 Task: Look for space in Shiozawa, Japan from 5th June, 2023 to 16th June, 2023 for 2 adults in price range Rs.7000 to Rs.15000. Place can be entire place with 1  bedroom having 1 bed and 1 bathroom. Property type can be house, flat, guest house, hotel. Booking option can be shelf check-in. Required host language is English.
Action: Mouse moved to (616, 109)
Screenshot: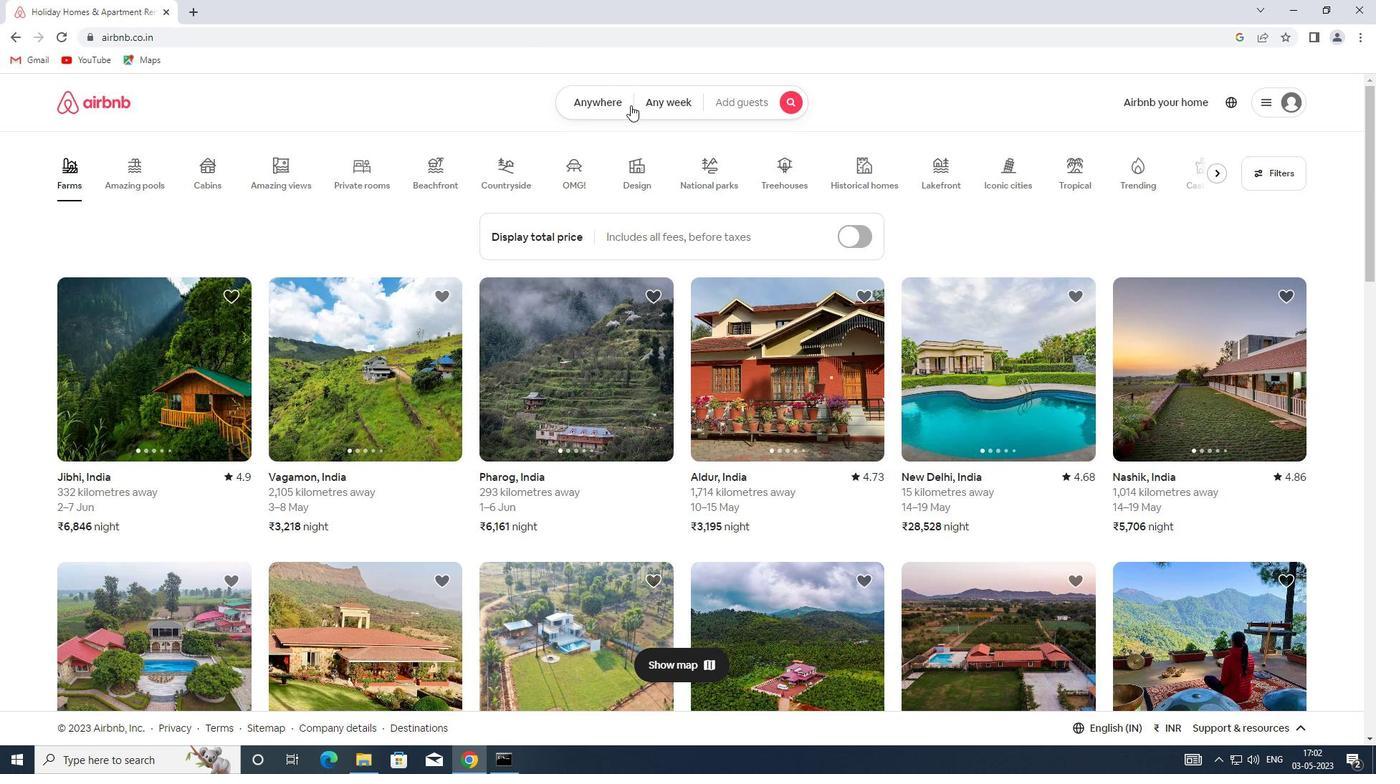 
Action: Mouse pressed left at (616, 109)
Screenshot: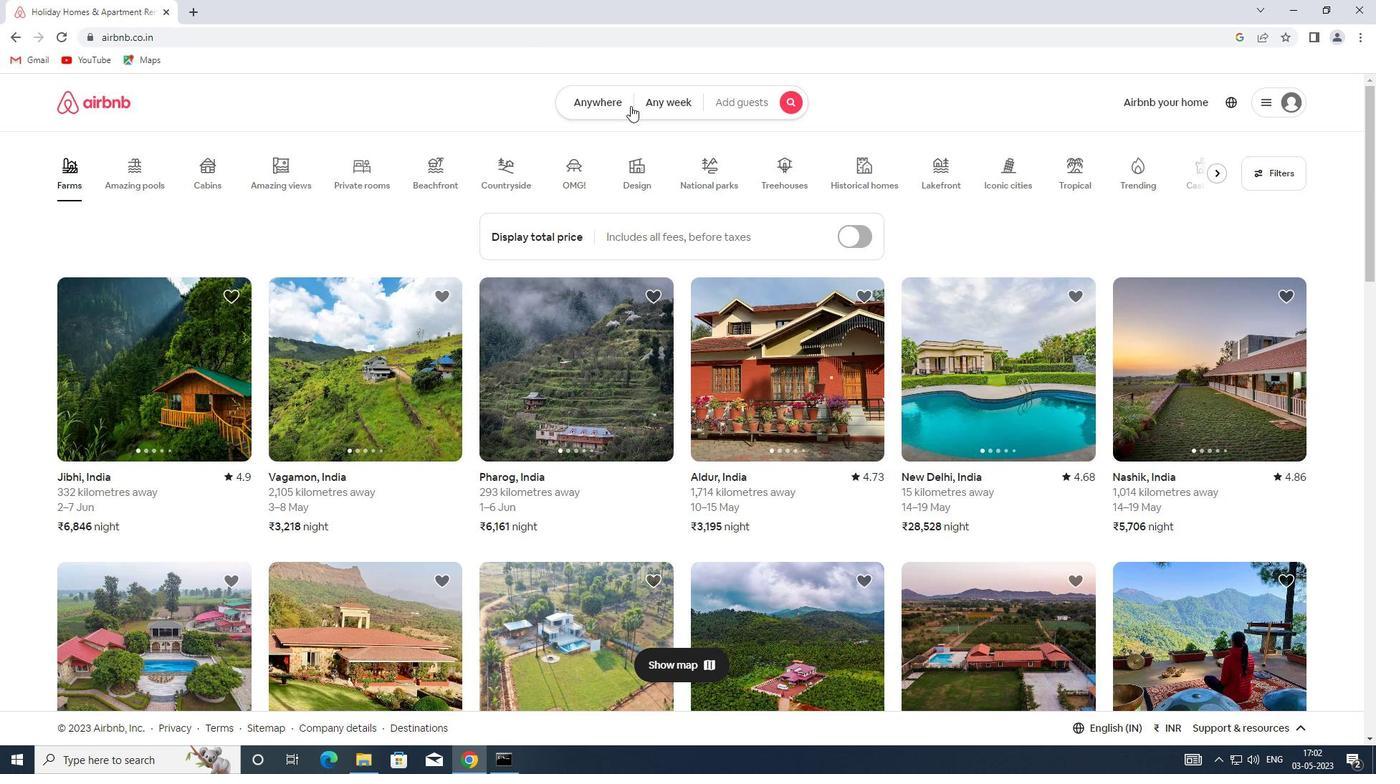 
Action: Mouse moved to (516, 161)
Screenshot: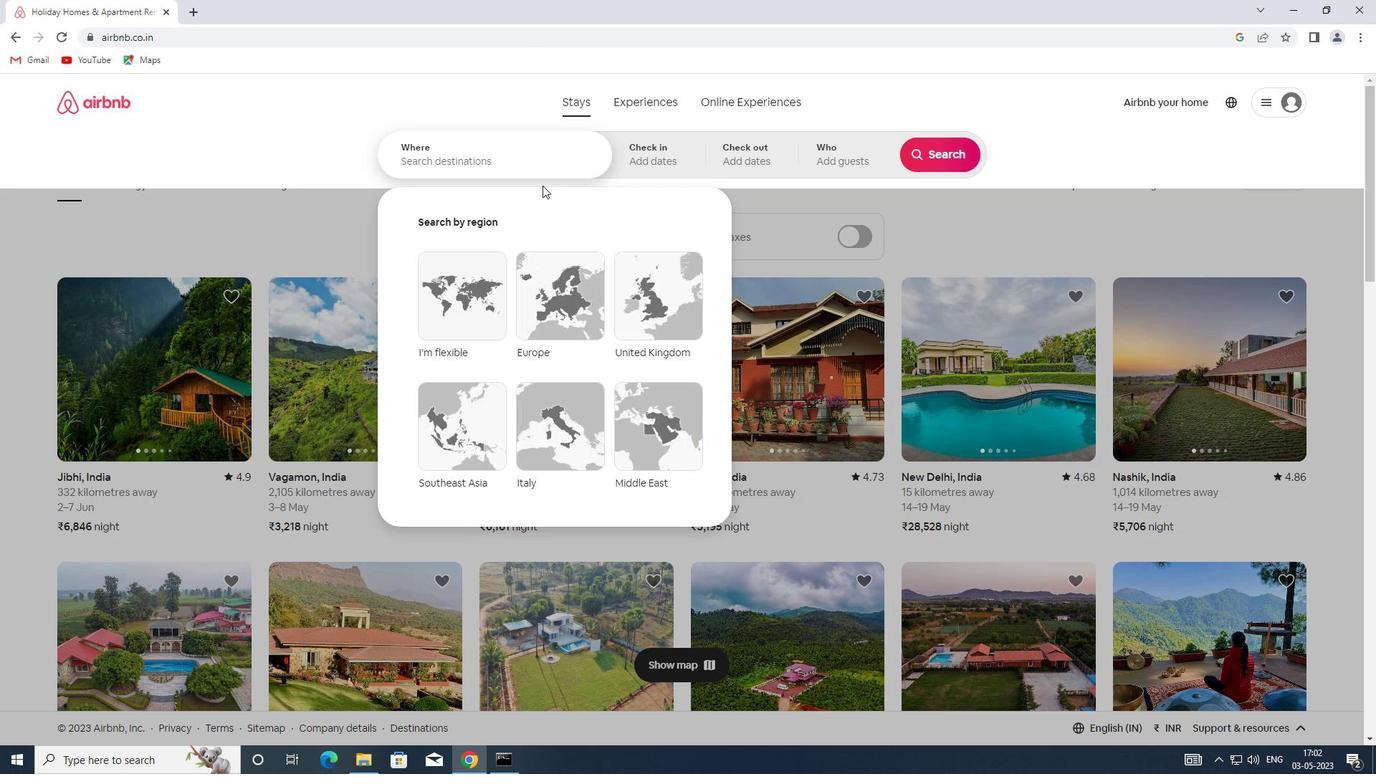
Action: Mouse pressed left at (516, 161)
Screenshot: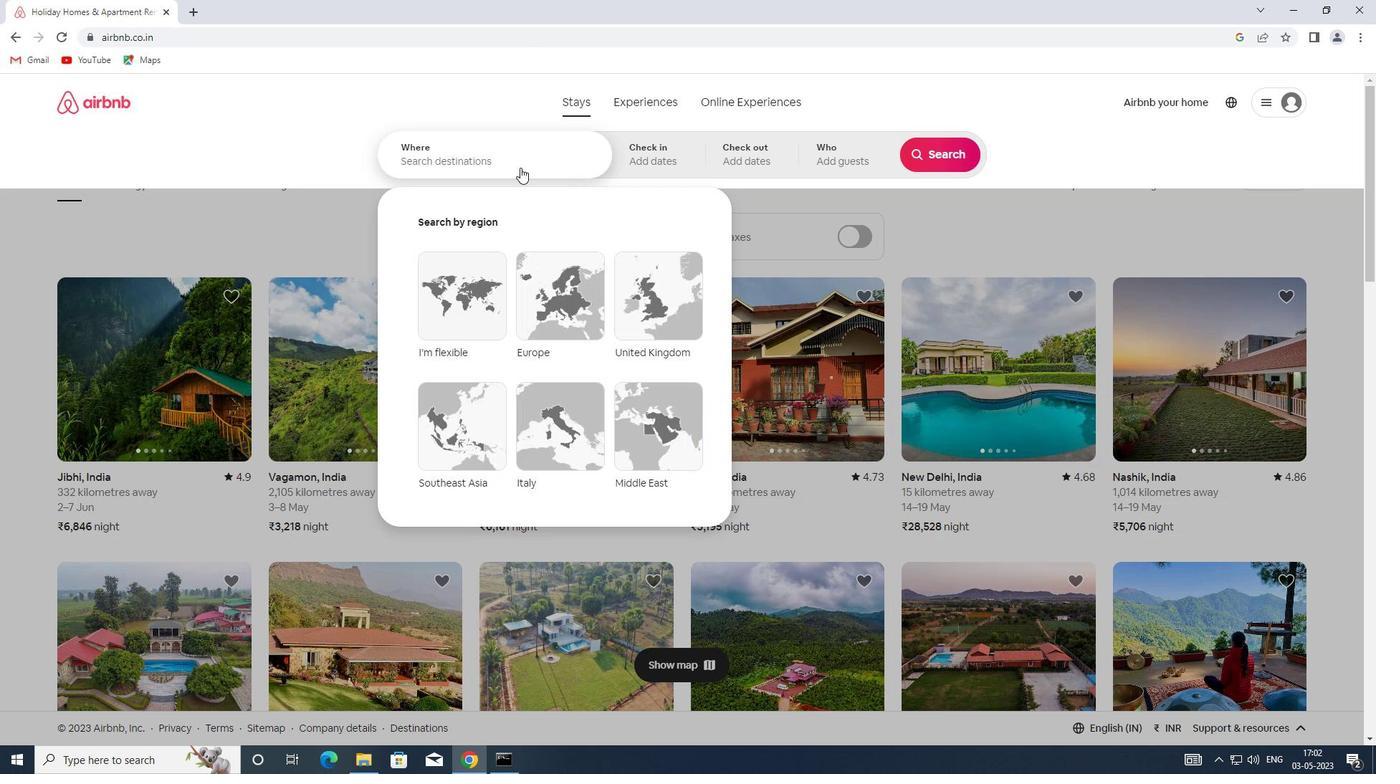 
Action: Key pressed <Key.shift>SHIOZAWA,<Key.shift>JAPAN
Screenshot: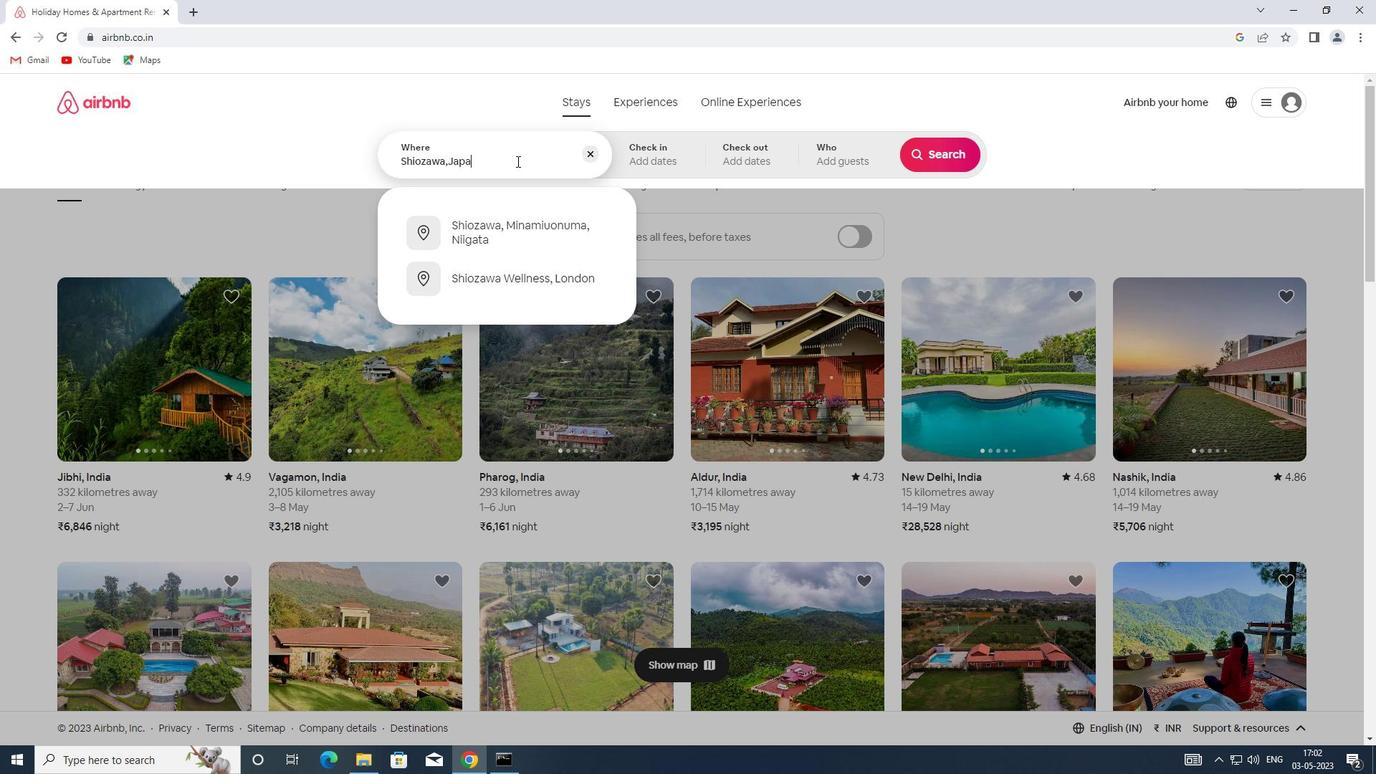 
Action: Mouse moved to (668, 160)
Screenshot: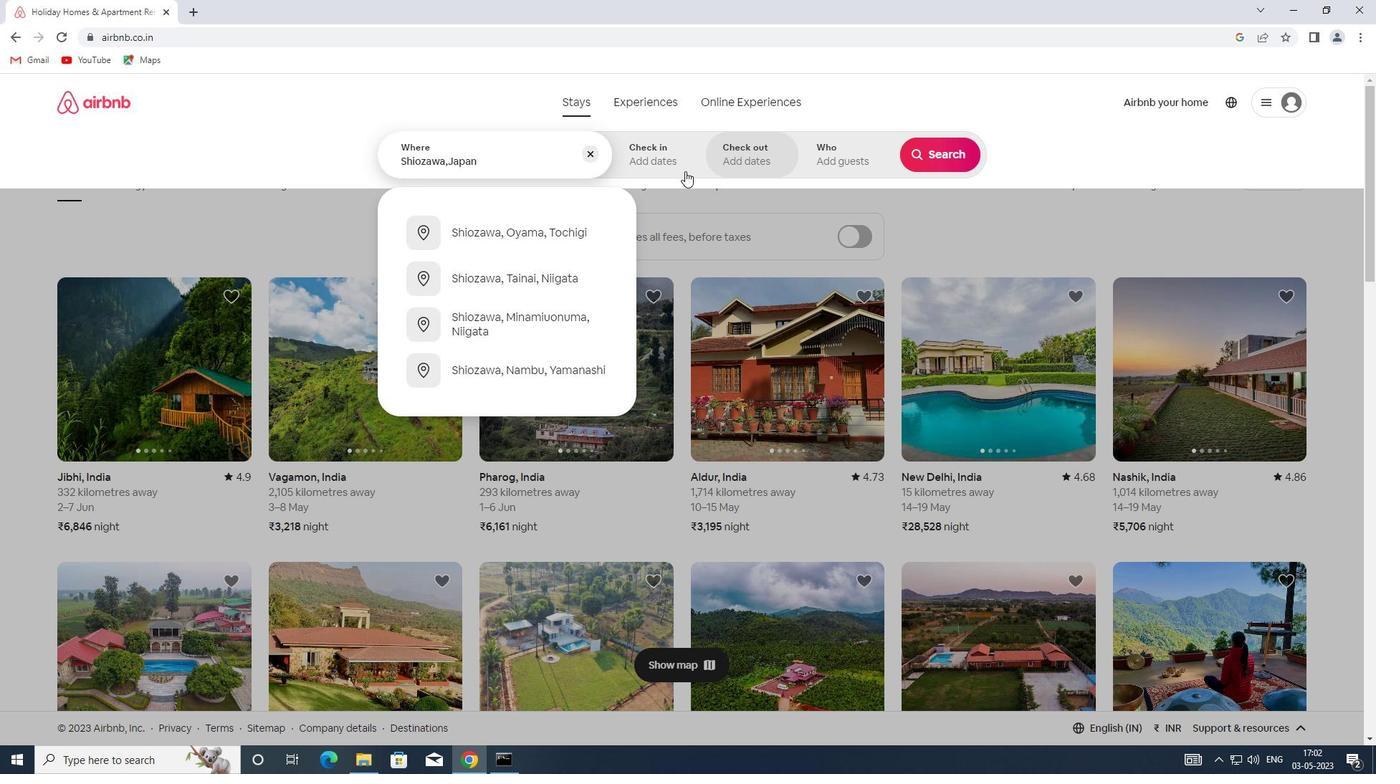 
Action: Mouse pressed left at (668, 160)
Screenshot: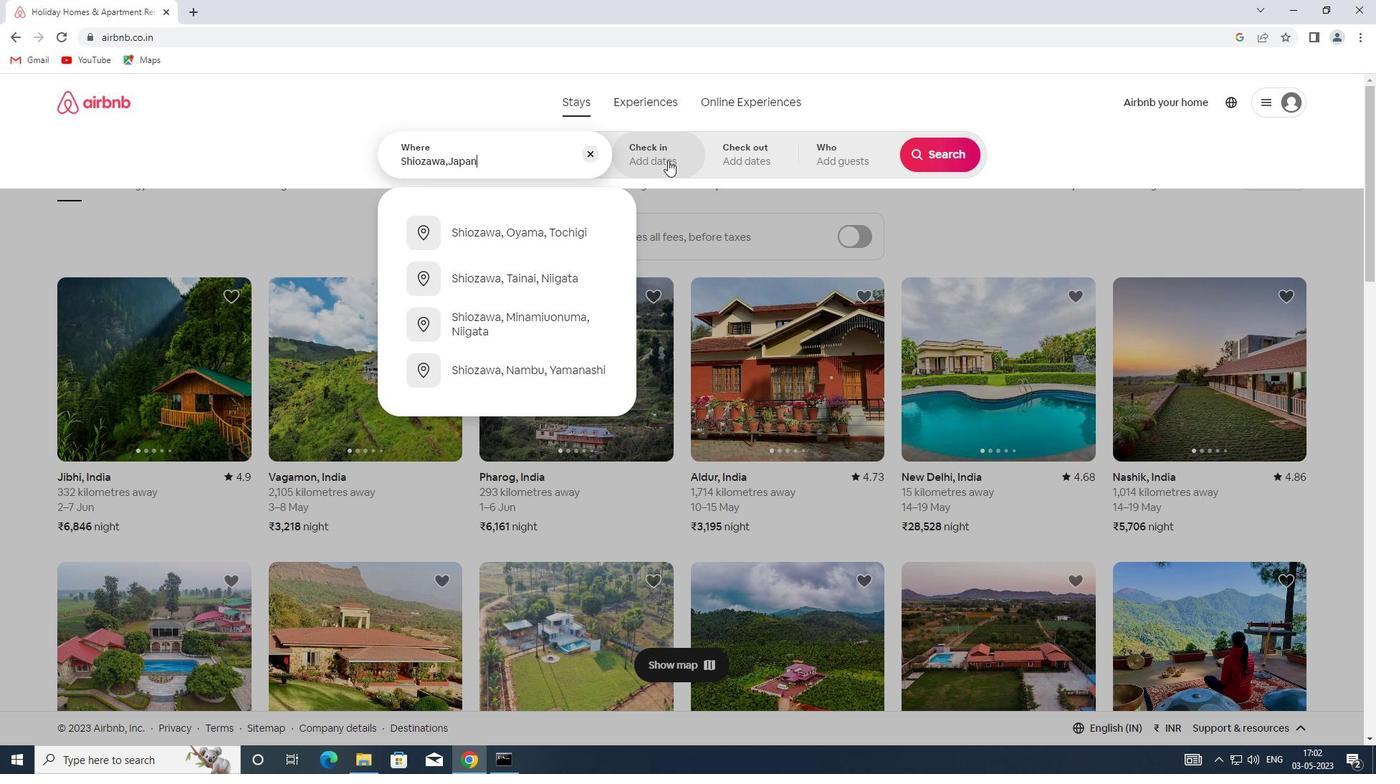 
Action: Mouse moved to (757, 357)
Screenshot: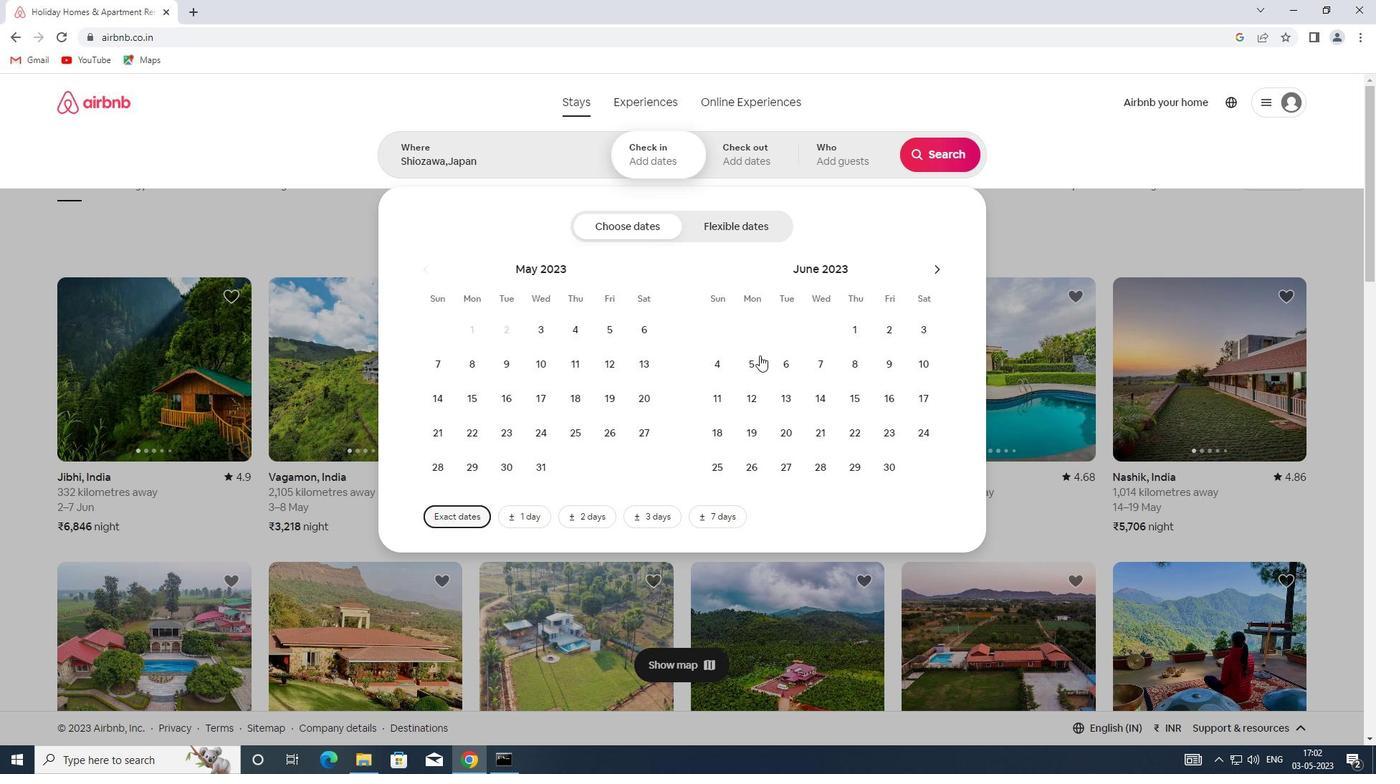 
Action: Mouse pressed left at (757, 357)
Screenshot: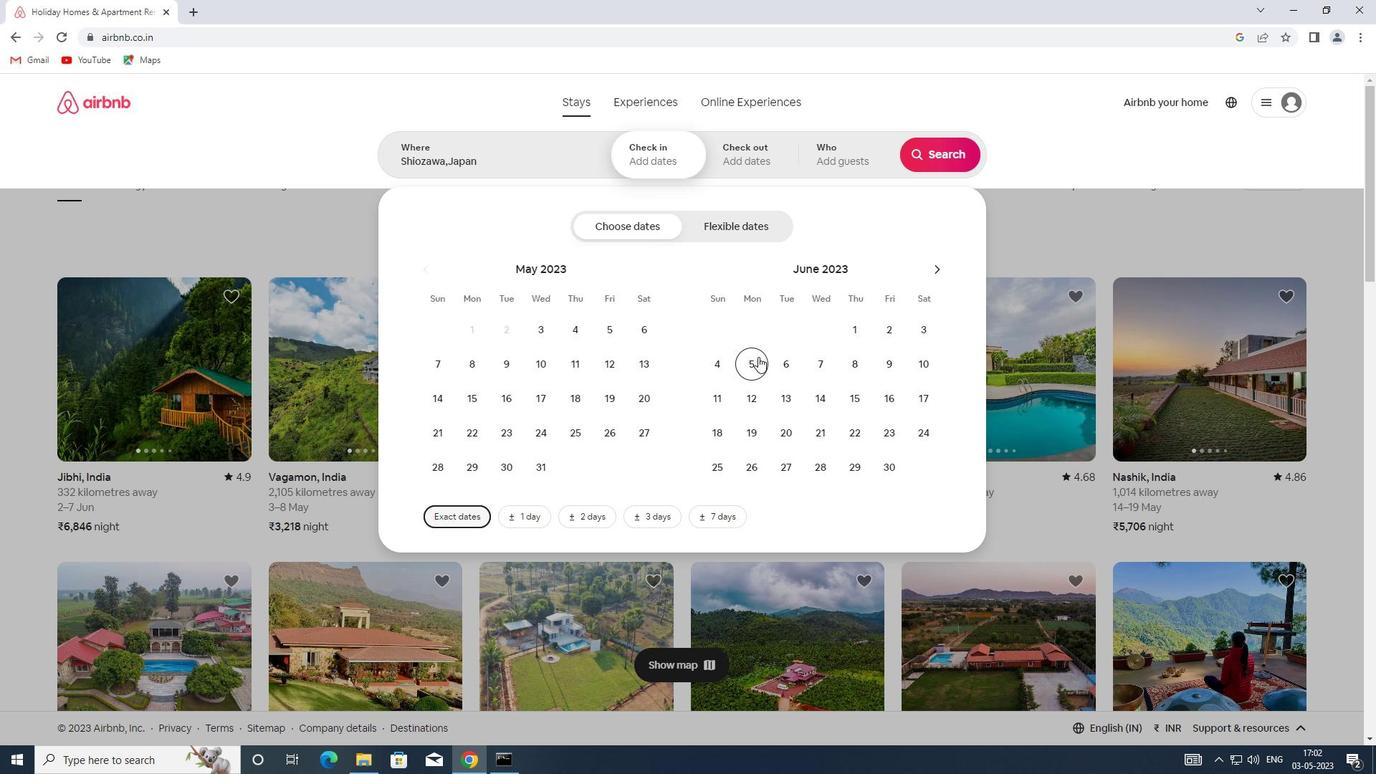 
Action: Mouse moved to (888, 402)
Screenshot: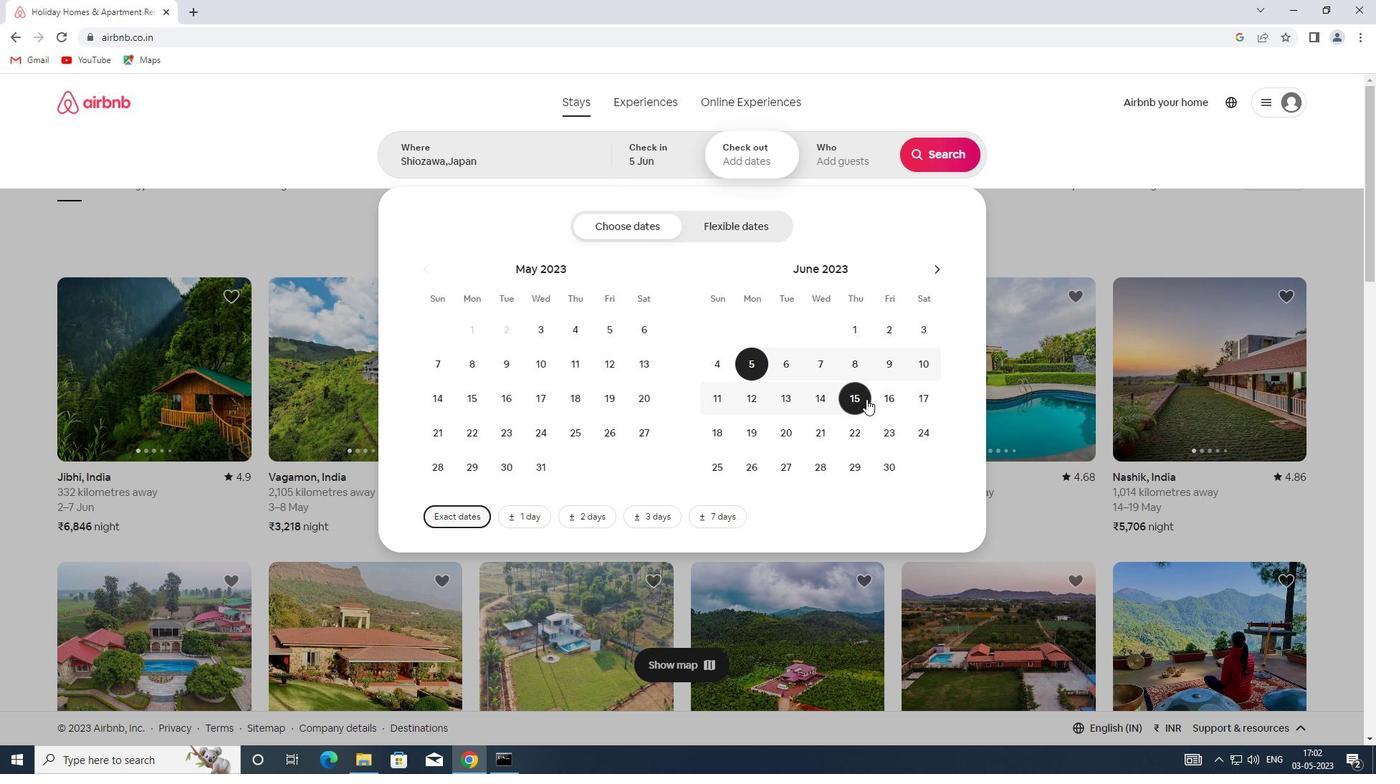 
Action: Mouse pressed left at (888, 402)
Screenshot: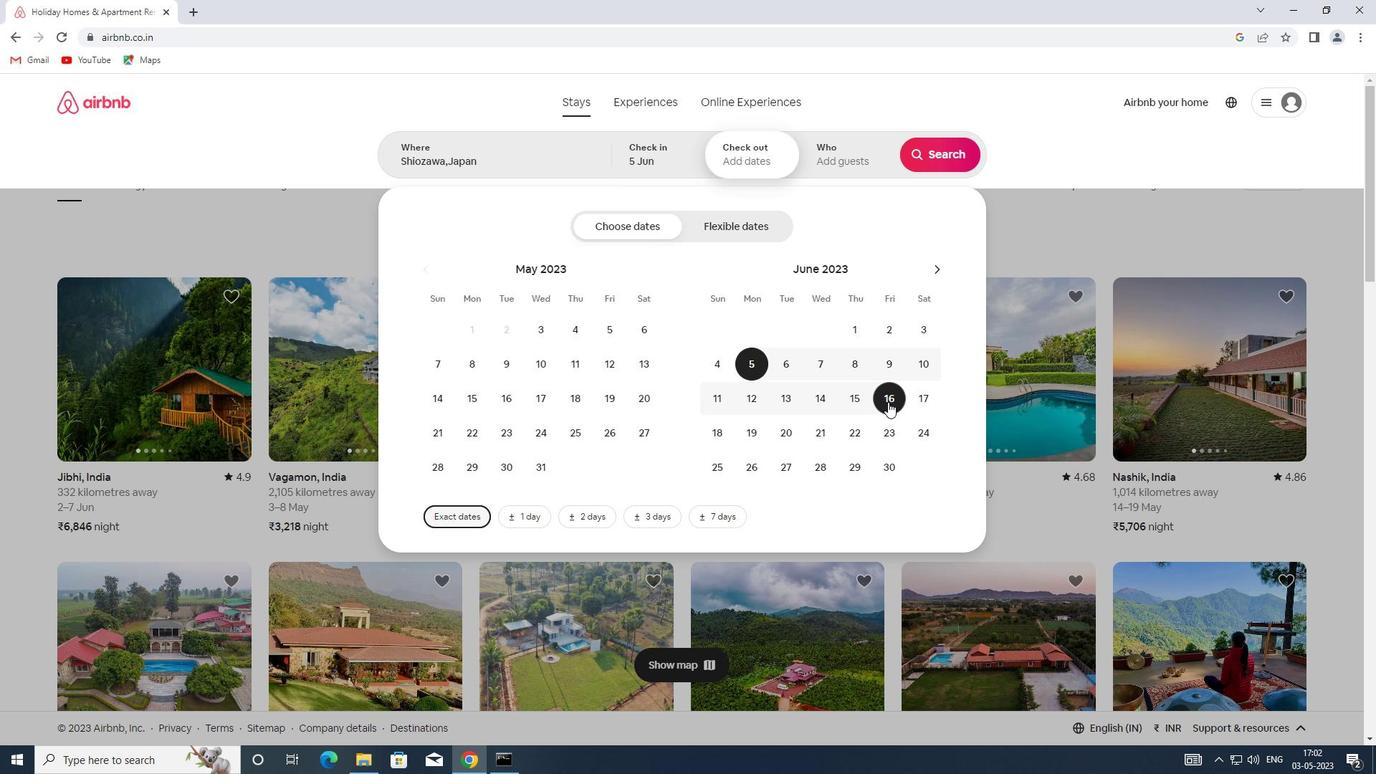 
Action: Mouse moved to (841, 157)
Screenshot: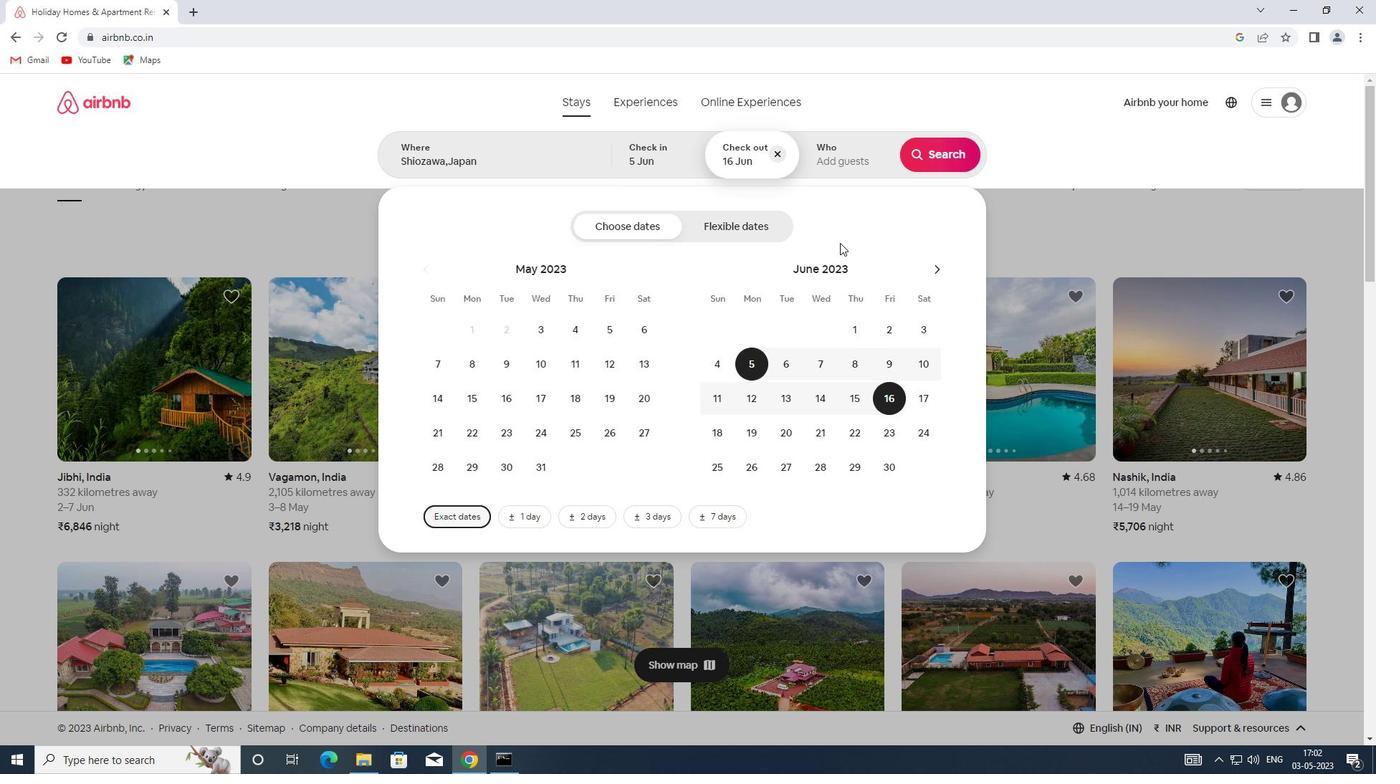 
Action: Mouse pressed left at (841, 157)
Screenshot: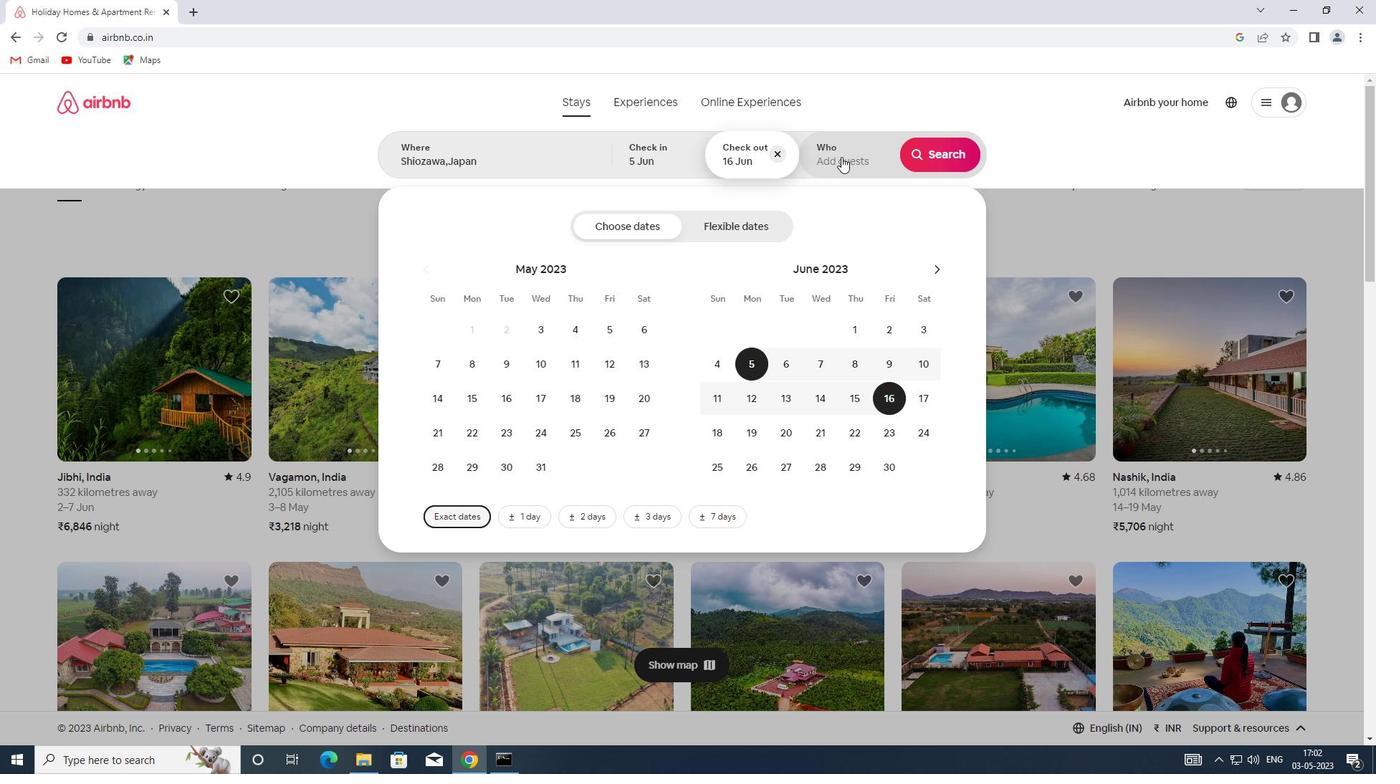 
Action: Mouse moved to (949, 228)
Screenshot: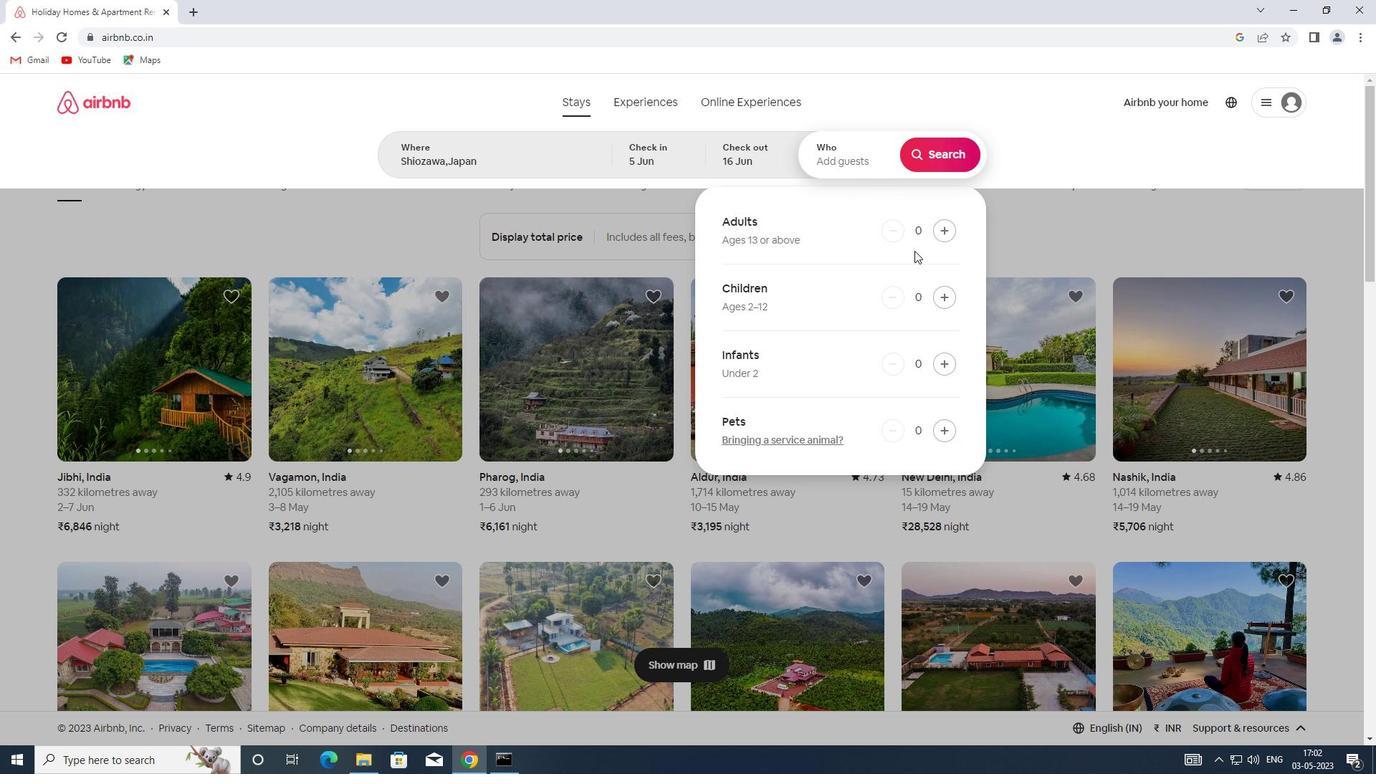 
Action: Mouse pressed left at (949, 228)
Screenshot: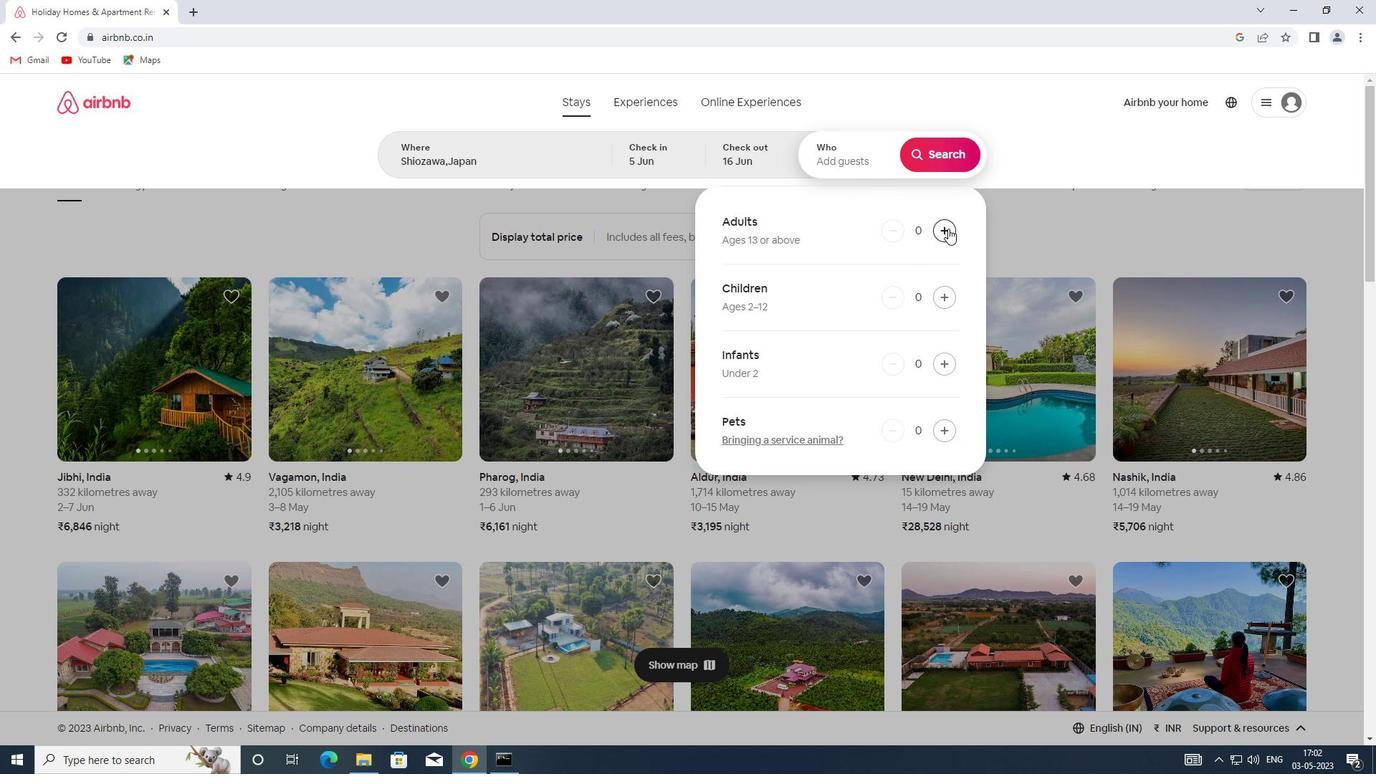 
Action: Mouse pressed left at (949, 228)
Screenshot: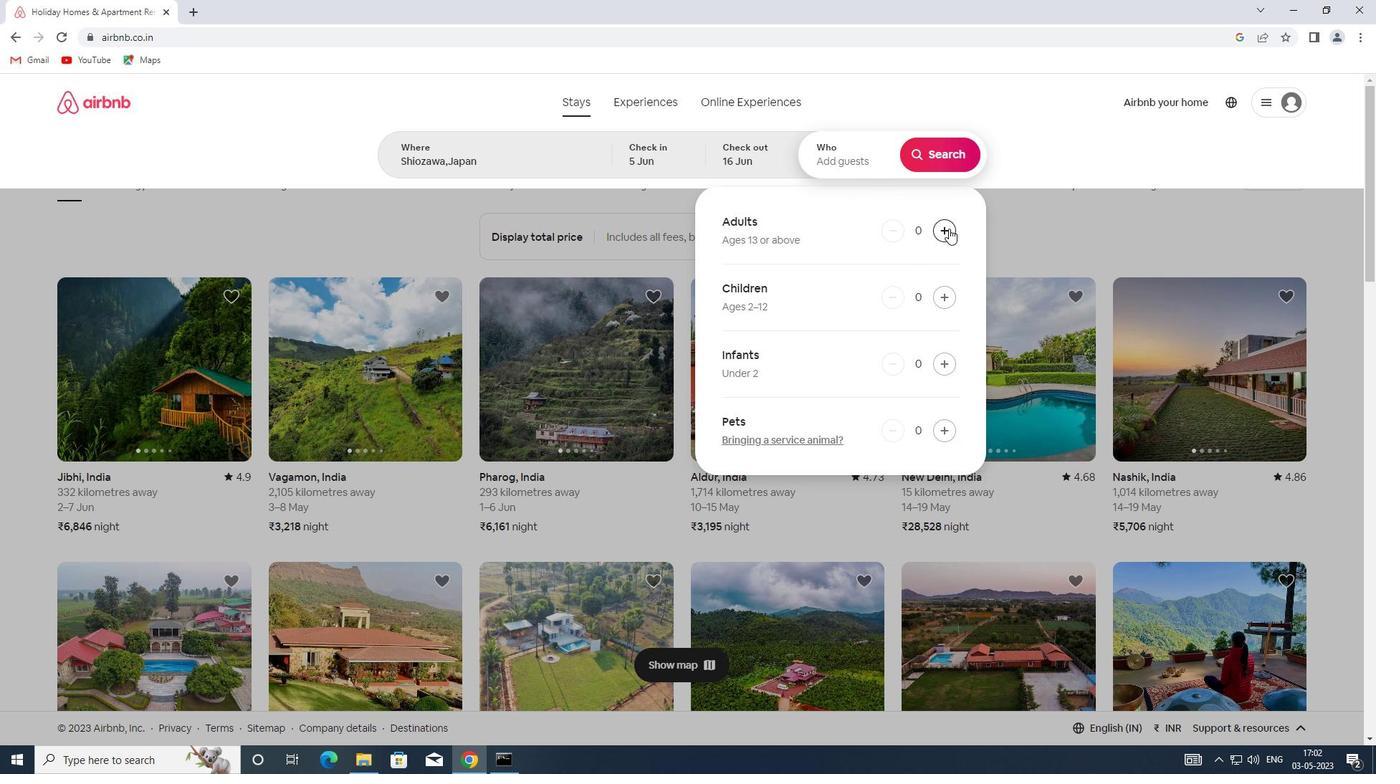 
Action: Mouse moved to (943, 149)
Screenshot: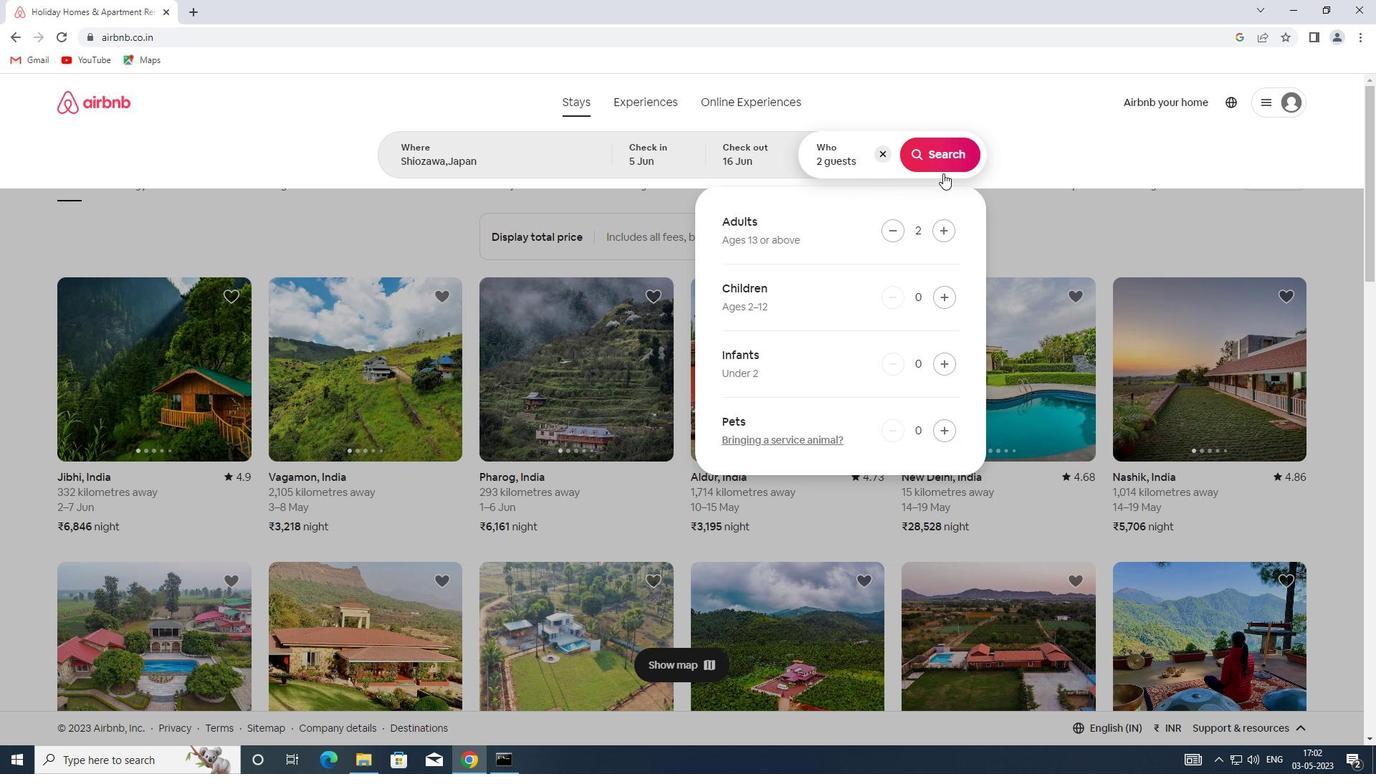 
Action: Mouse pressed left at (943, 149)
Screenshot: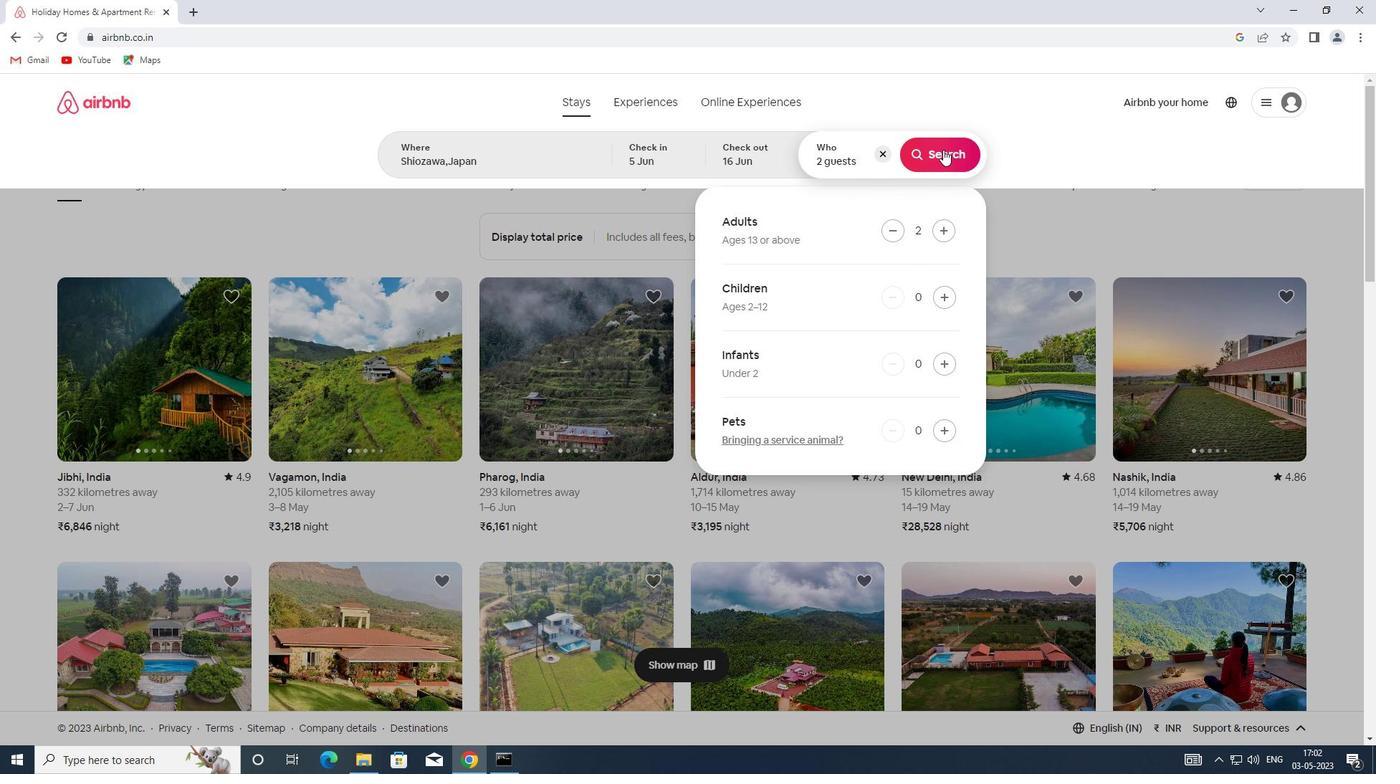 
Action: Mouse moved to (1327, 149)
Screenshot: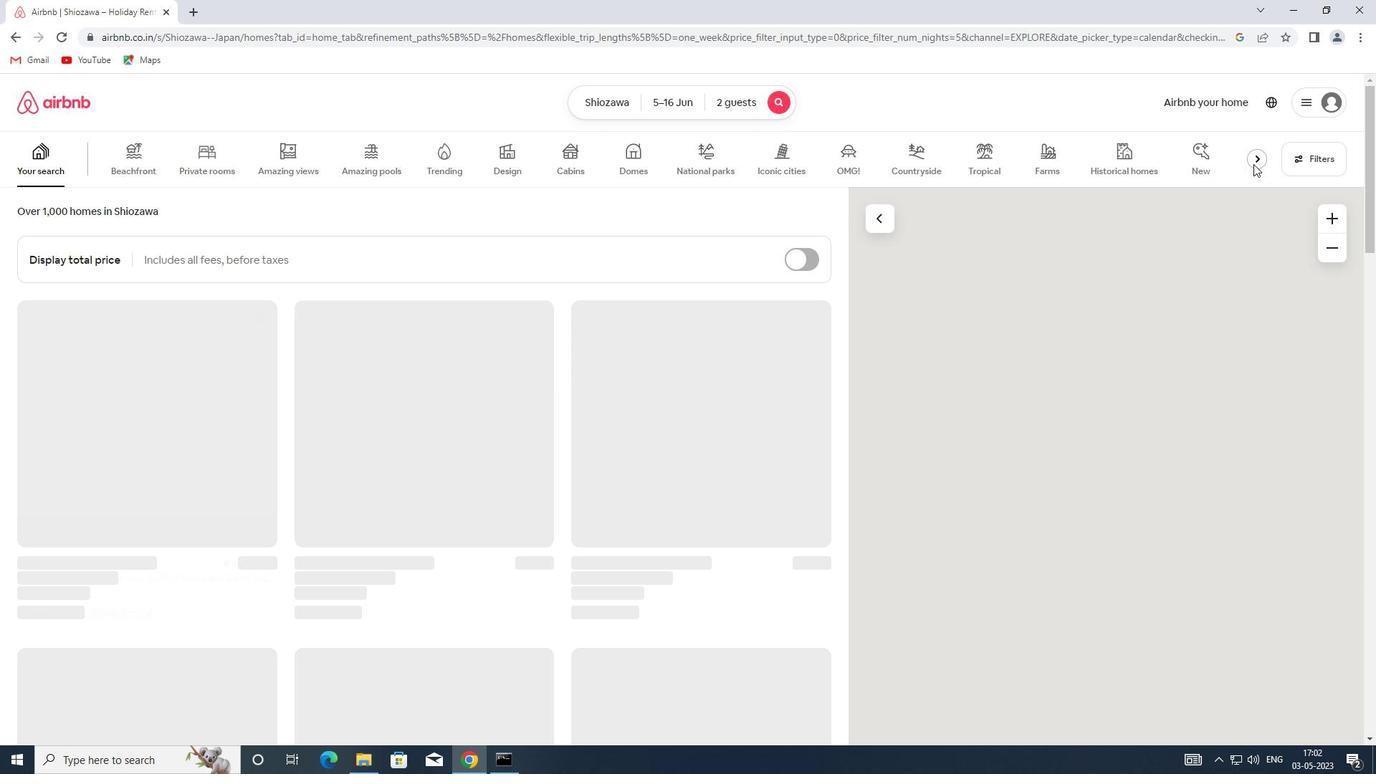 
Action: Mouse pressed left at (1327, 149)
Screenshot: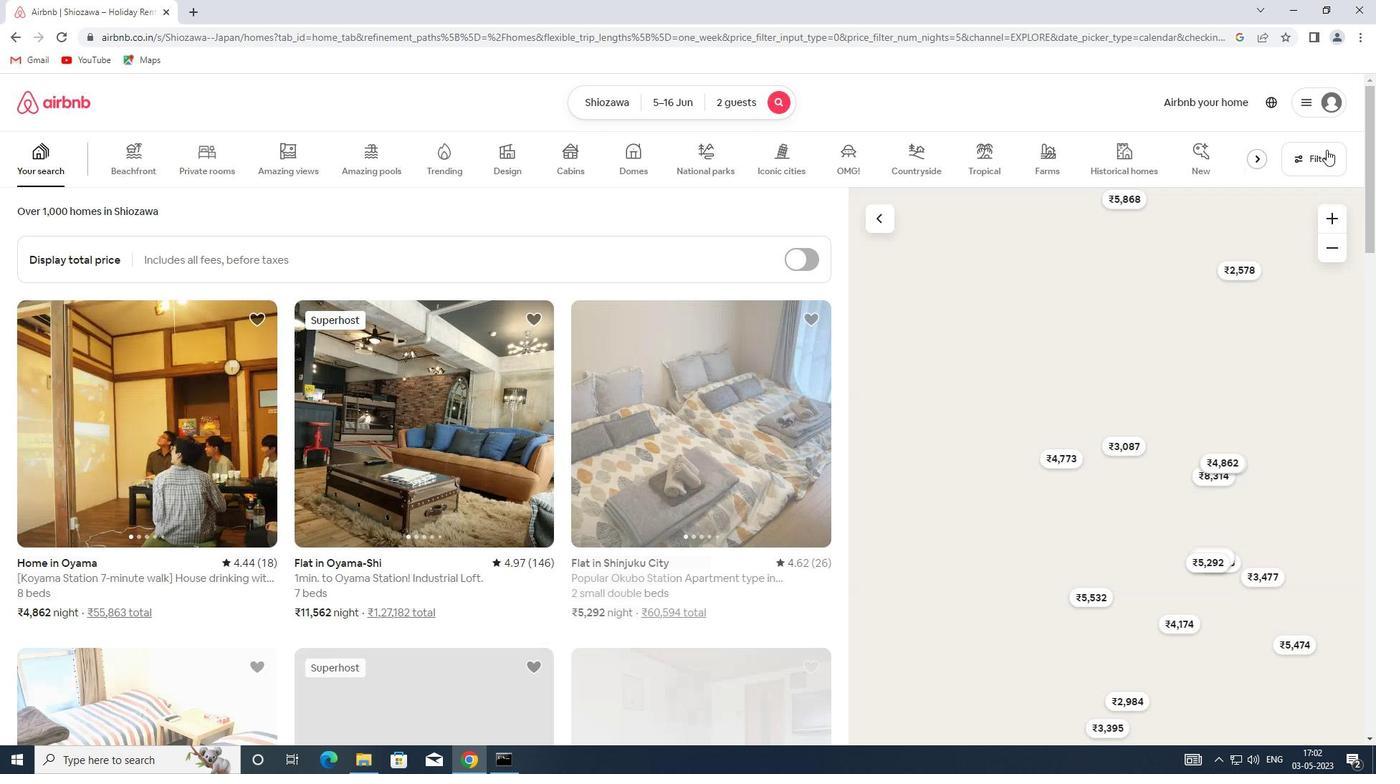 
Action: Mouse moved to (500, 347)
Screenshot: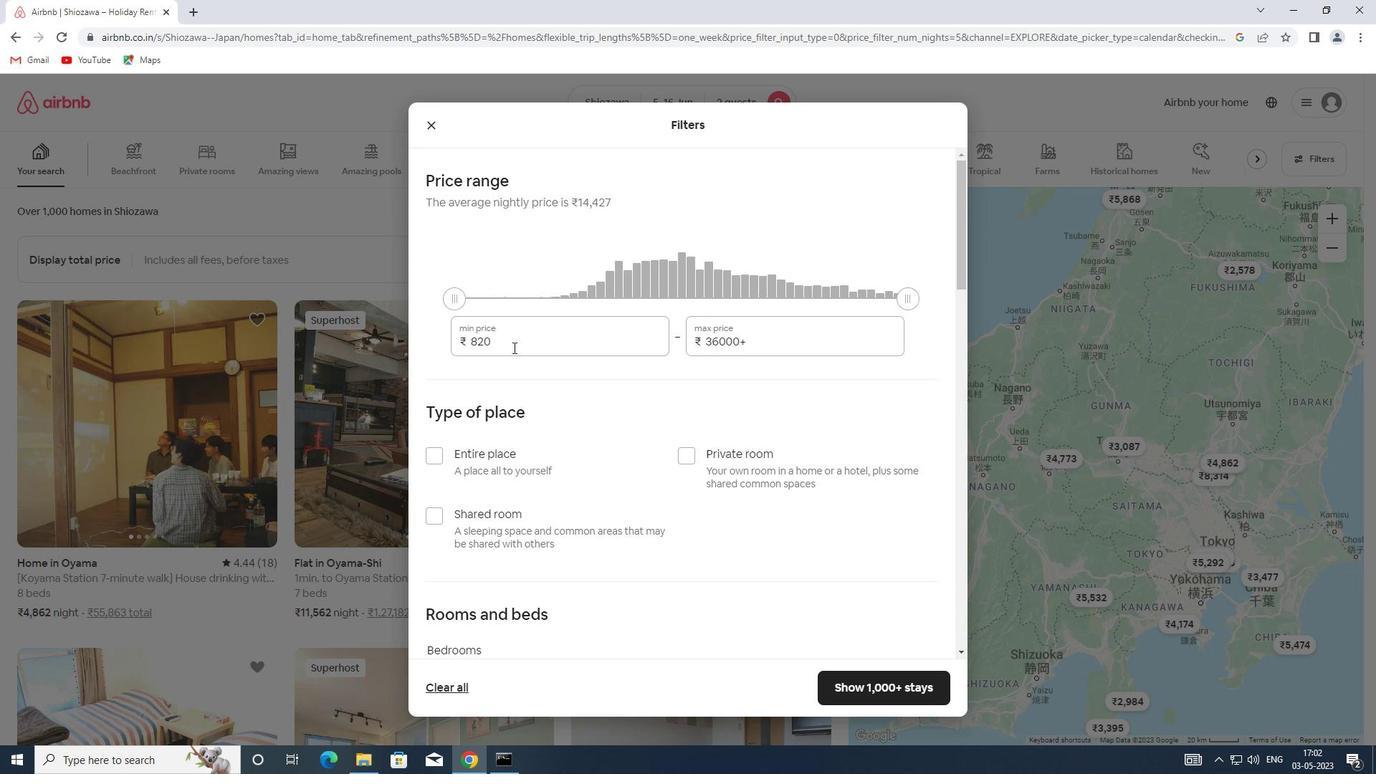 
Action: Mouse pressed left at (500, 347)
Screenshot: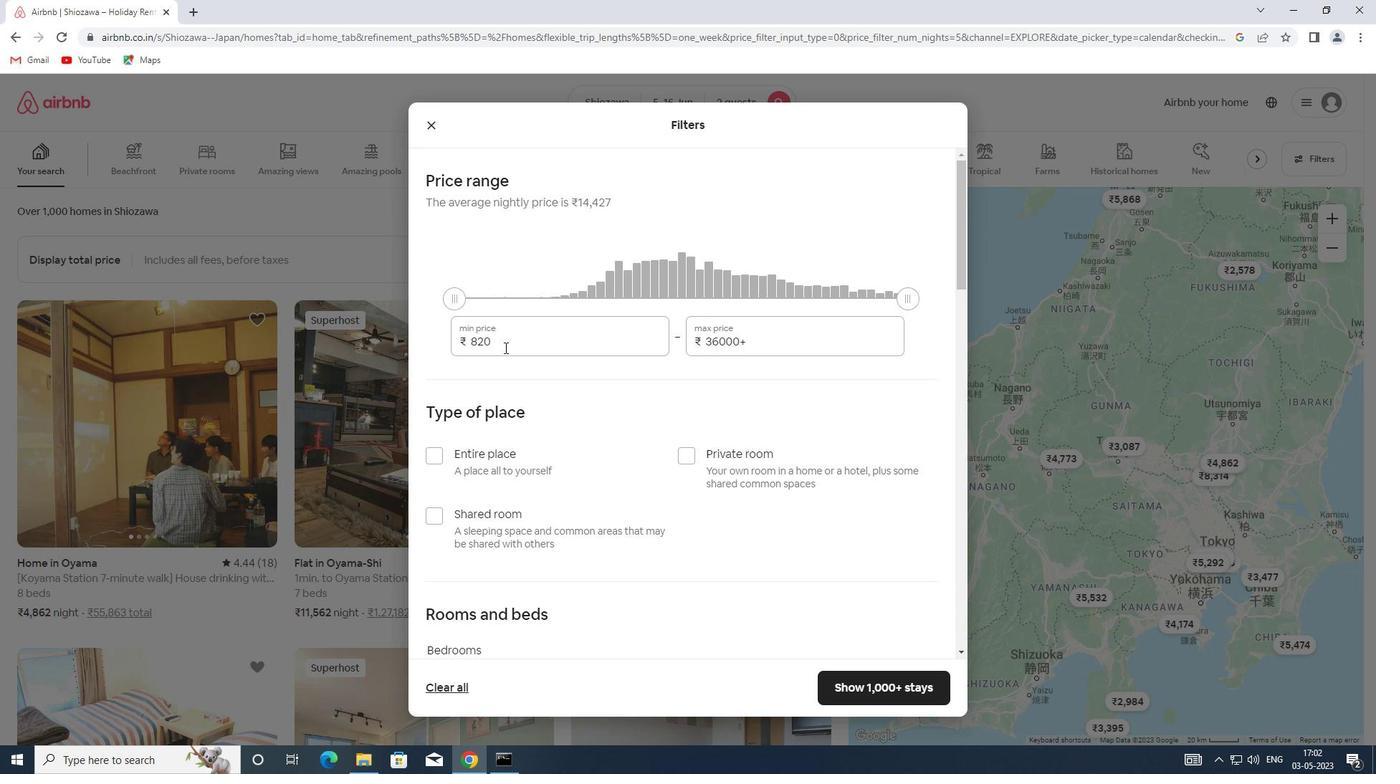 
Action: Mouse moved to (443, 346)
Screenshot: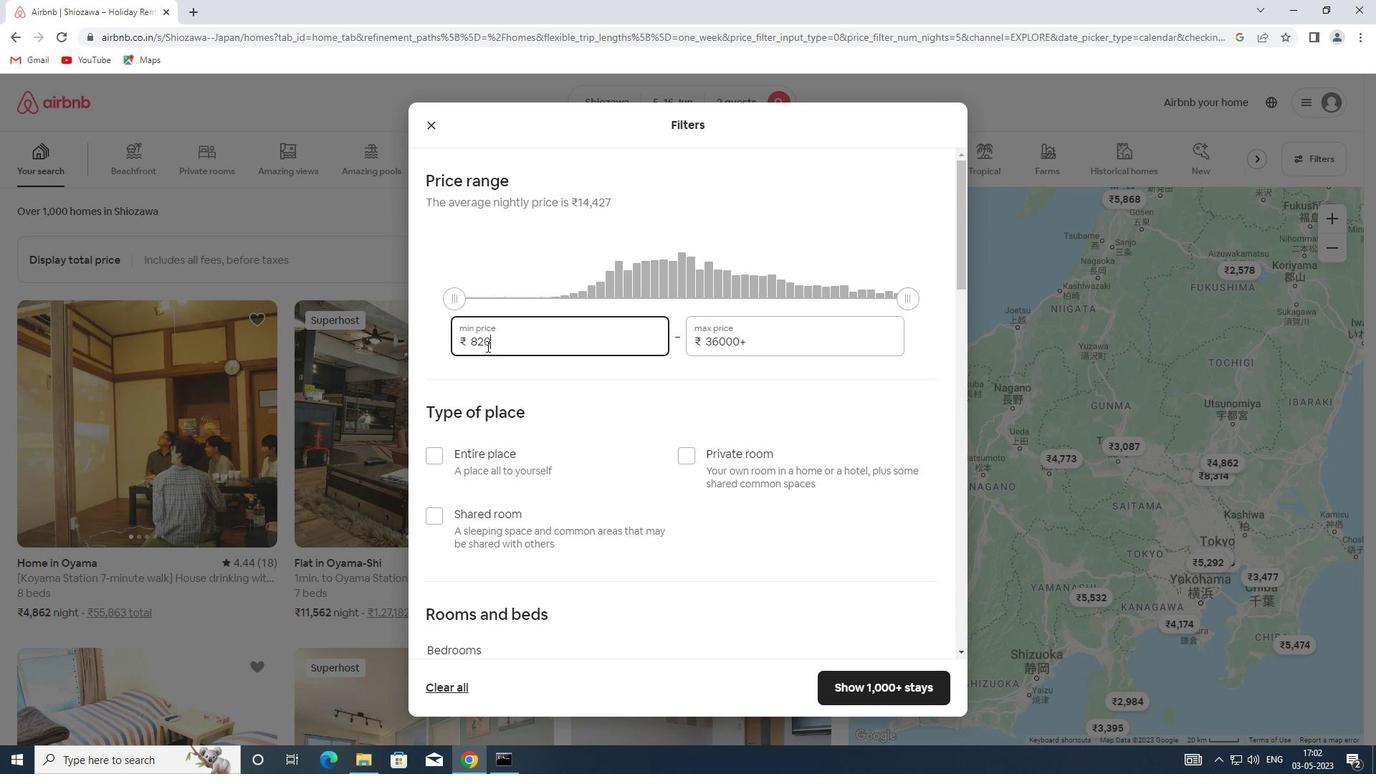 
Action: Key pressed 7000
Screenshot: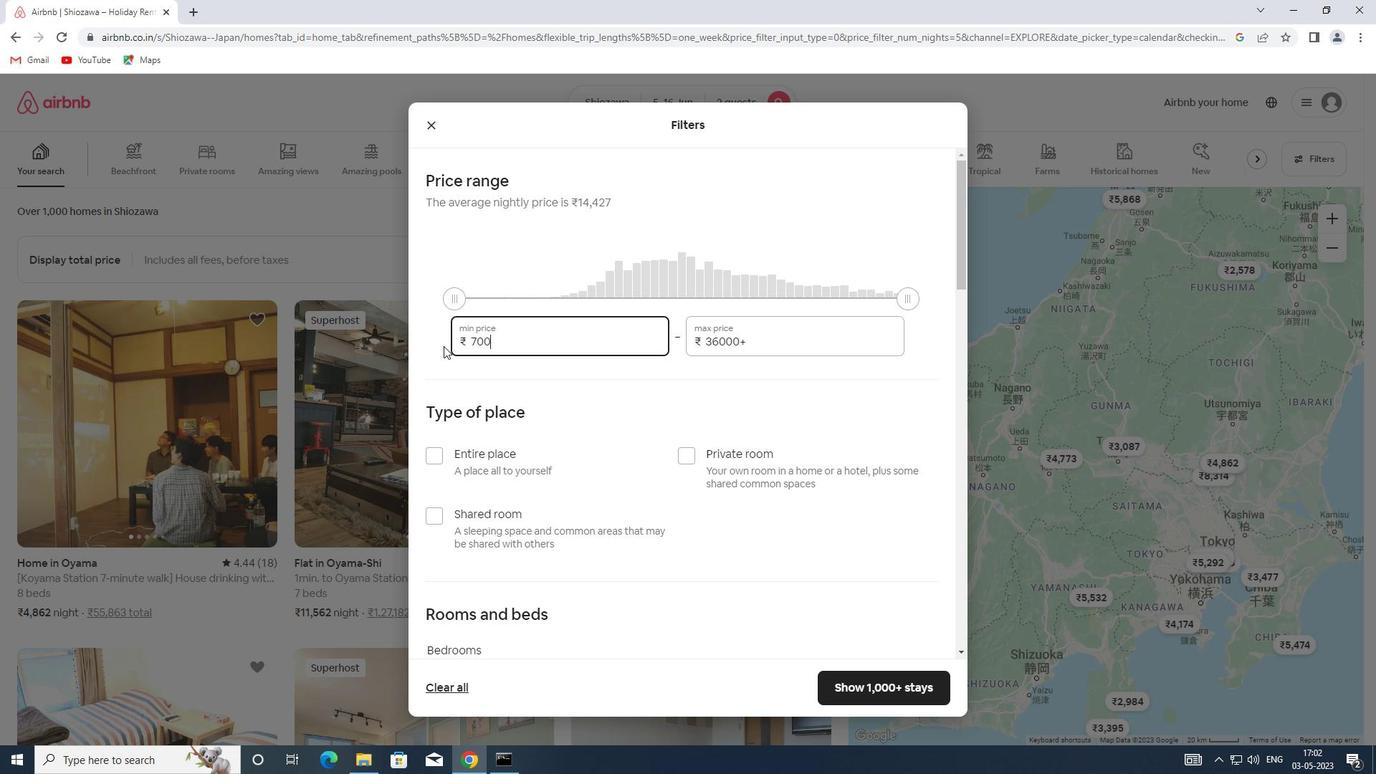 
Action: Mouse moved to (754, 346)
Screenshot: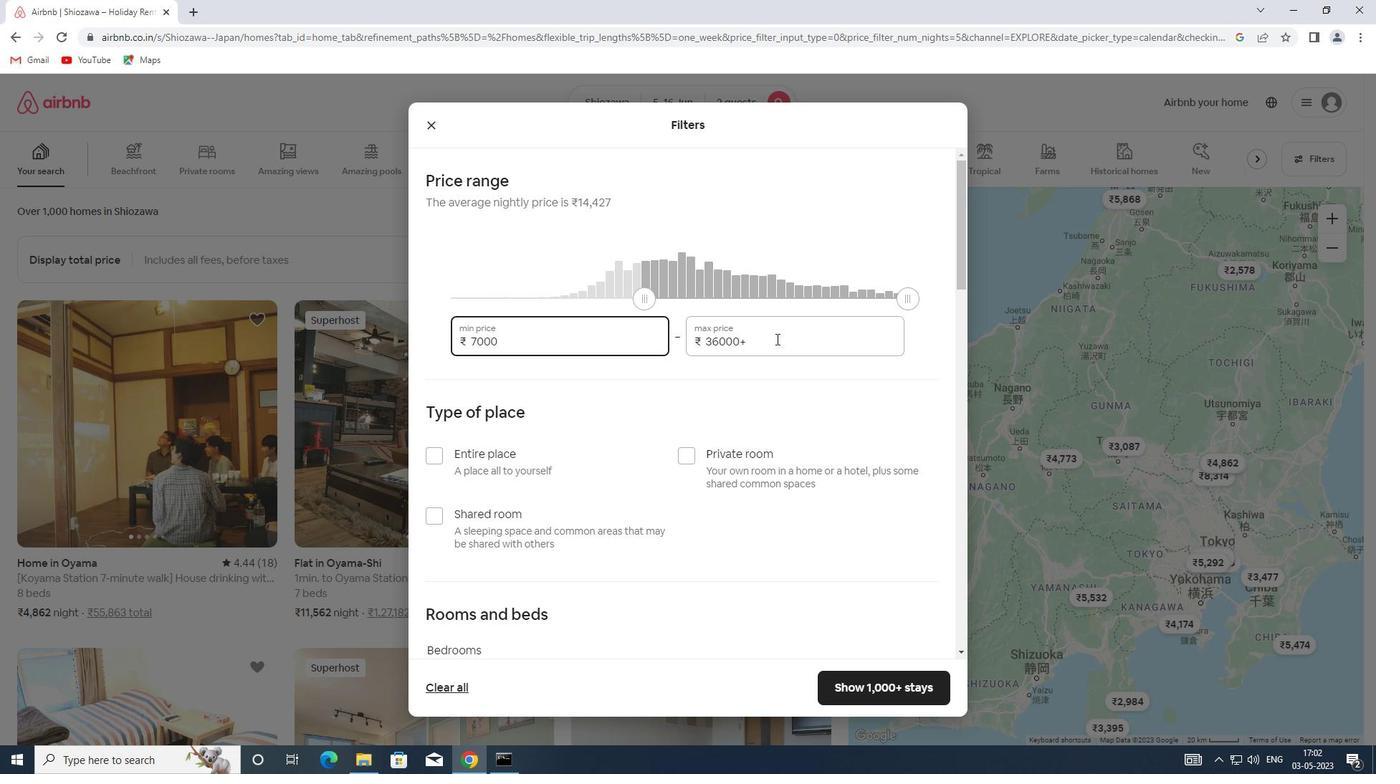 
Action: Mouse pressed left at (754, 346)
Screenshot: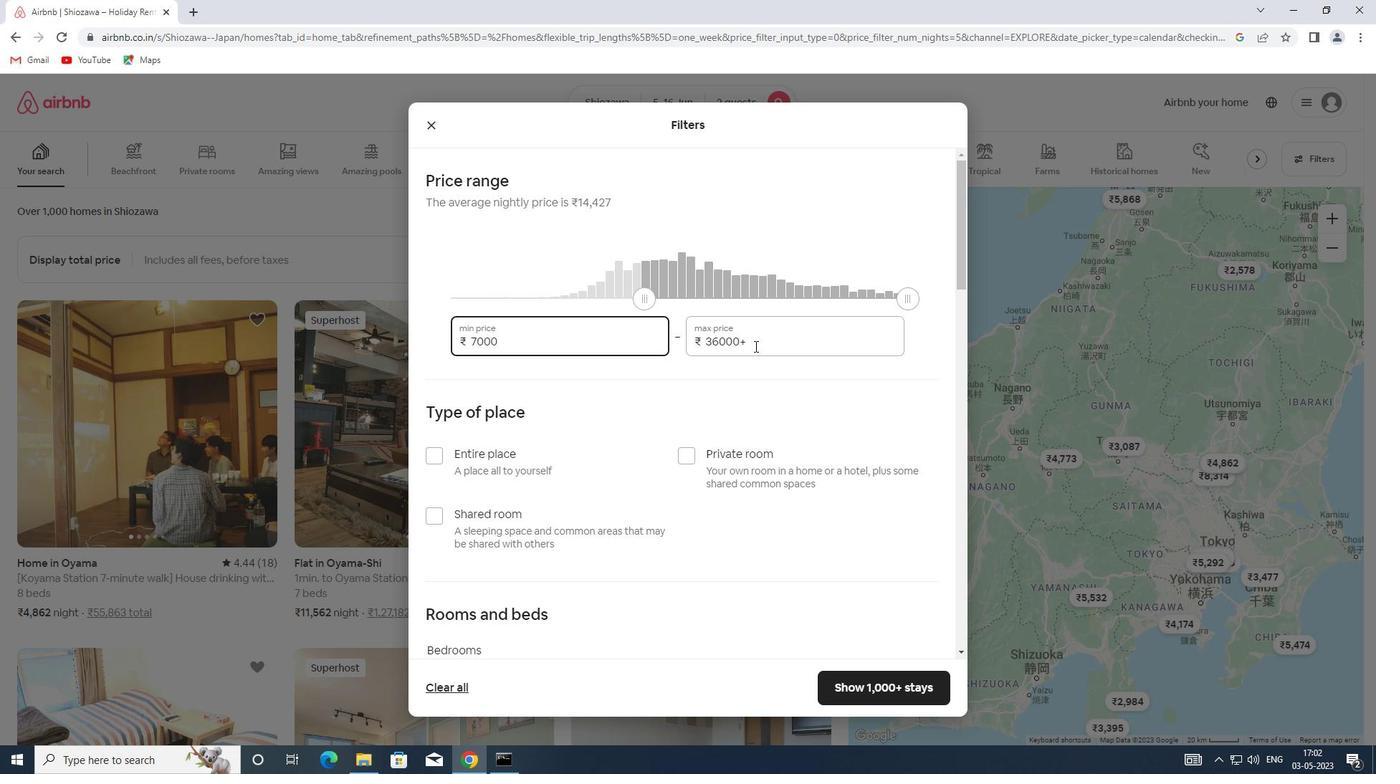 
Action: Mouse moved to (652, 344)
Screenshot: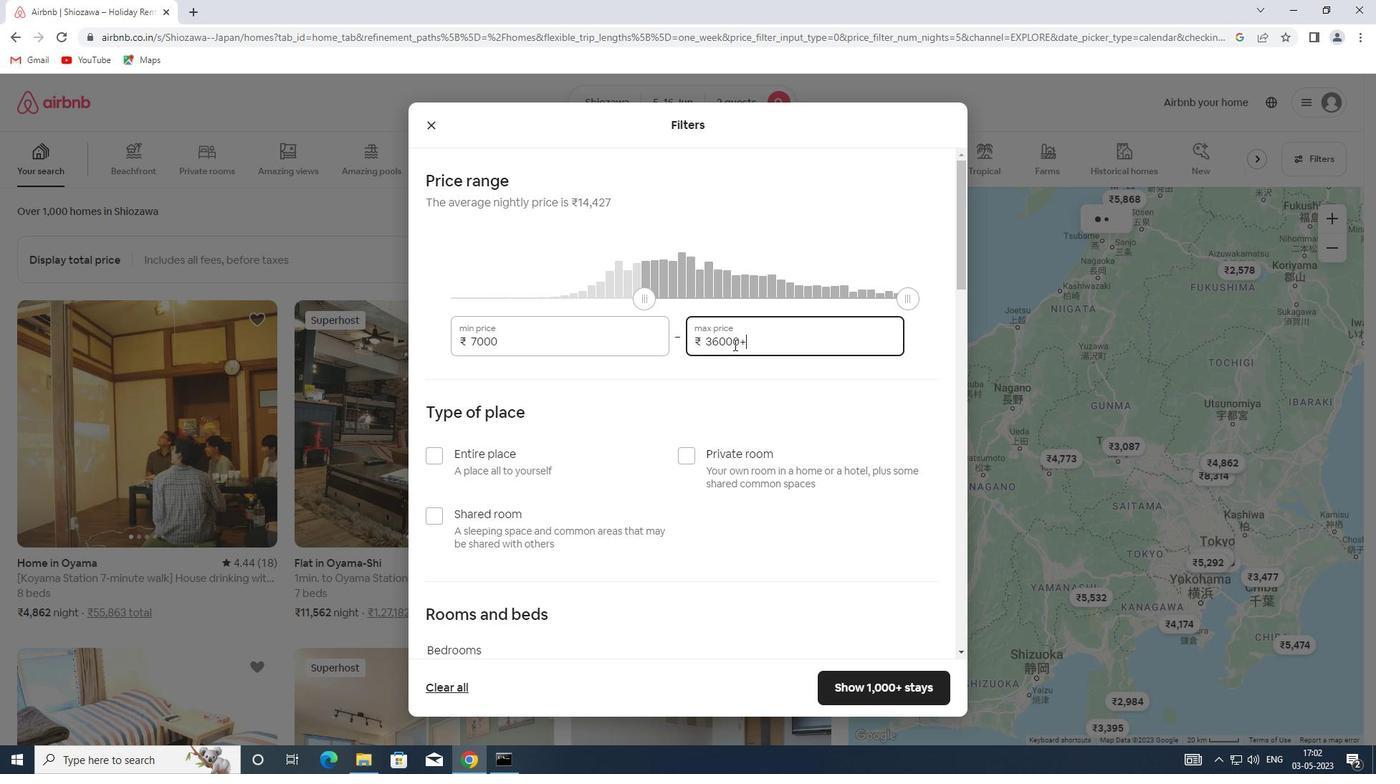 
Action: Key pressed 15000
Screenshot: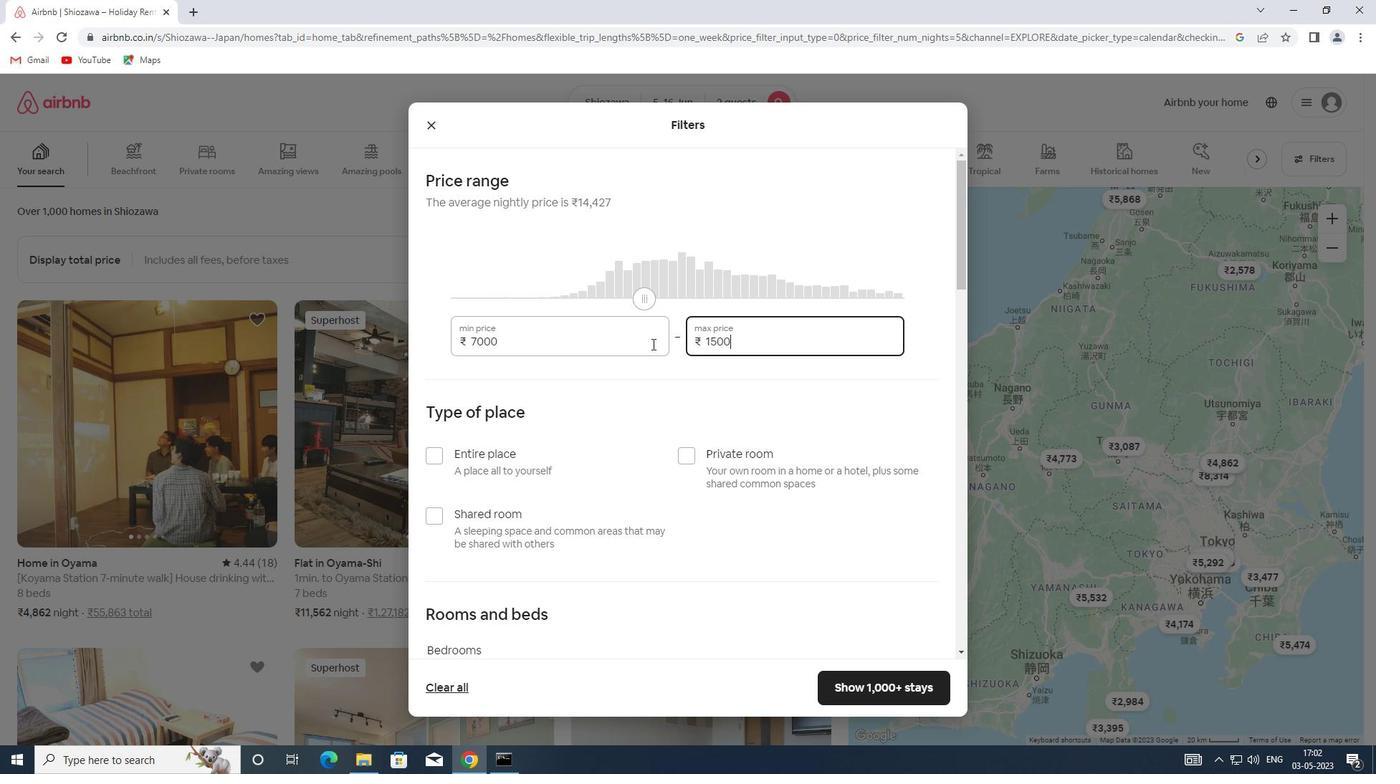 
Action: Mouse moved to (481, 455)
Screenshot: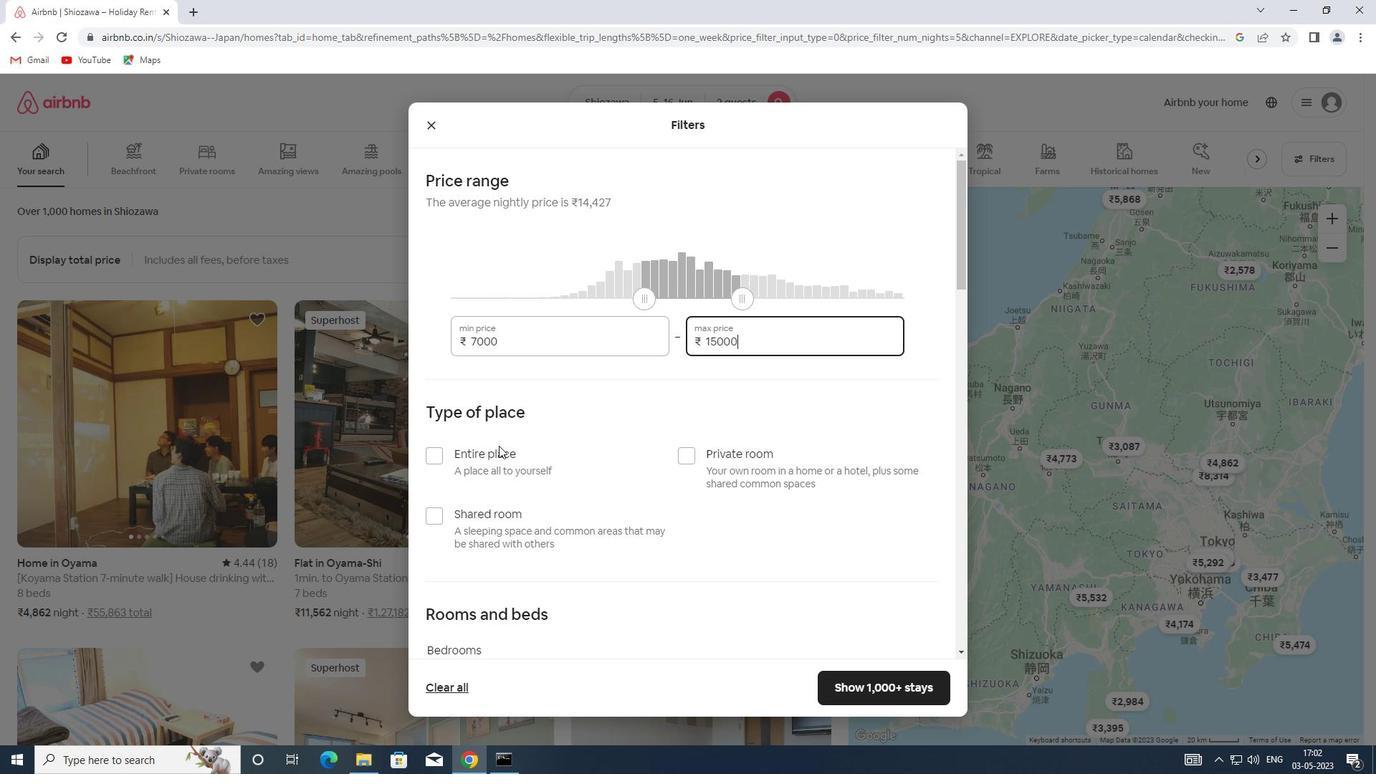 
Action: Mouse pressed left at (481, 455)
Screenshot: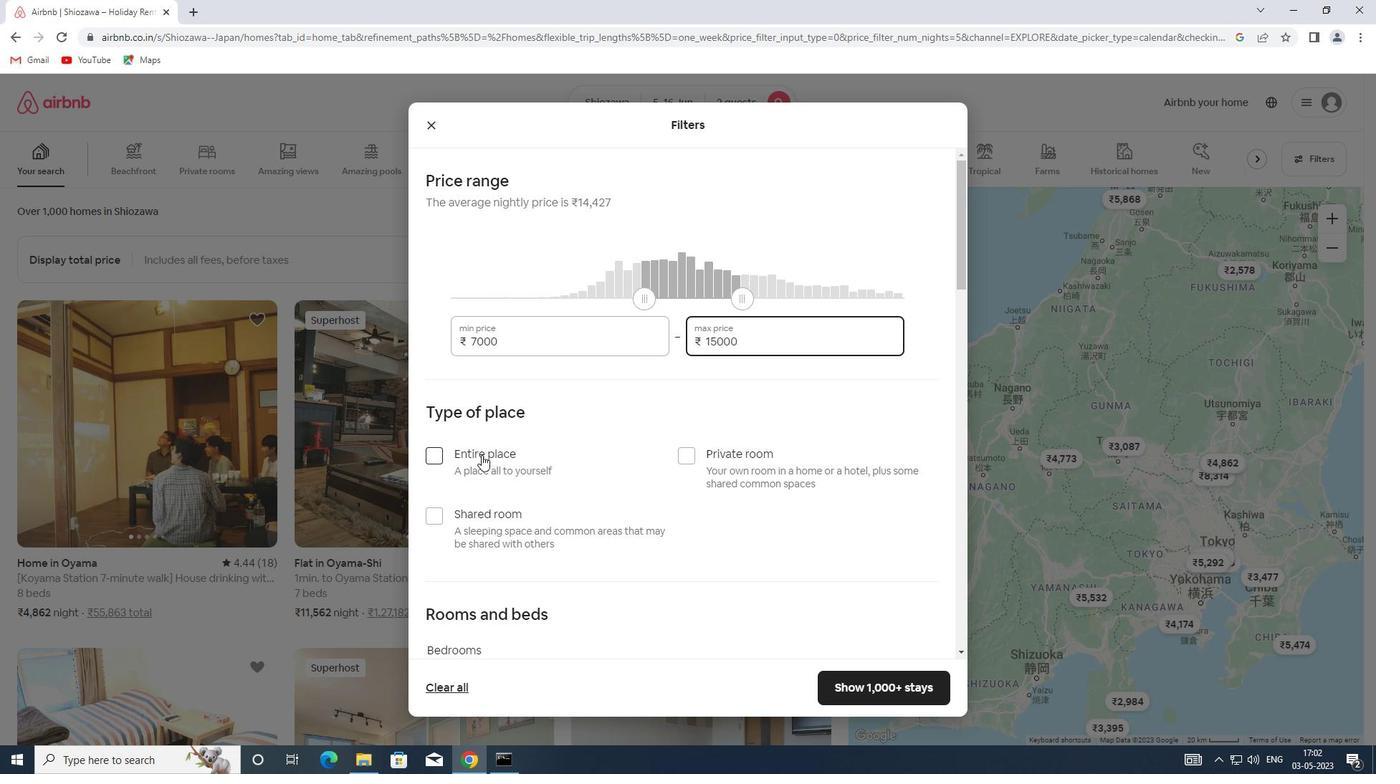 
Action: Mouse scrolled (481, 454) with delta (0, 0)
Screenshot: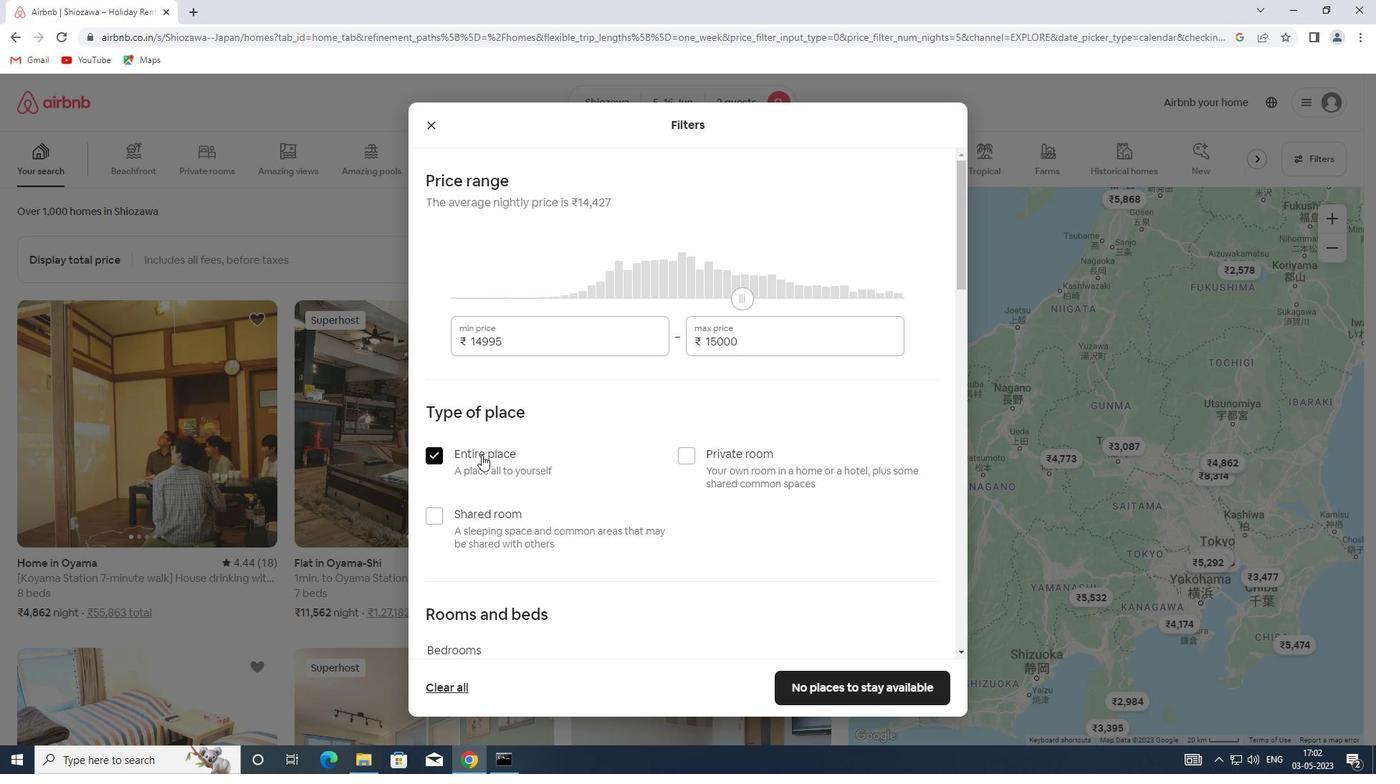 
Action: Mouse scrolled (481, 454) with delta (0, 0)
Screenshot: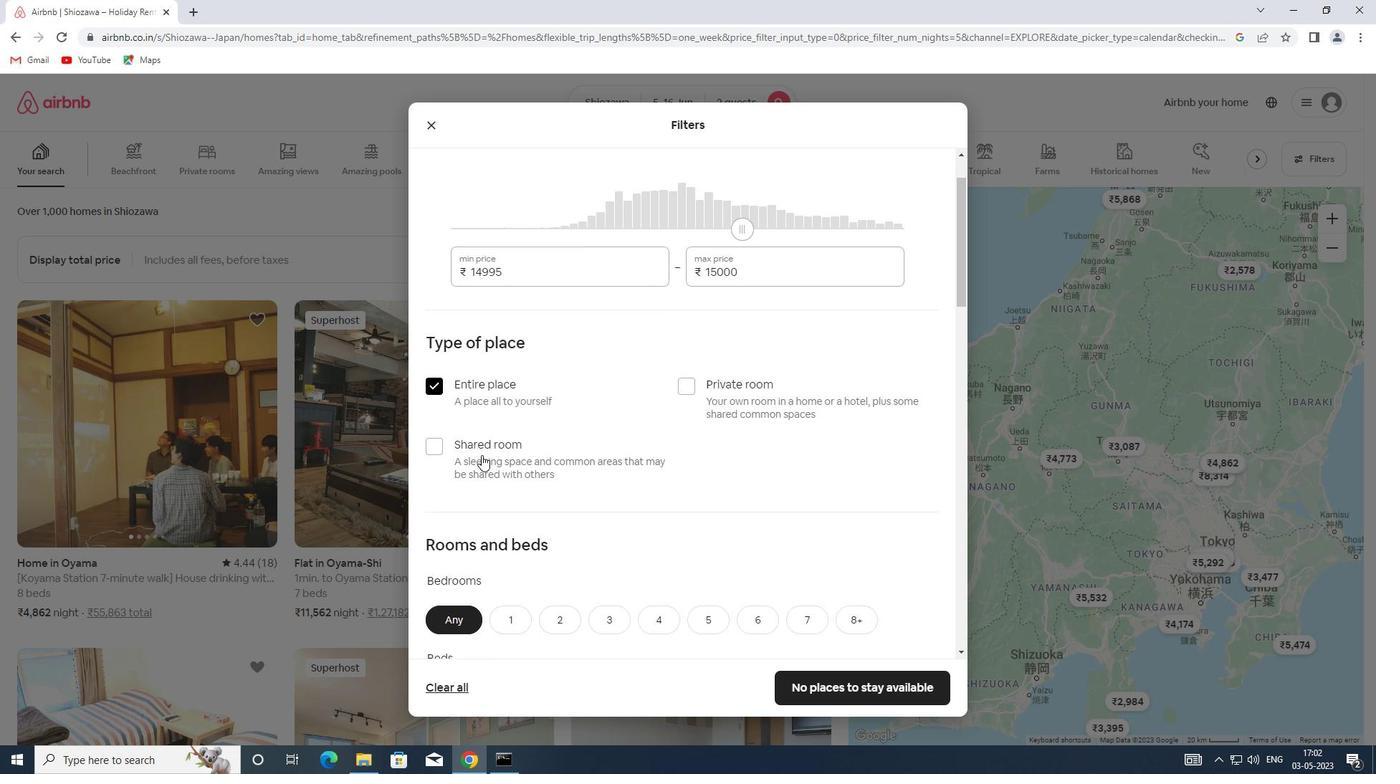 
Action: Mouse scrolled (481, 454) with delta (0, 0)
Screenshot: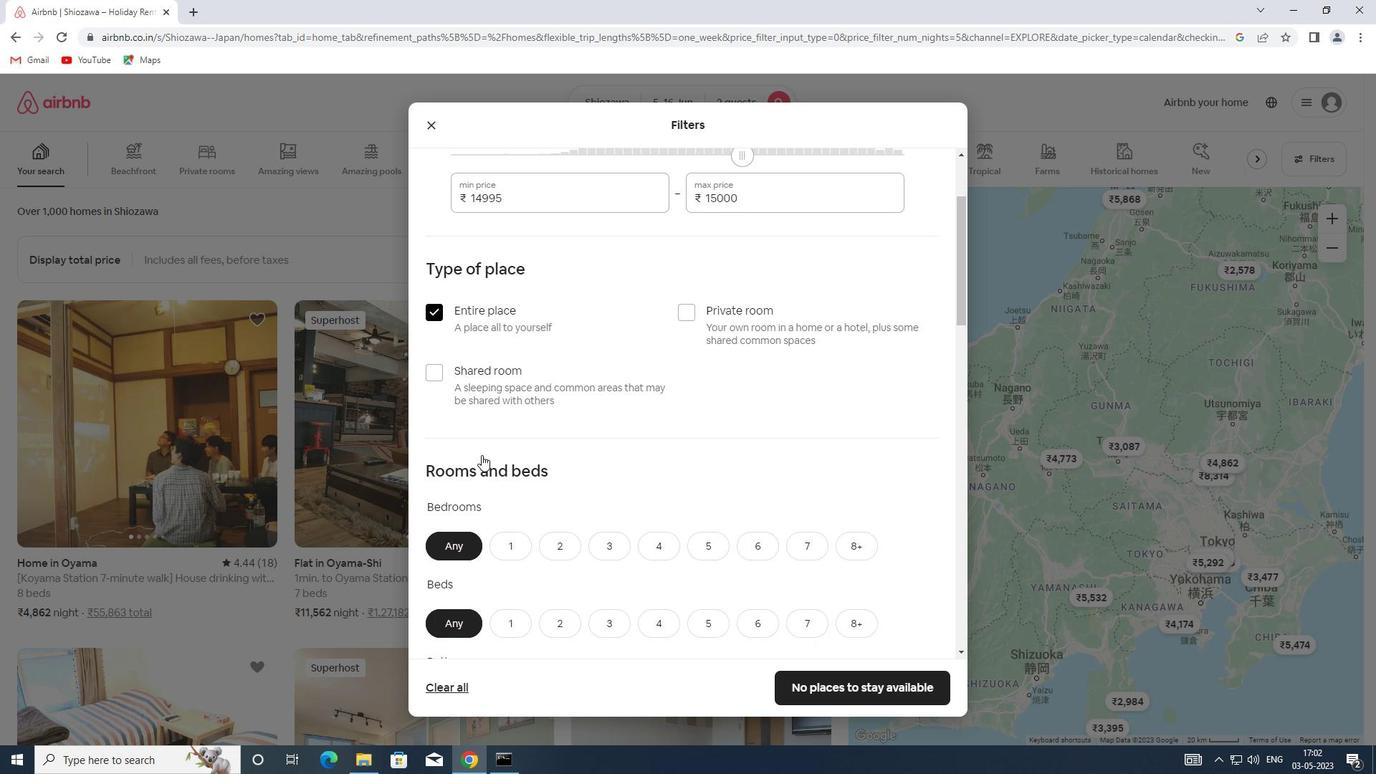
Action: Mouse moved to (476, 468)
Screenshot: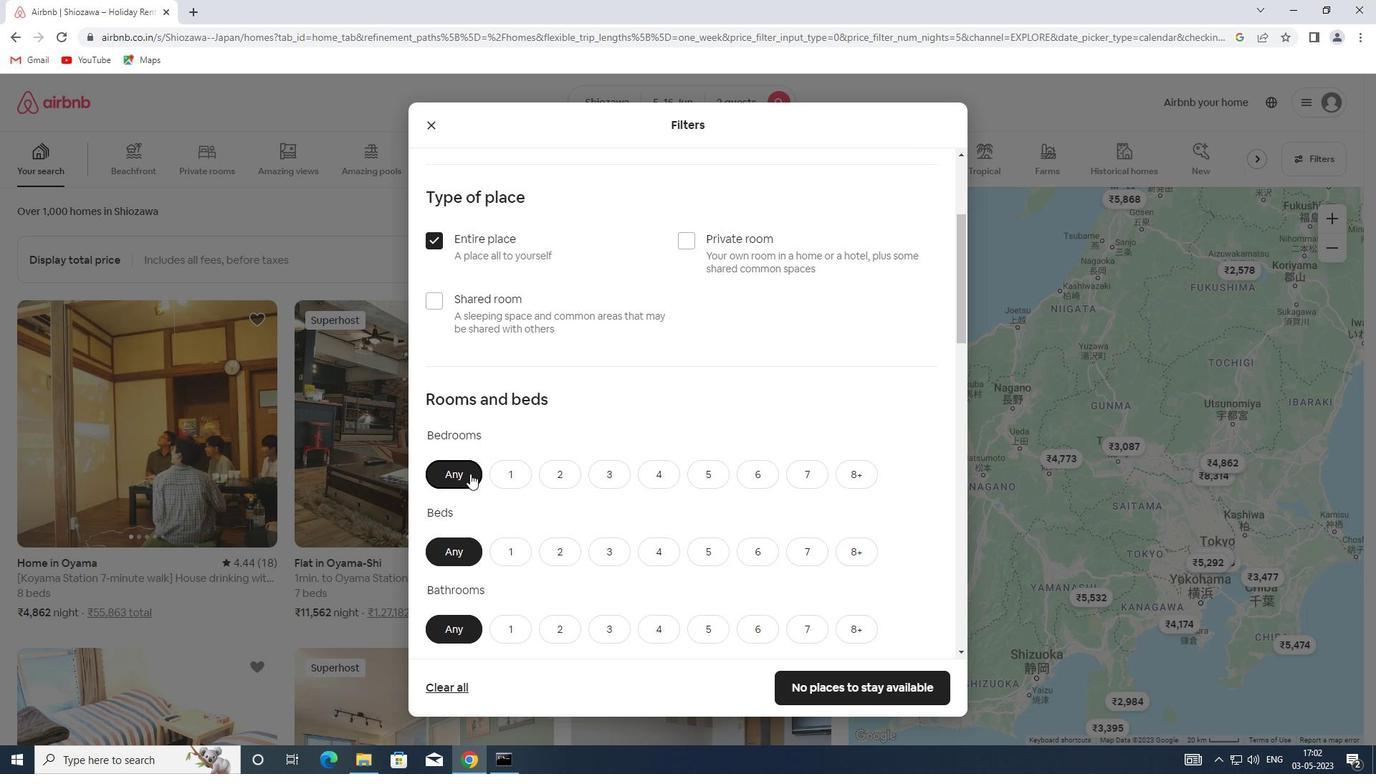 
Action: Mouse scrolled (476, 468) with delta (0, 0)
Screenshot: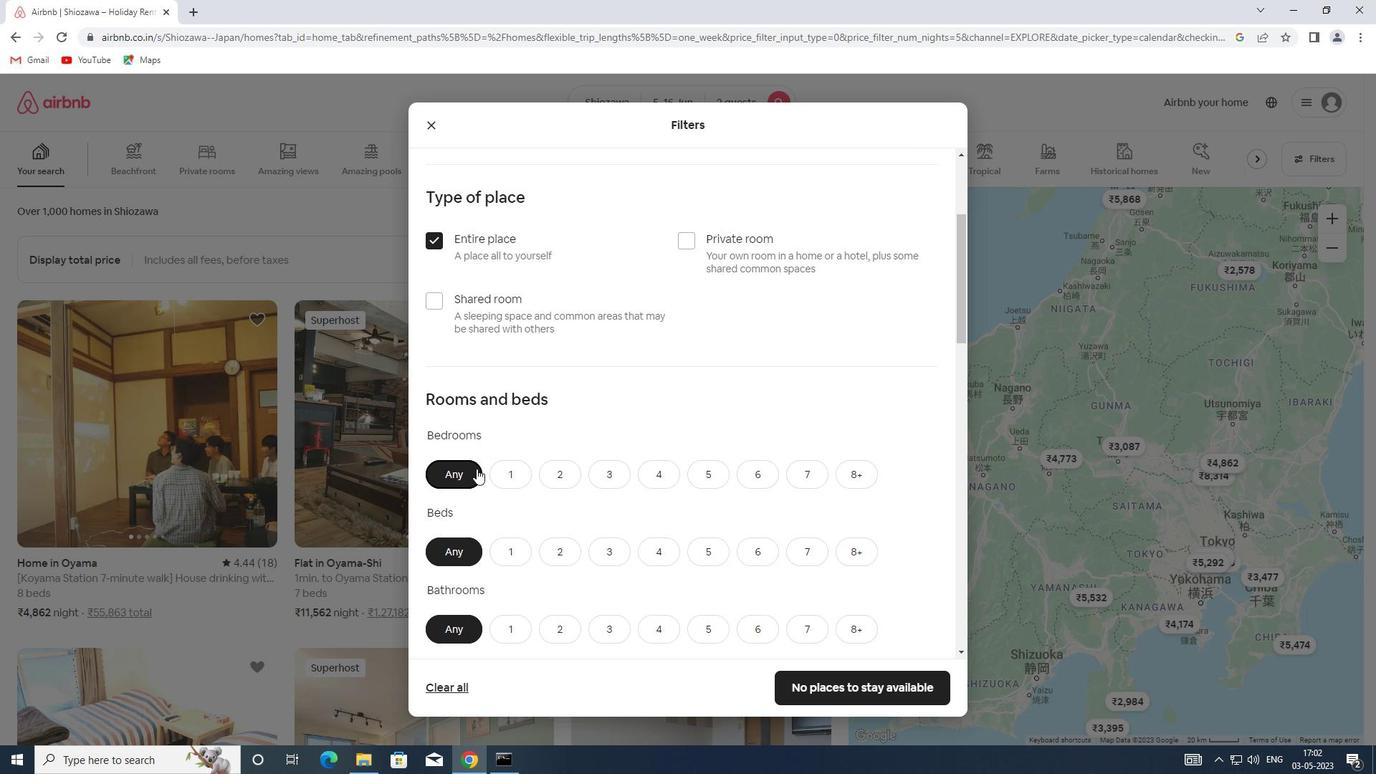 
Action: Mouse scrolled (476, 468) with delta (0, 0)
Screenshot: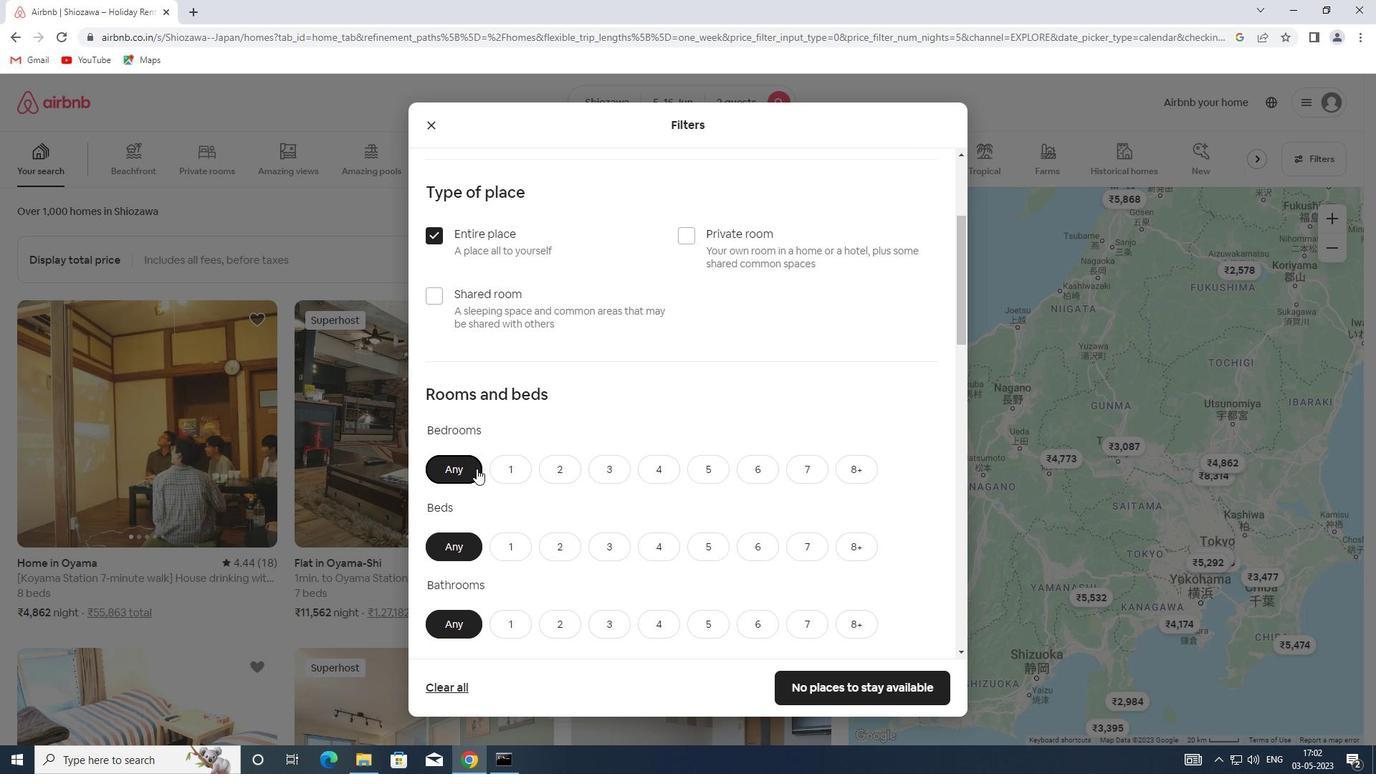 
Action: Mouse moved to (506, 343)
Screenshot: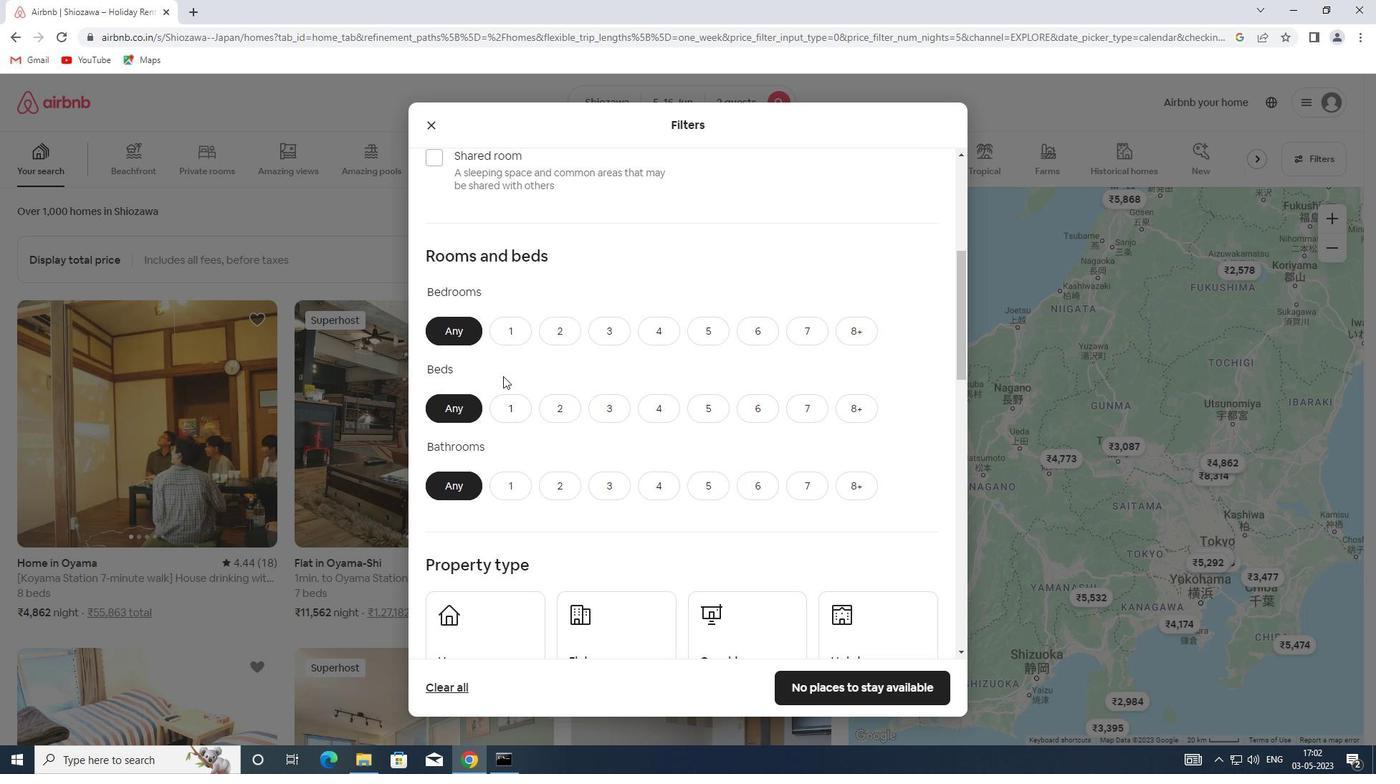 
Action: Mouse pressed left at (506, 343)
Screenshot: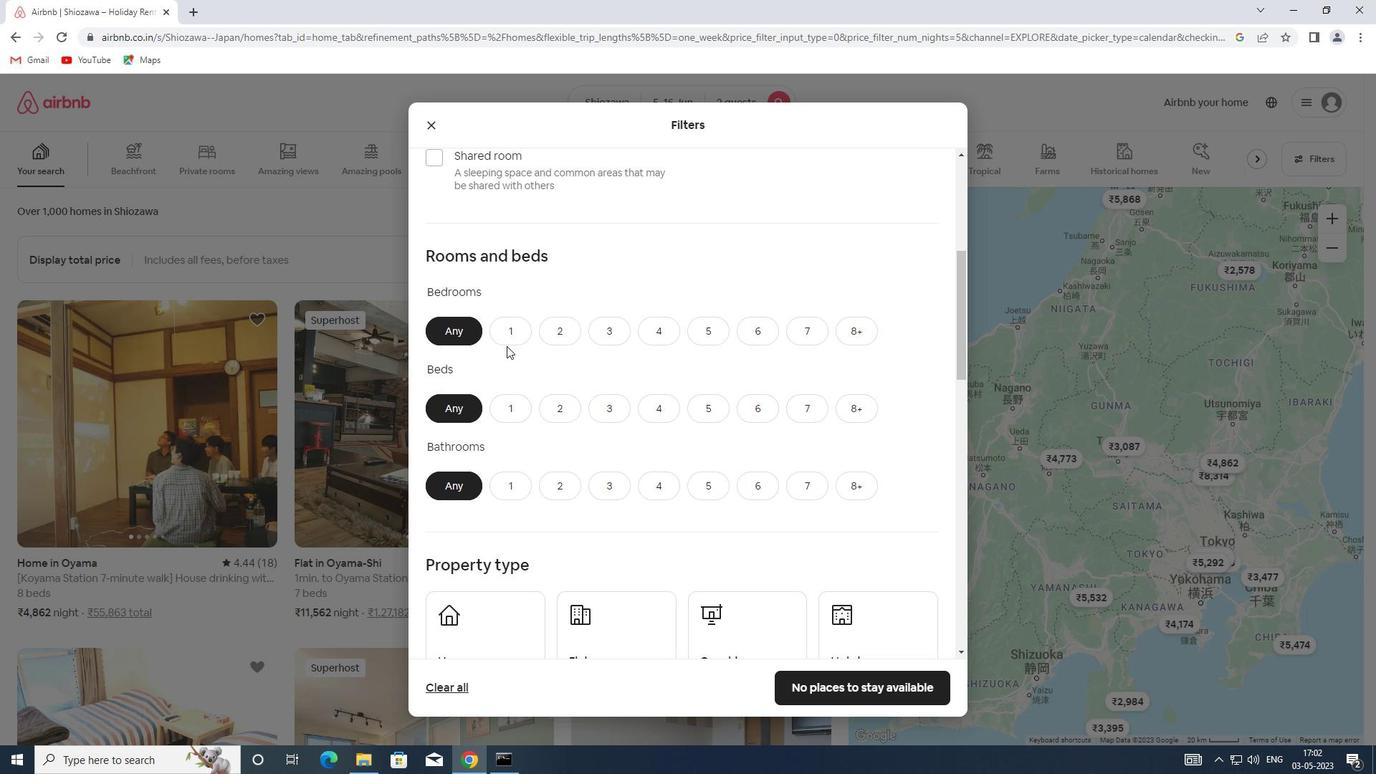
Action: Mouse moved to (500, 412)
Screenshot: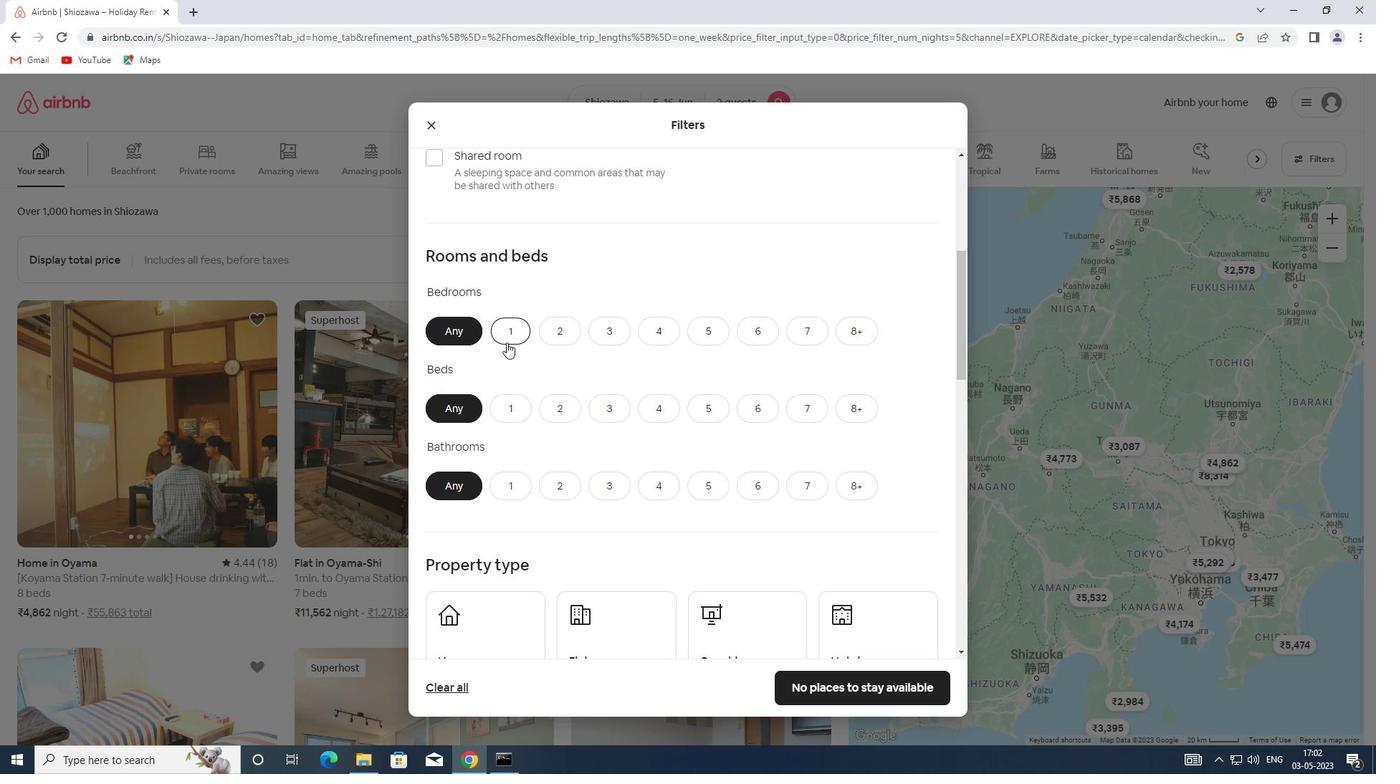
Action: Mouse pressed left at (500, 412)
Screenshot: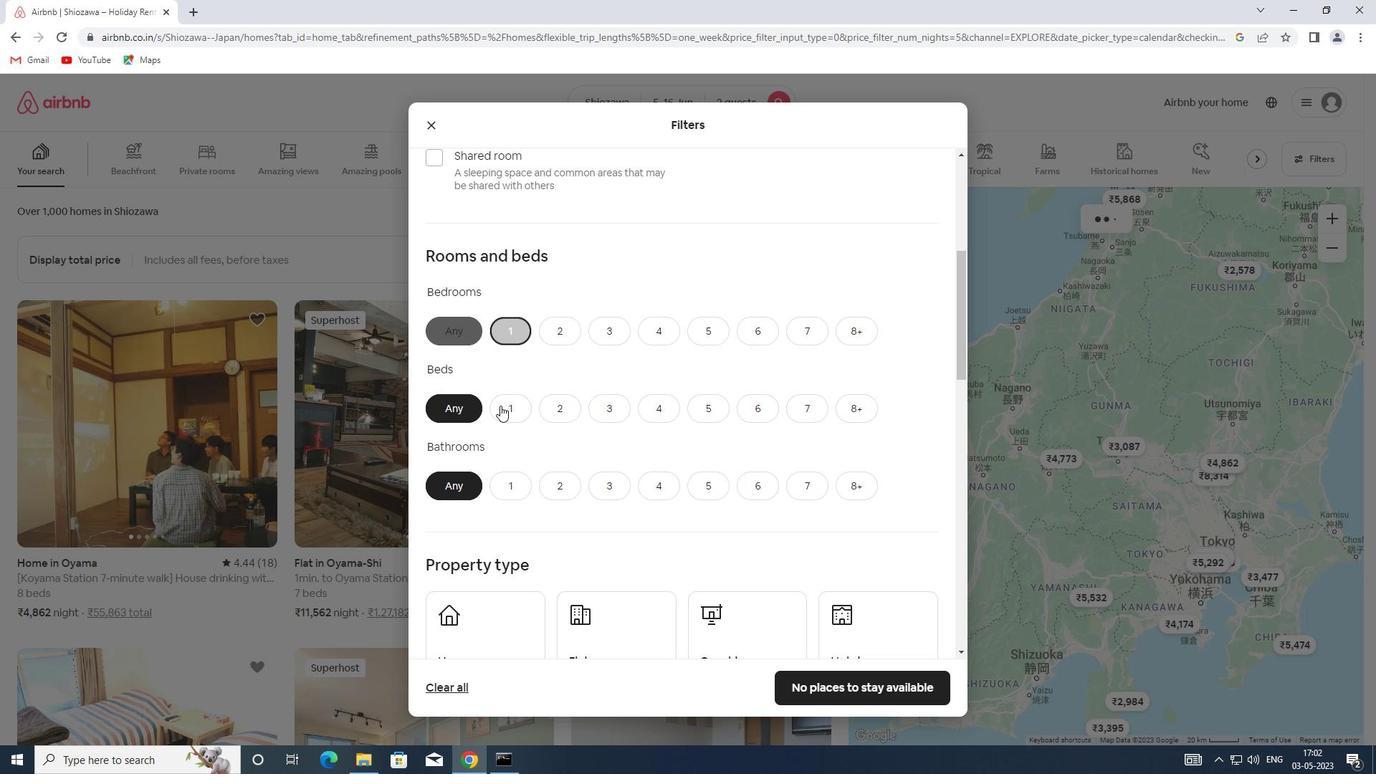 
Action: Mouse moved to (504, 489)
Screenshot: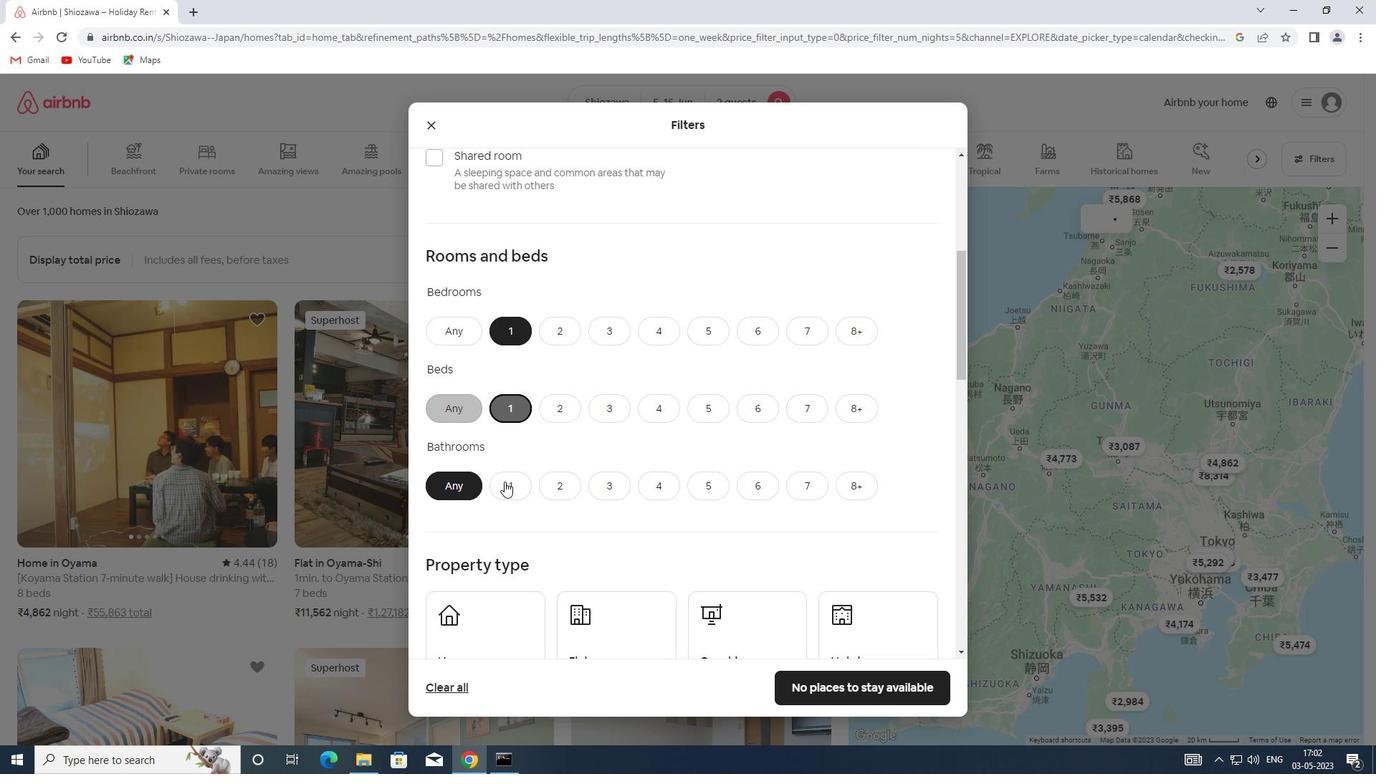 
Action: Mouse pressed left at (504, 489)
Screenshot: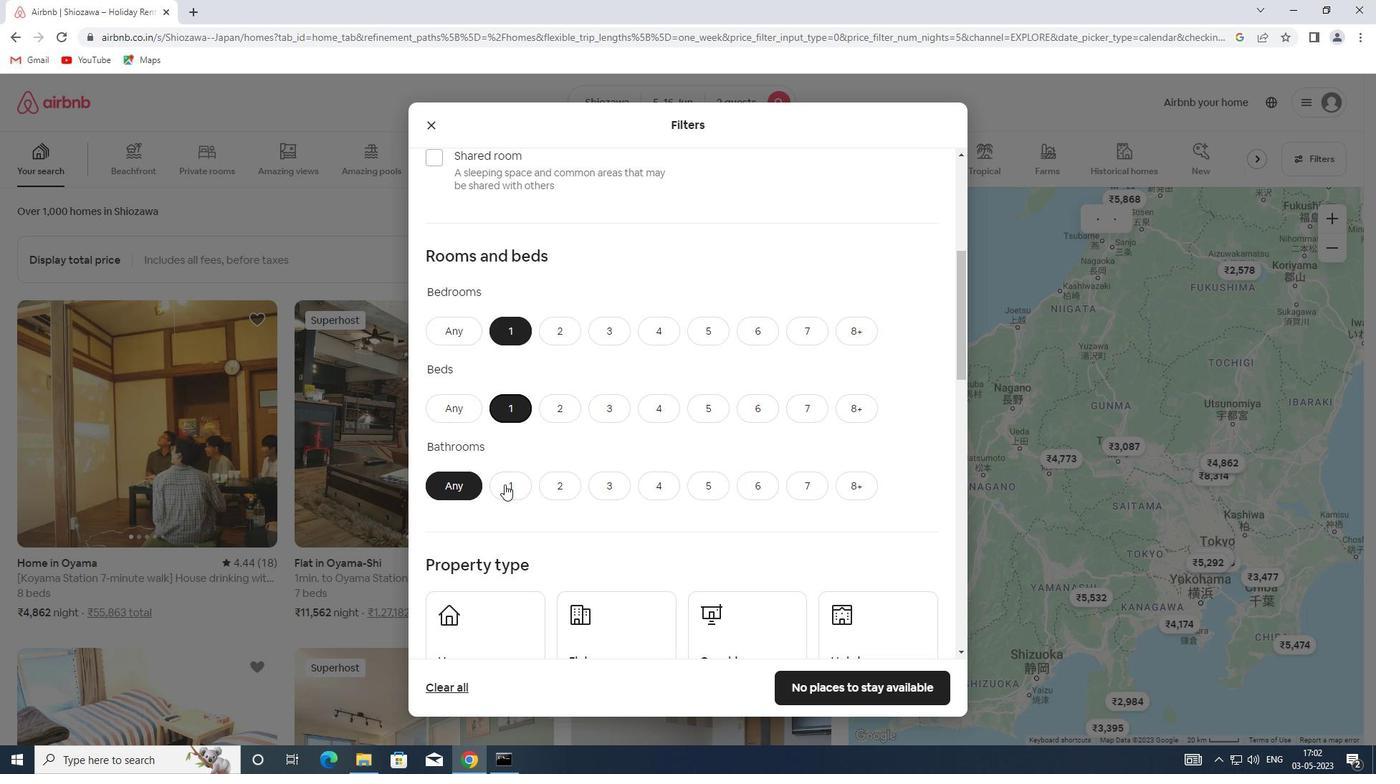 
Action: Mouse moved to (509, 471)
Screenshot: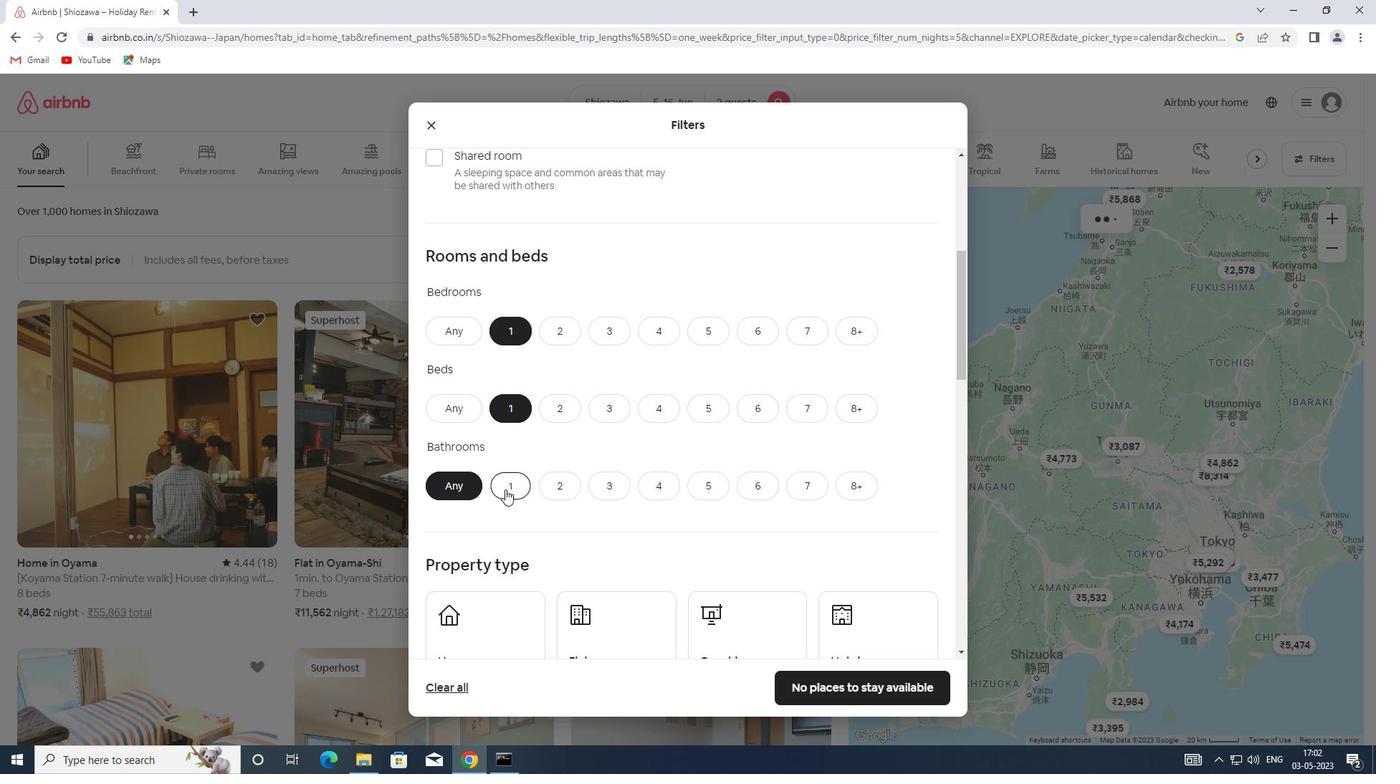 
Action: Mouse scrolled (509, 470) with delta (0, 0)
Screenshot: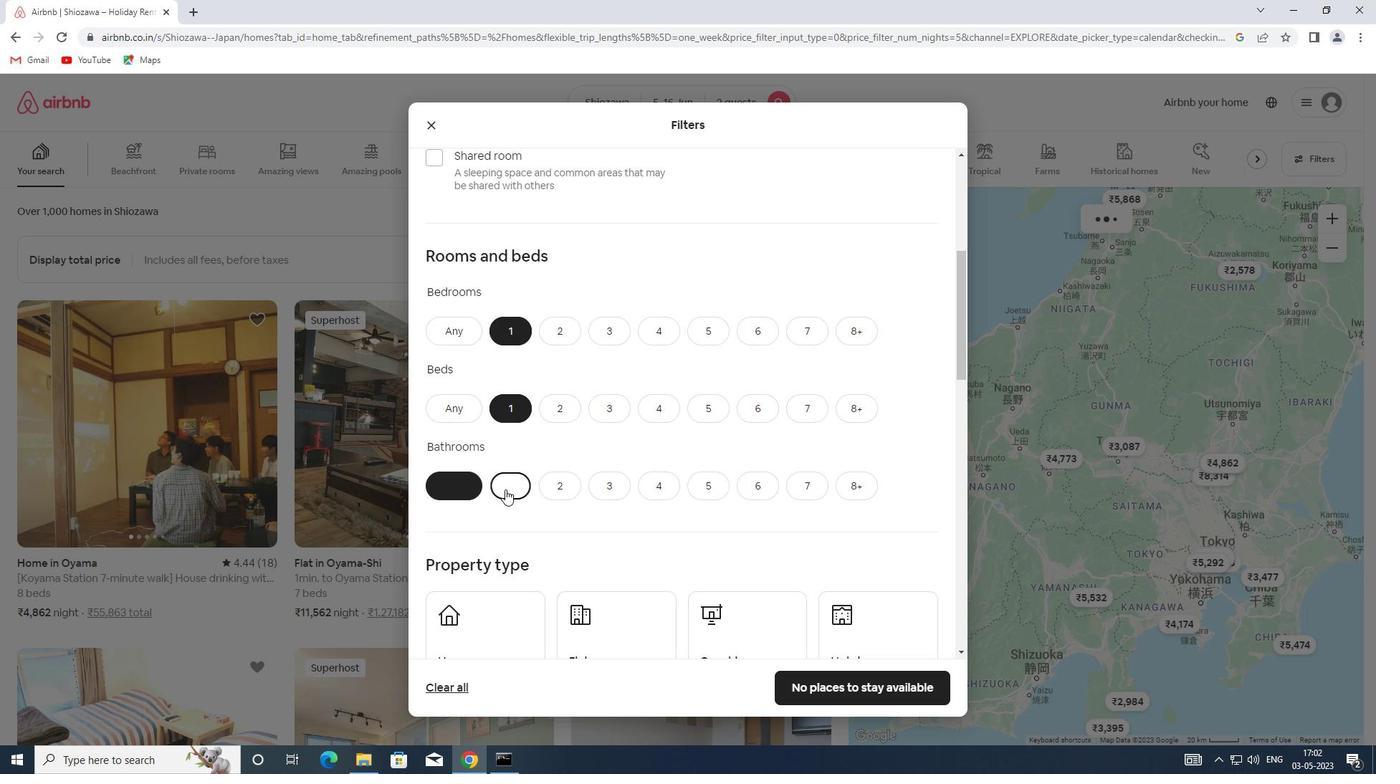 
Action: Mouse scrolled (509, 470) with delta (0, 0)
Screenshot: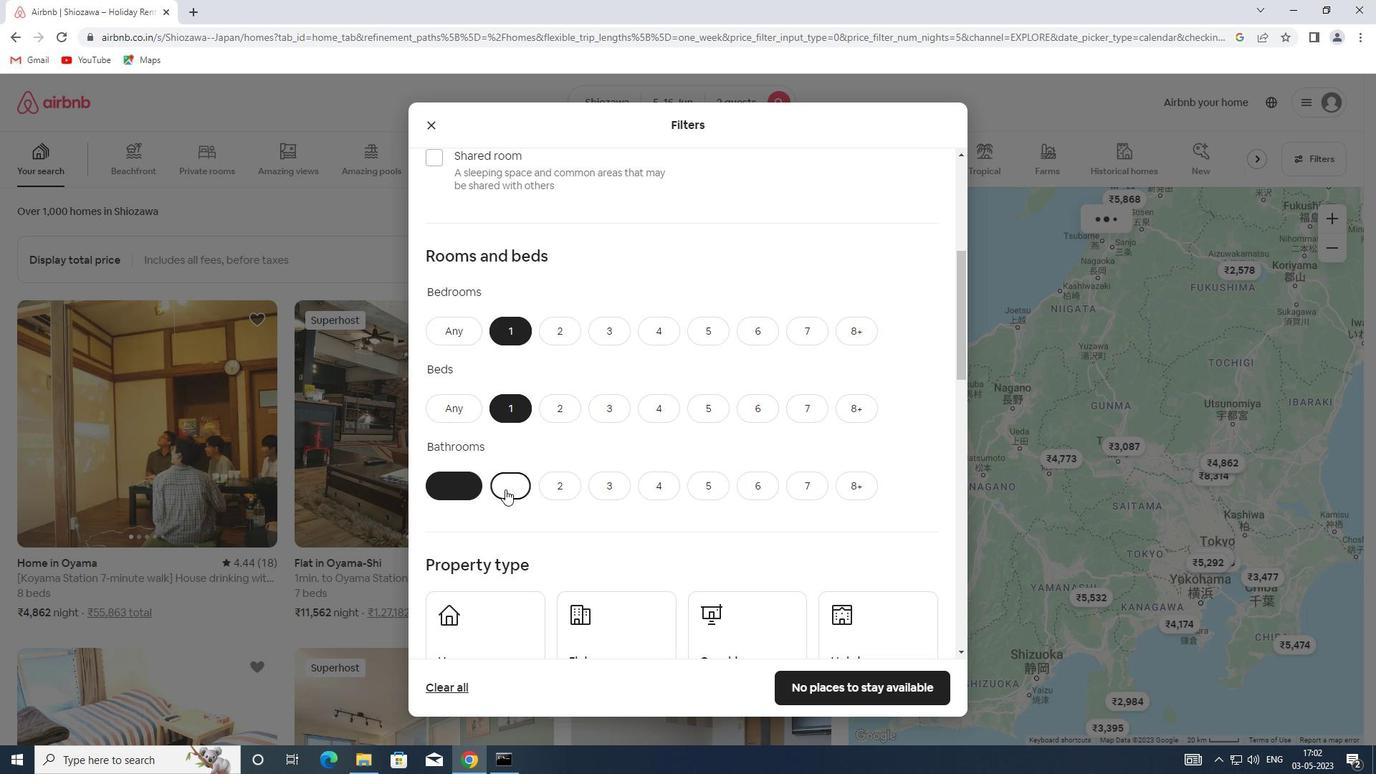
Action: Mouse scrolled (509, 470) with delta (0, 0)
Screenshot: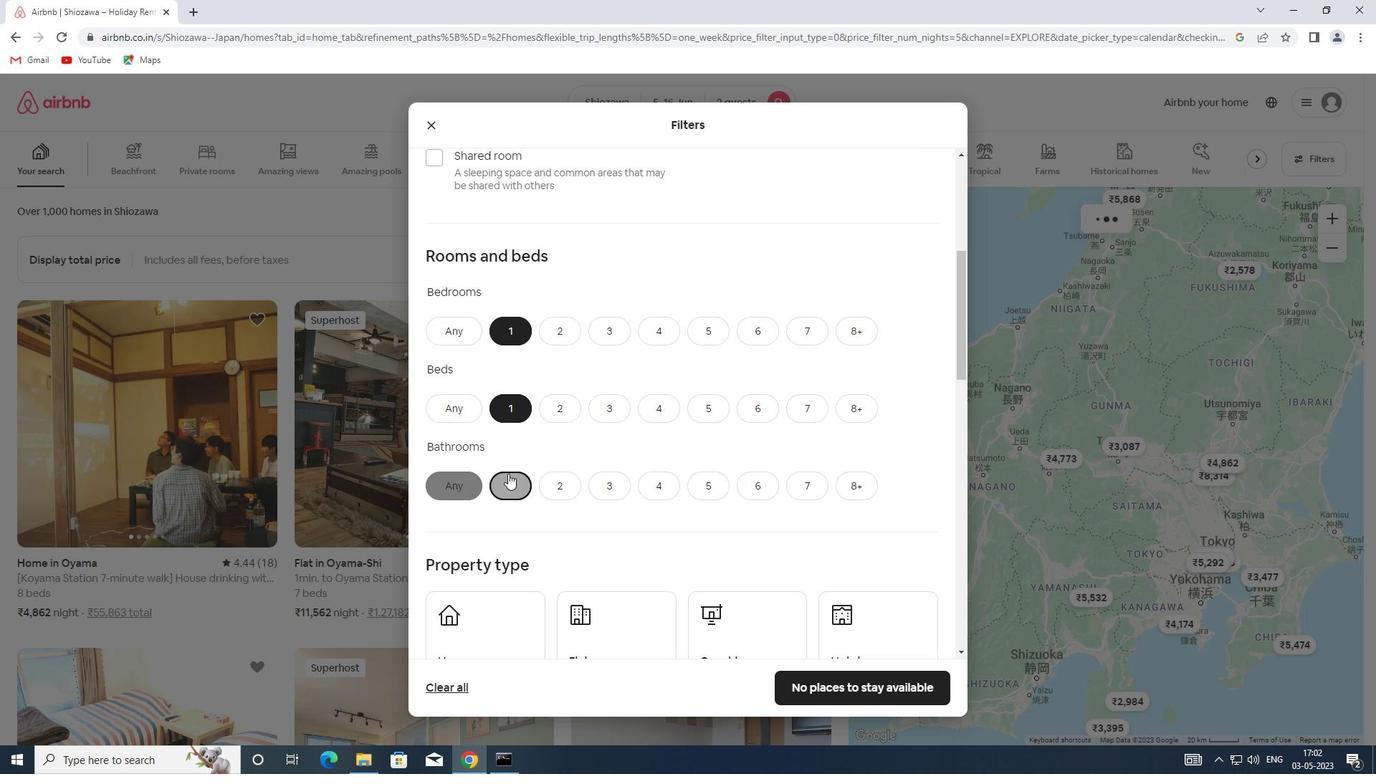 
Action: Mouse moved to (487, 427)
Screenshot: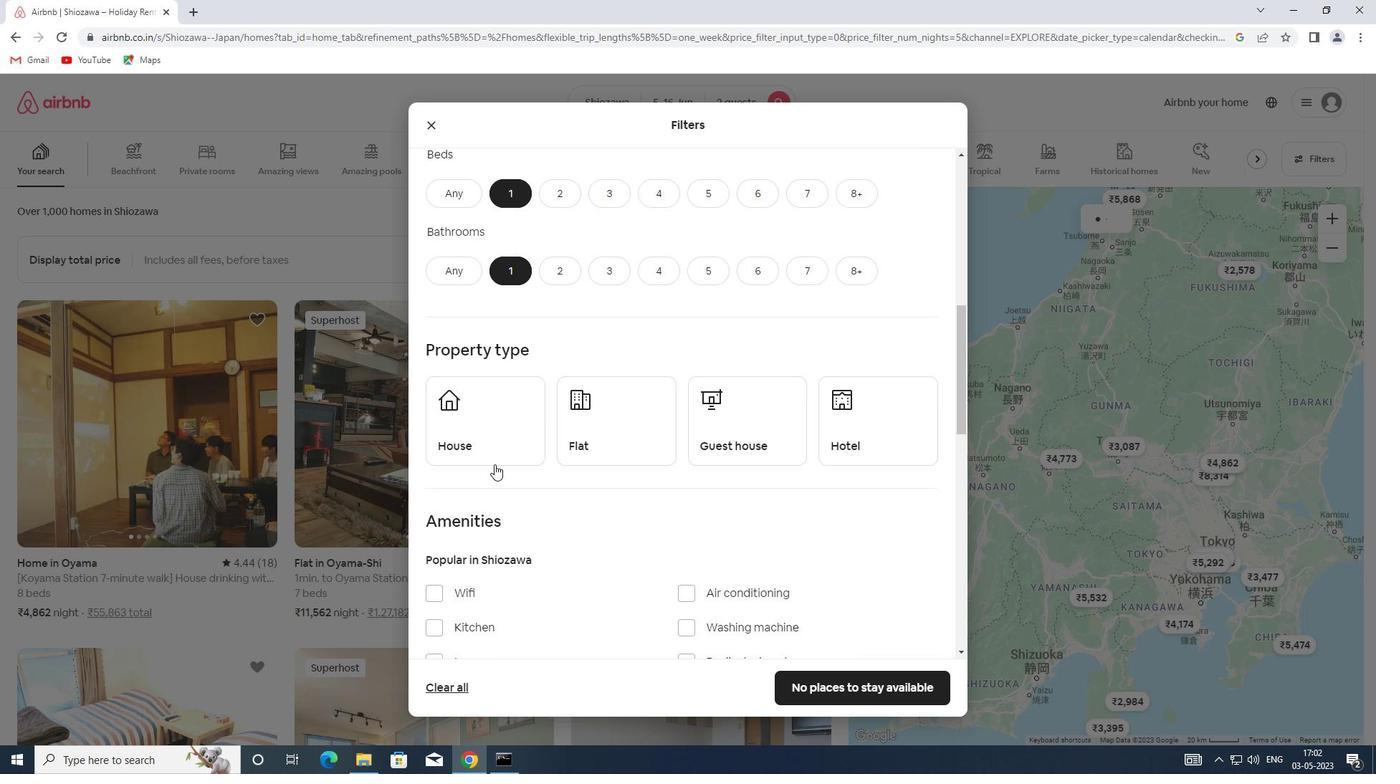 
Action: Mouse pressed left at (487, 427)
Screenshot: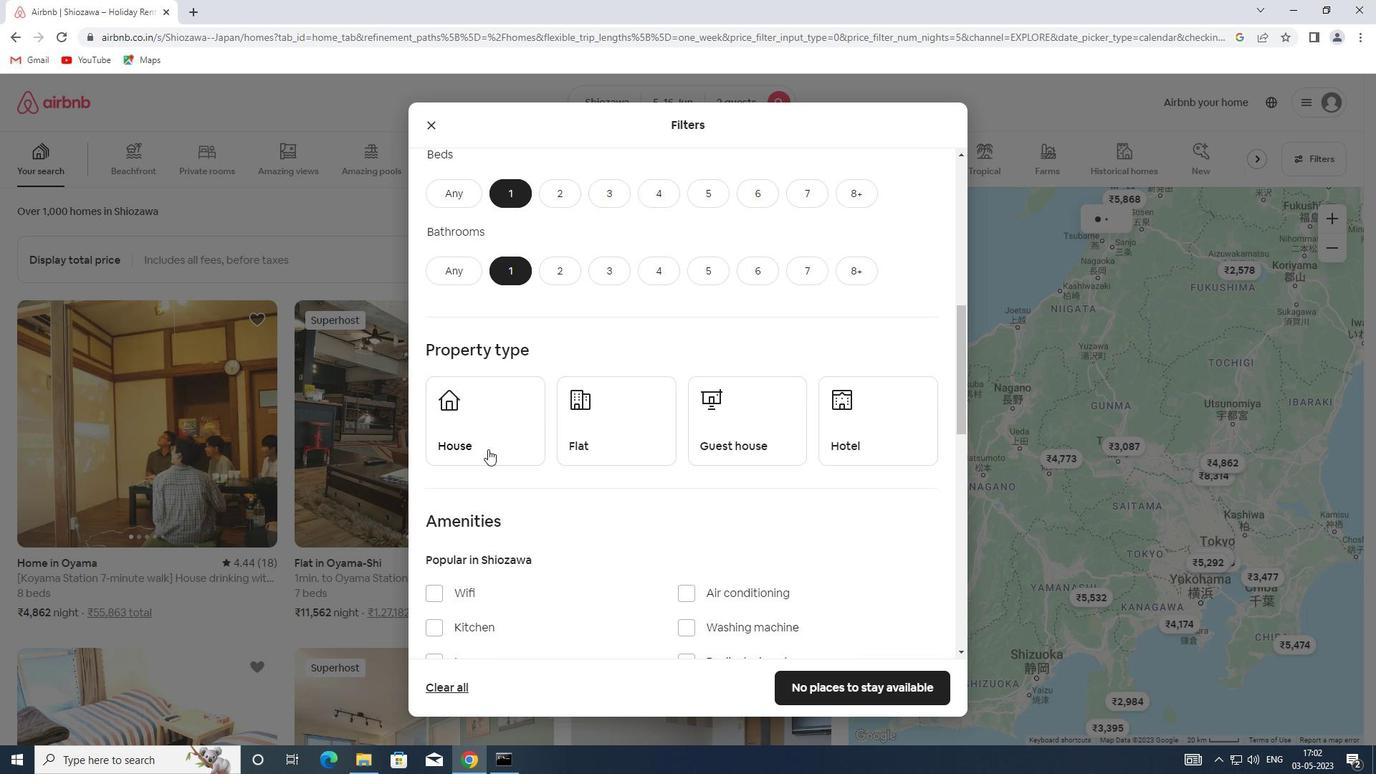 
Action: Mouse moved to (592, 430)
Screenshot: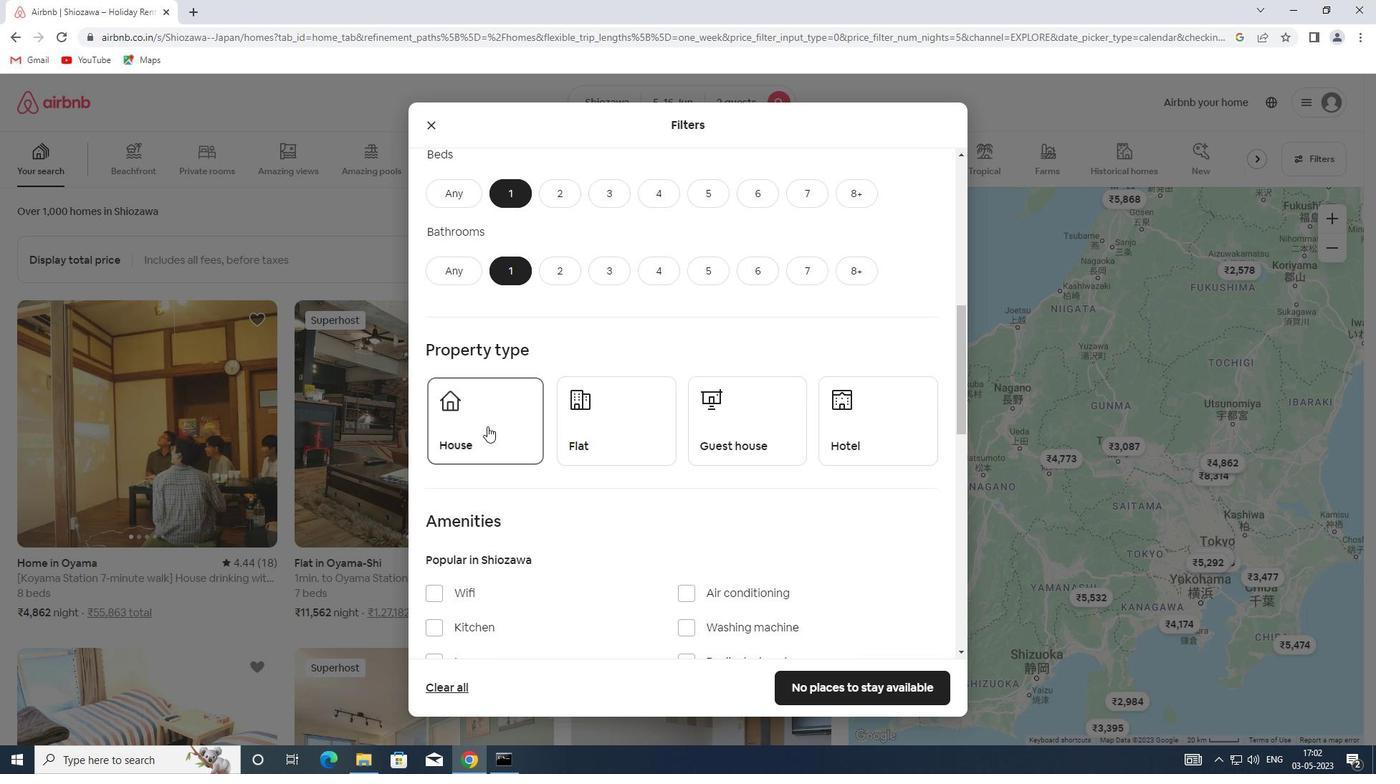 
Action: Mouse pressed left at (592, 430)
Screenshot: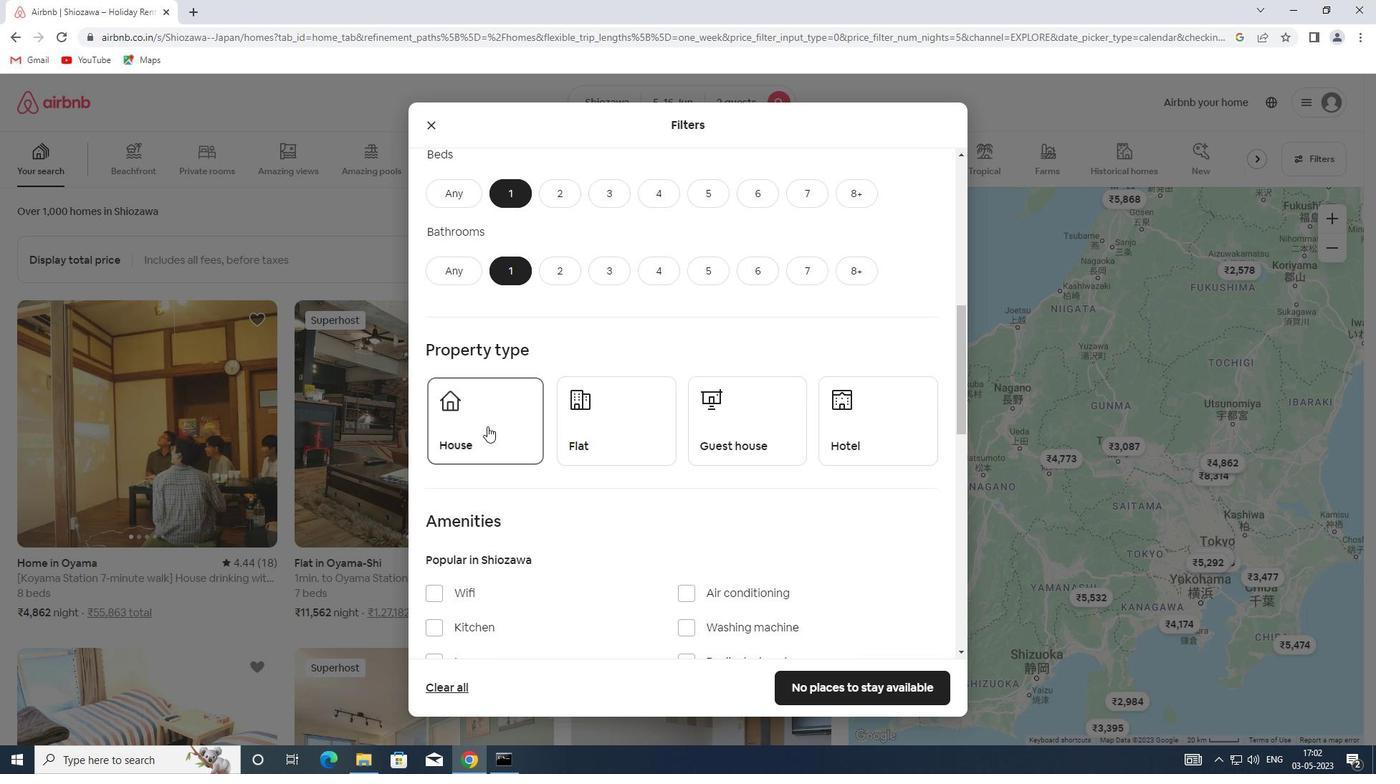 
Action: Mouse moved to (761, 424)
Screenshot: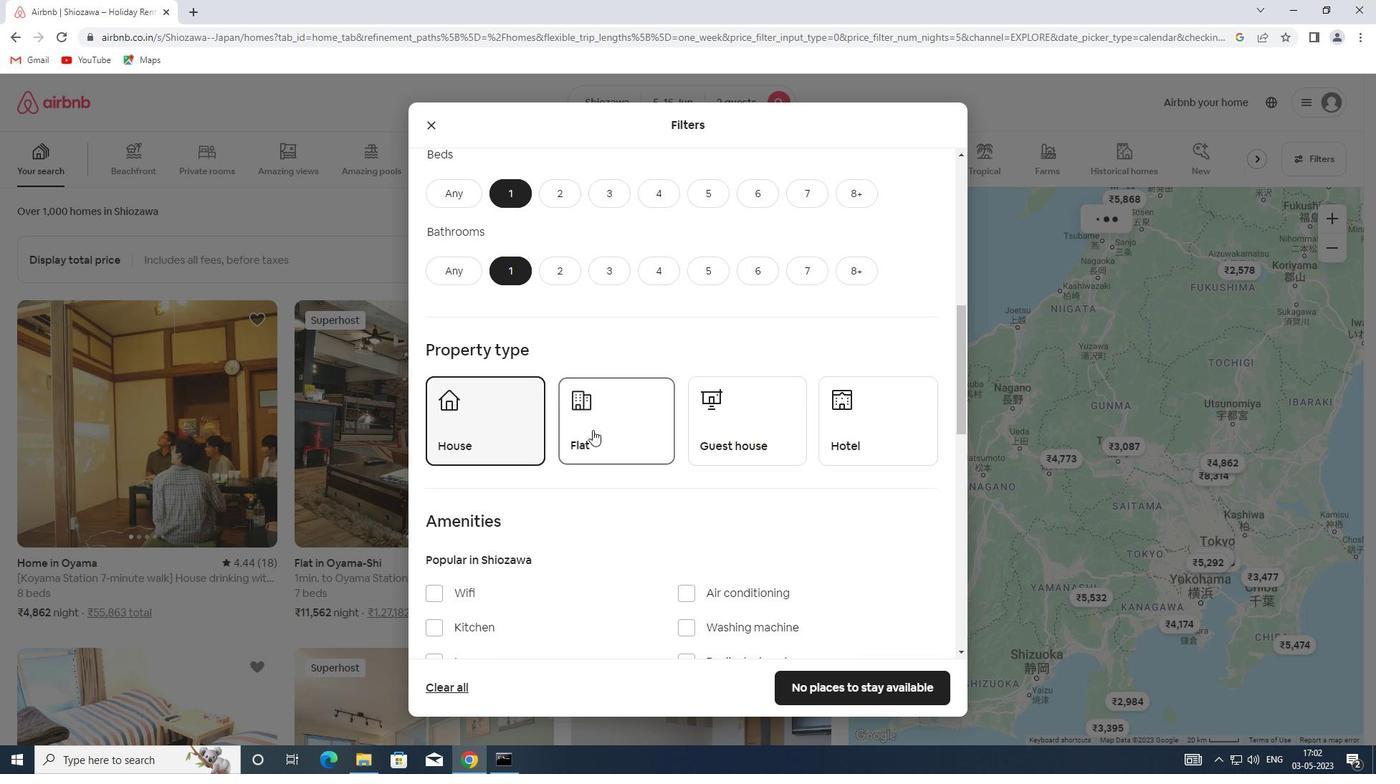 
Action: Mouse pressed left at (761, 424)
Screenshot: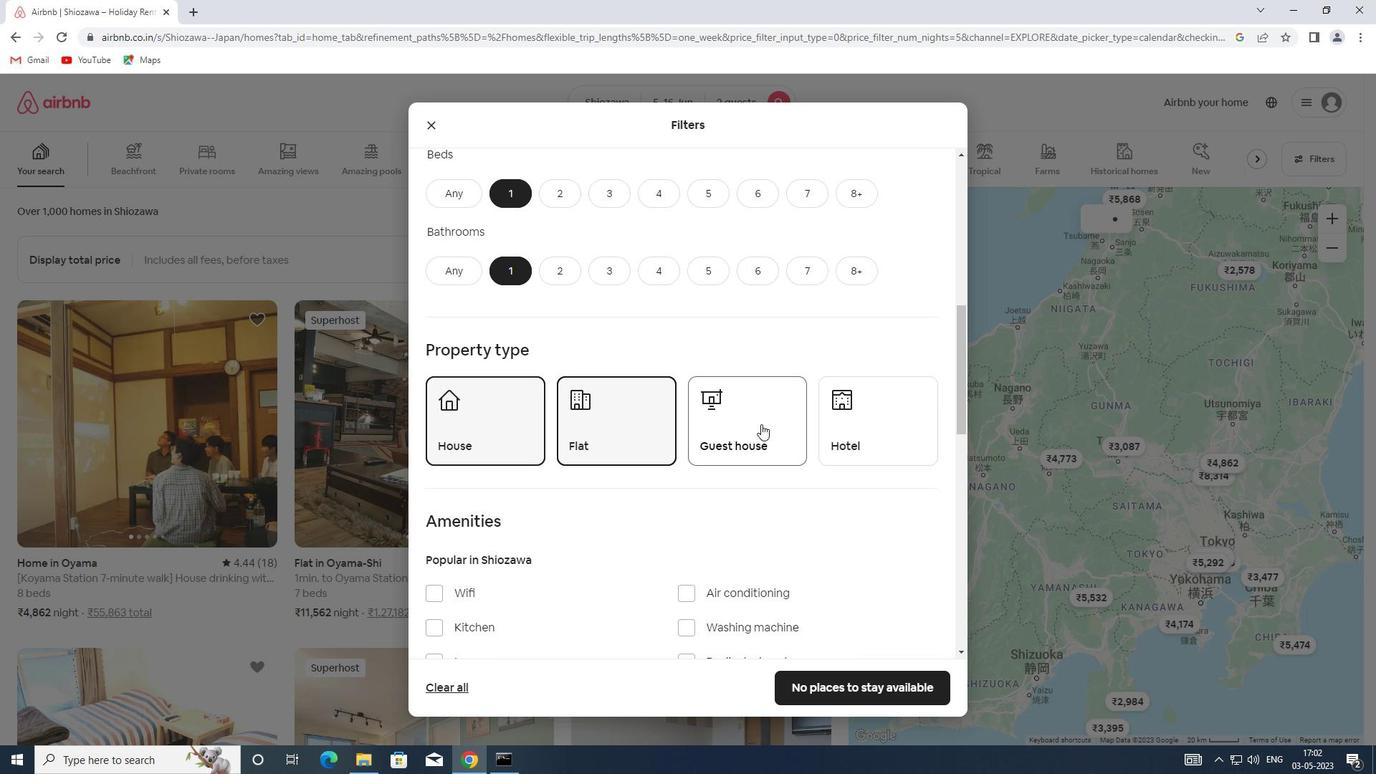 
Action: Mouse moved to (843, 428)
Screenshot: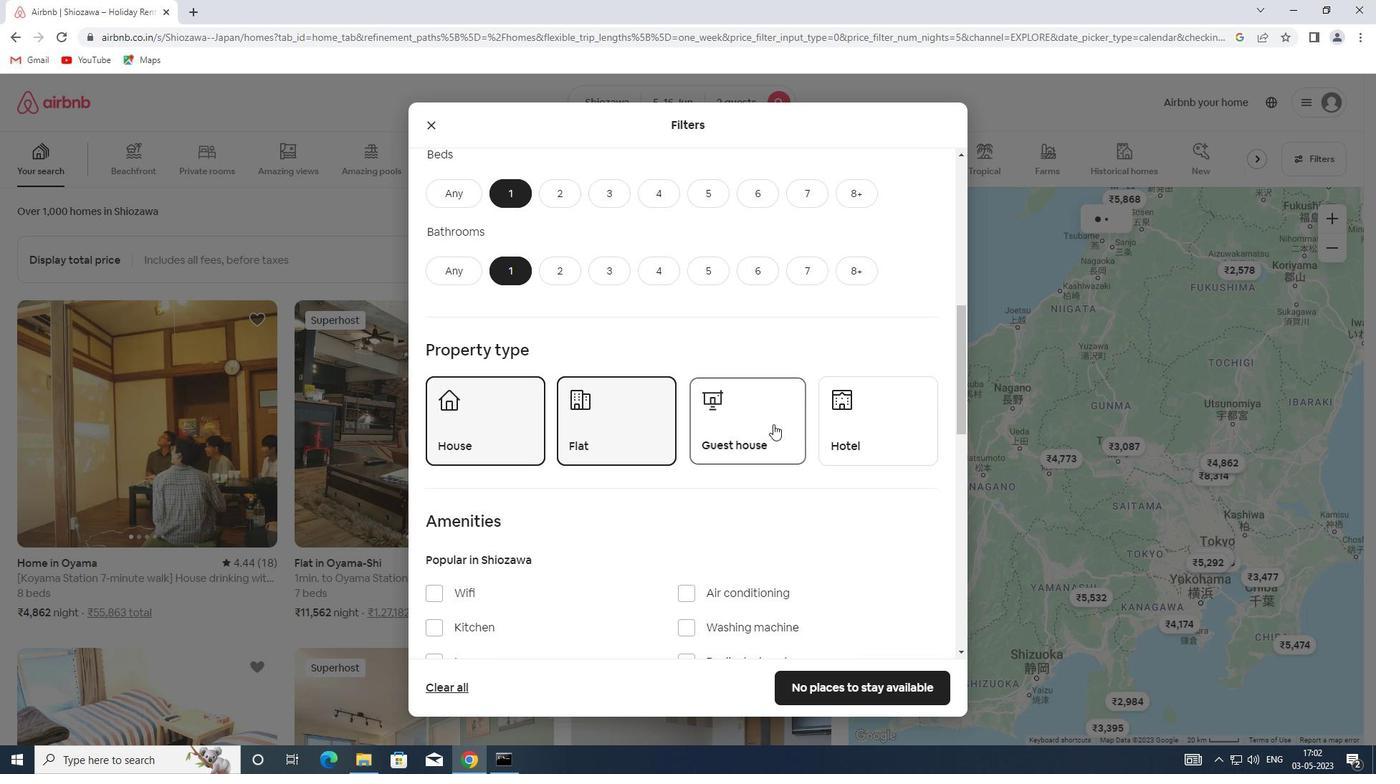 
Action: Mouse pressed left at (843, 428)
Screenshot: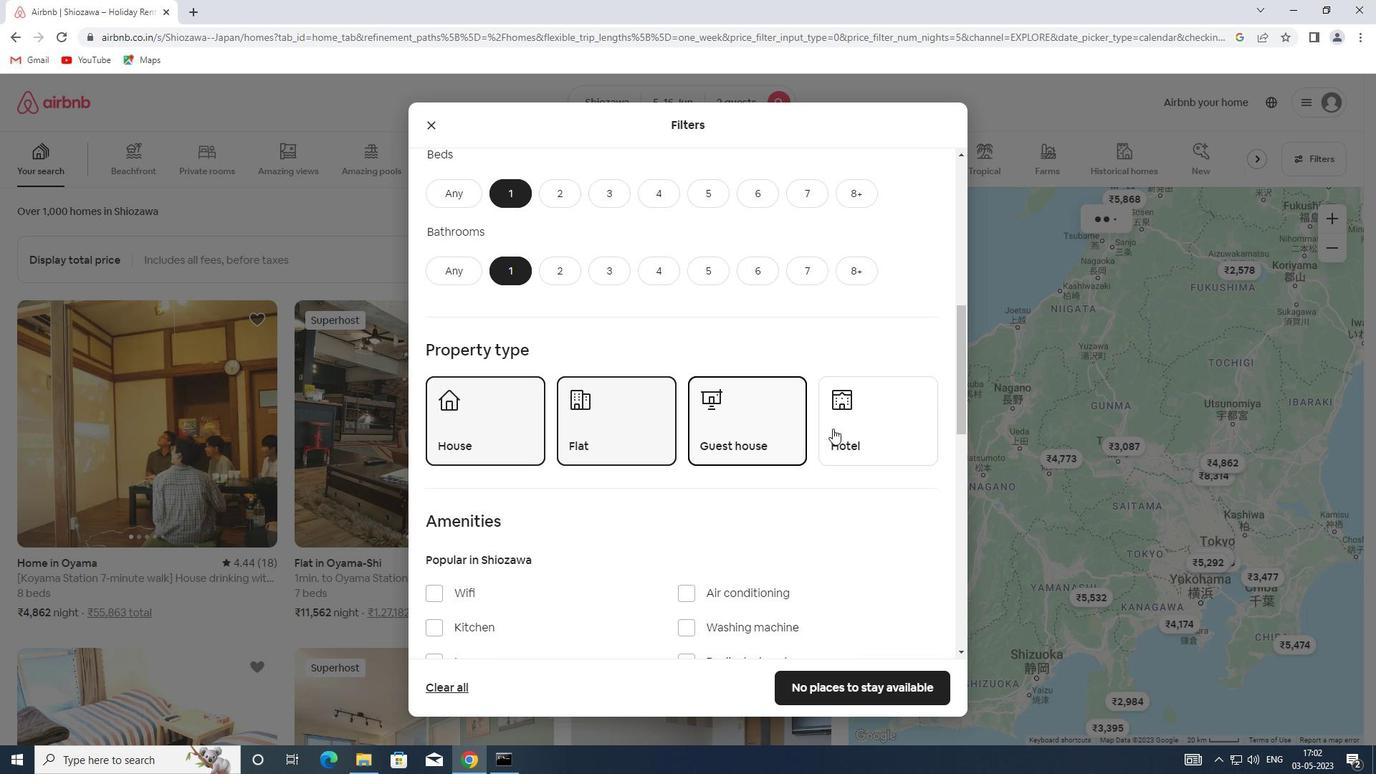 
Action: Mouse moved to (817, 425)
Screenshot: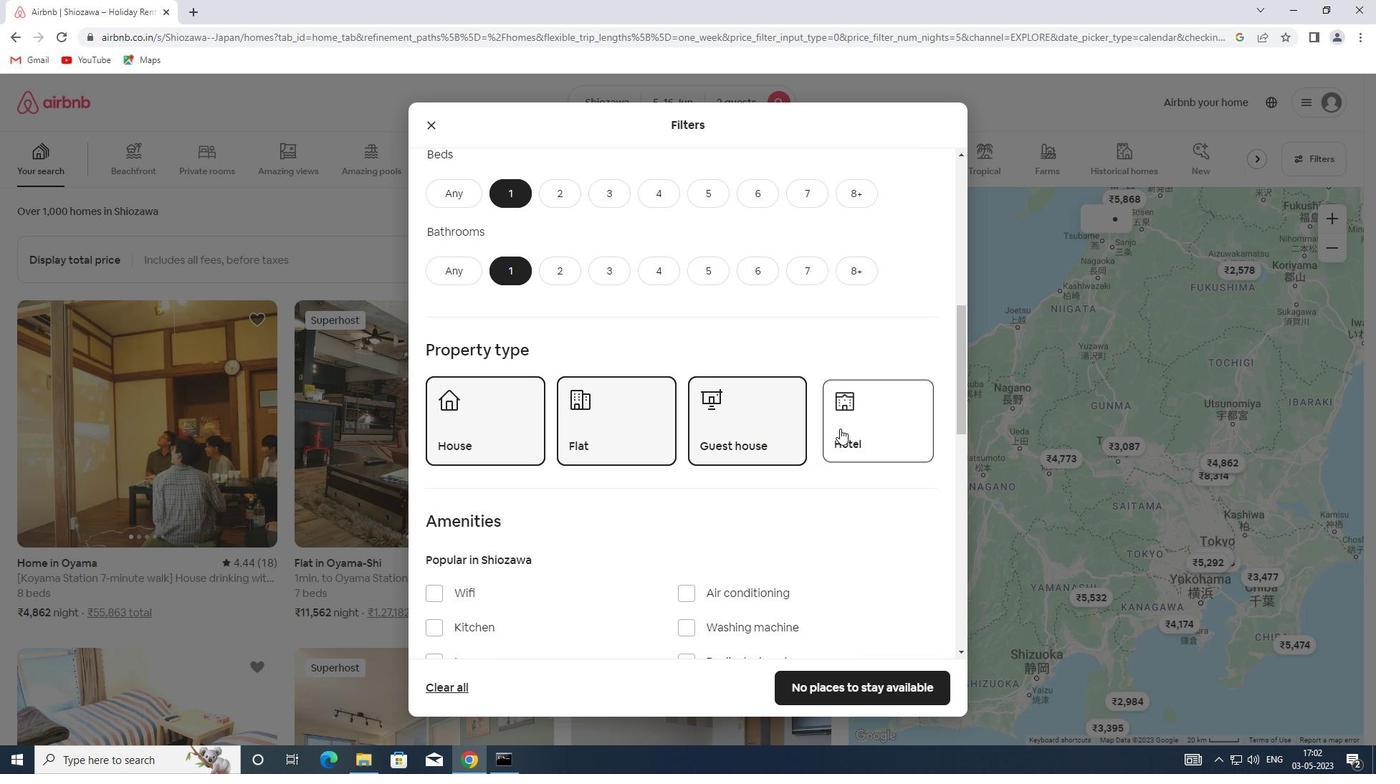 
Action: Mouse scrolled (817, 424) with delta (0, 0)
Screenshot: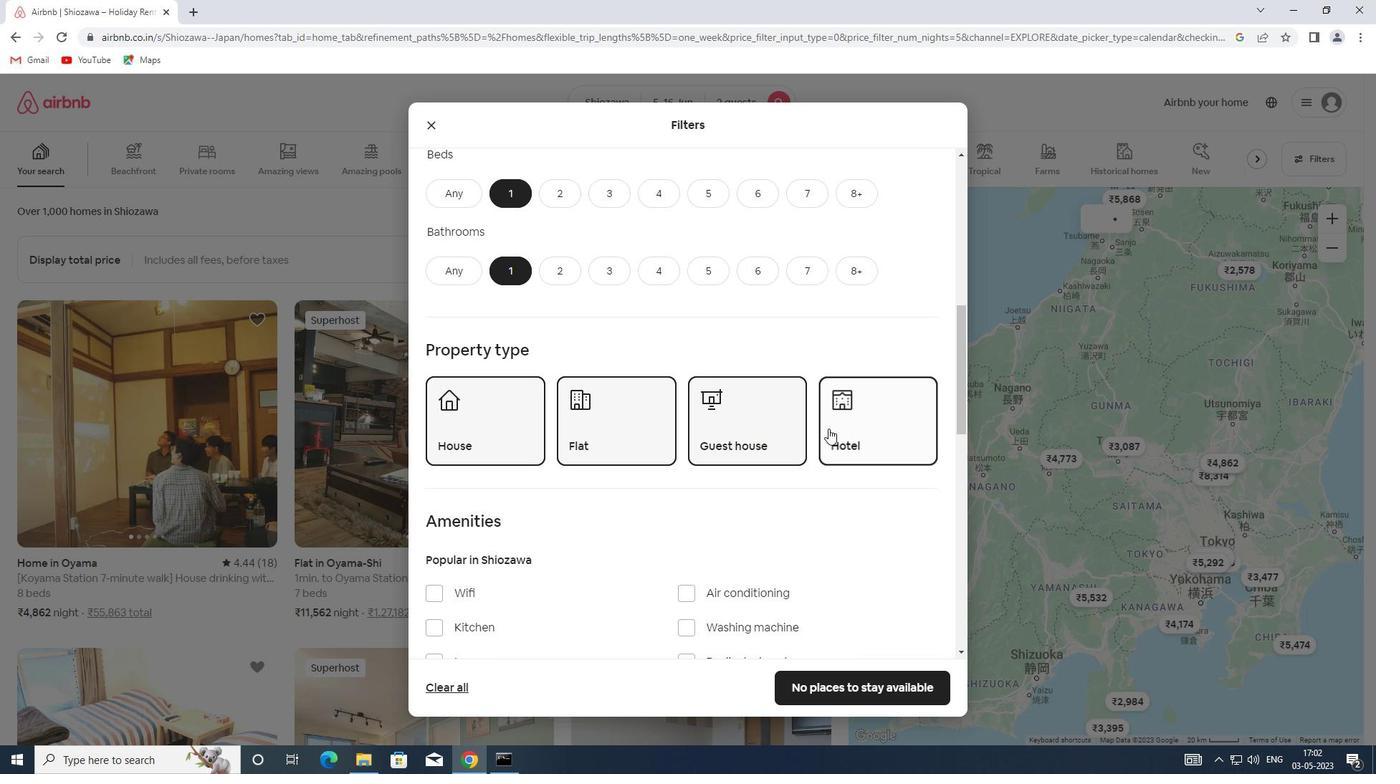 
Action: Mouse scrolled (817, 424) with delta (0, 0)
Screenshot: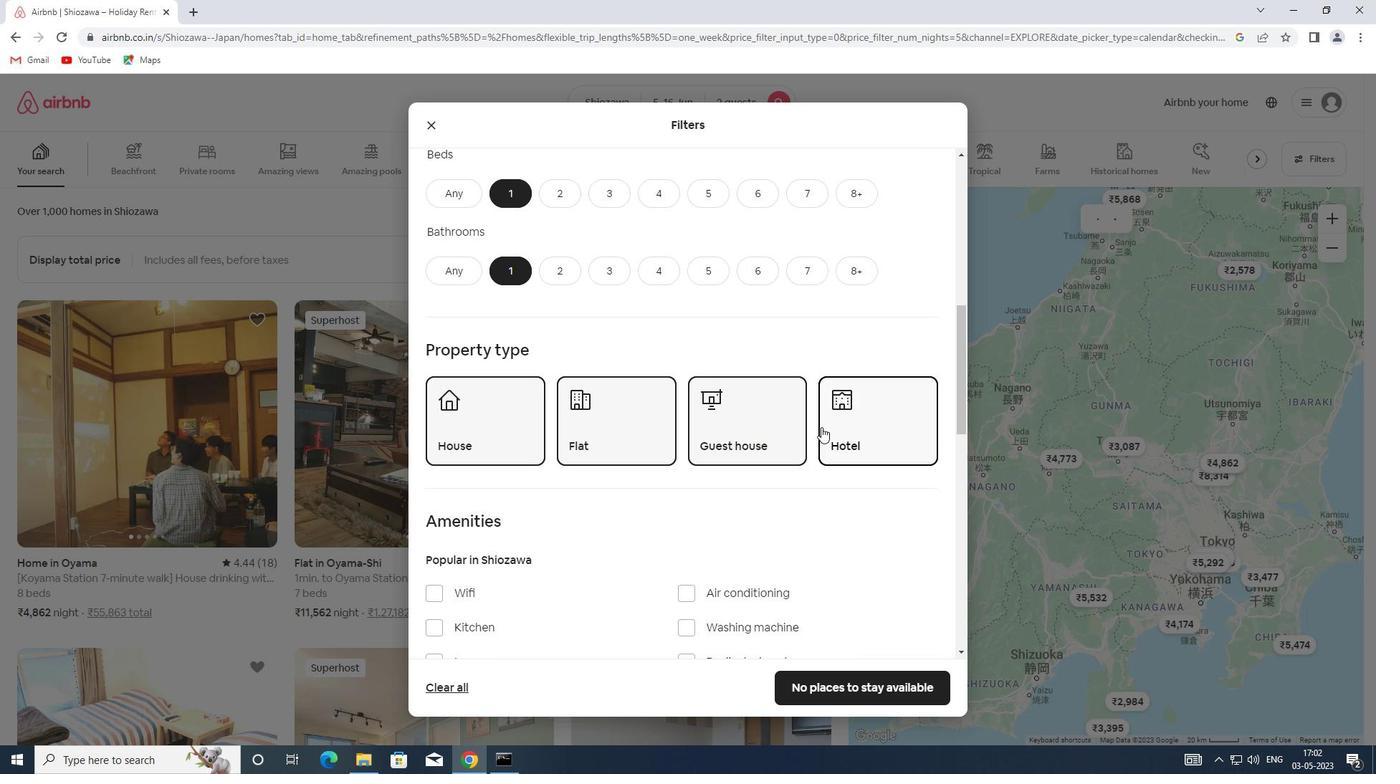 
Action: Mouse scrolled (817, 424) with delta (0, 0)
Screenshot: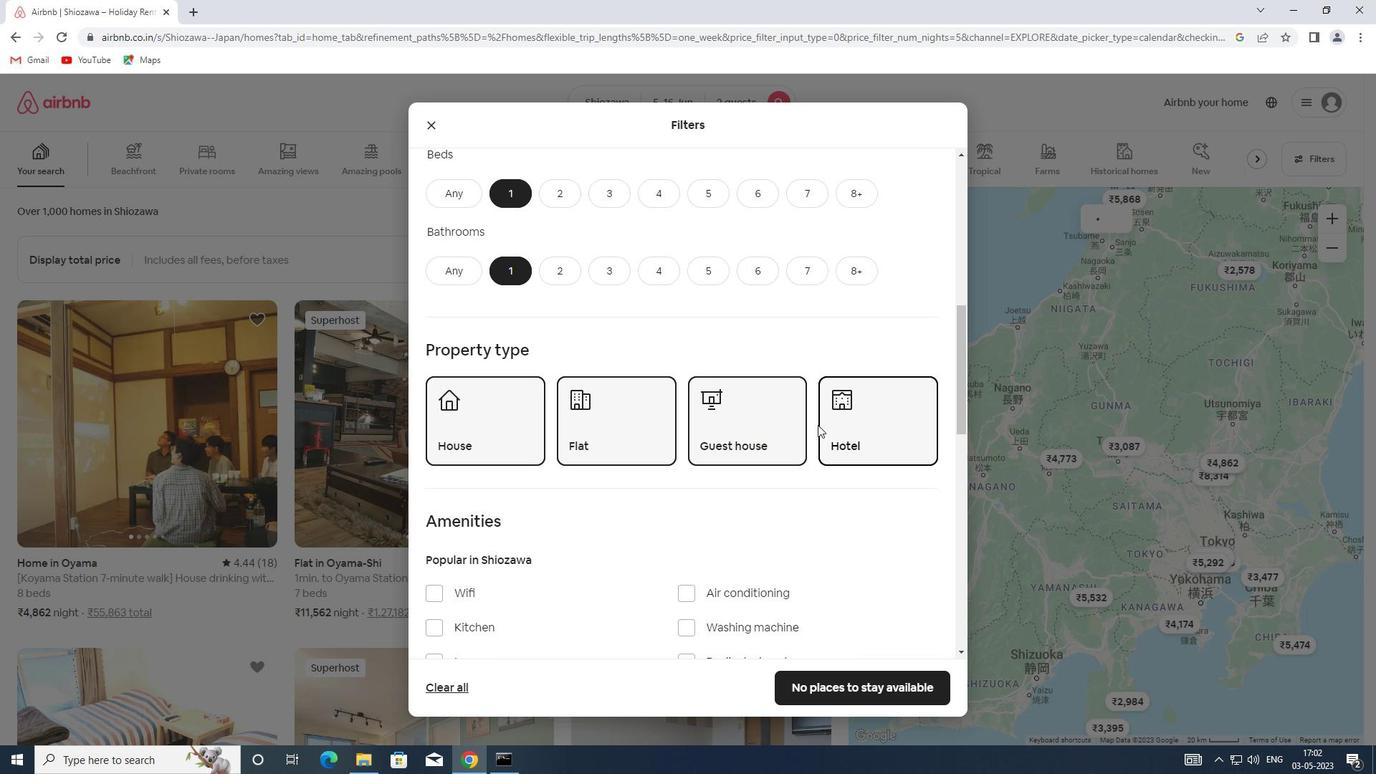 
Action: Mouse scrolled (817, 424) with delta (0, 0)
Screenshot: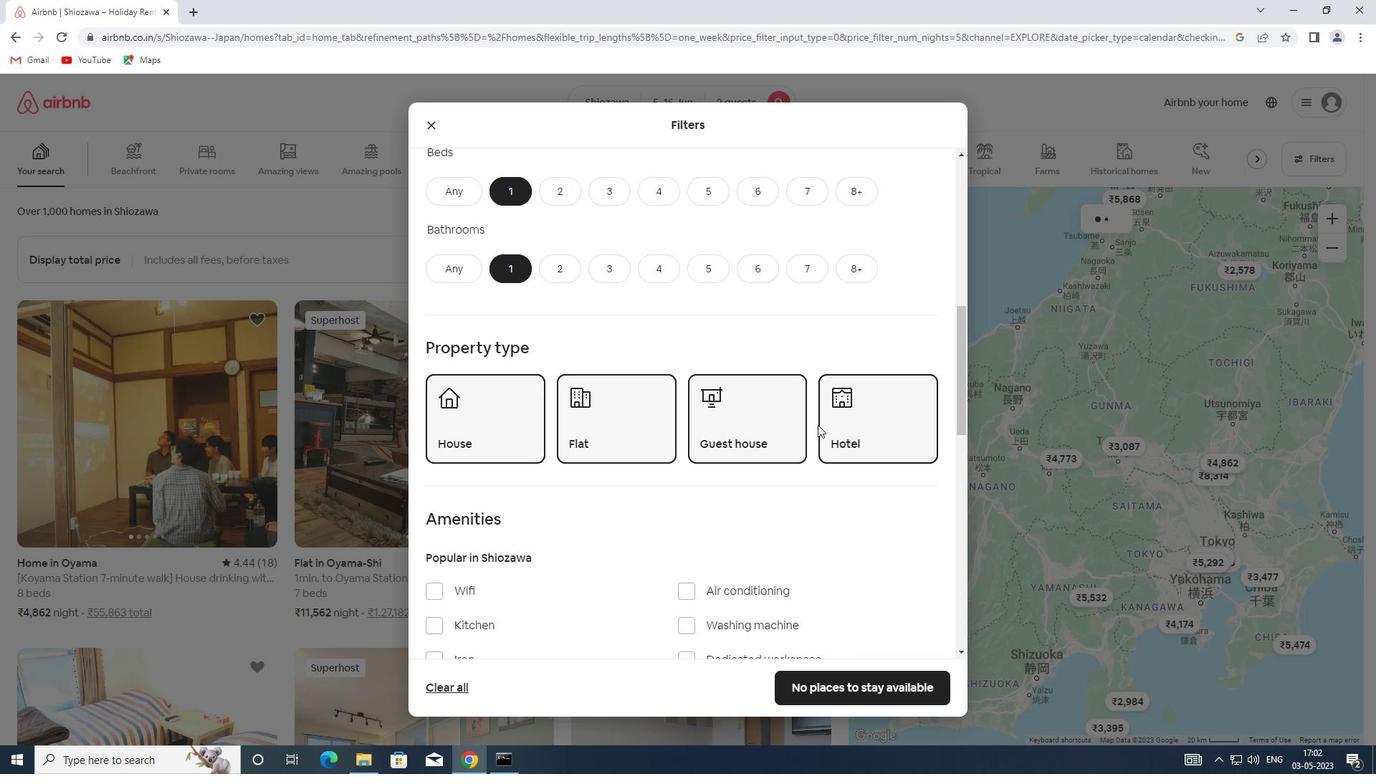 
Action: Mouse scrolled (817, 424) with delta (0, 0)
Screenshot: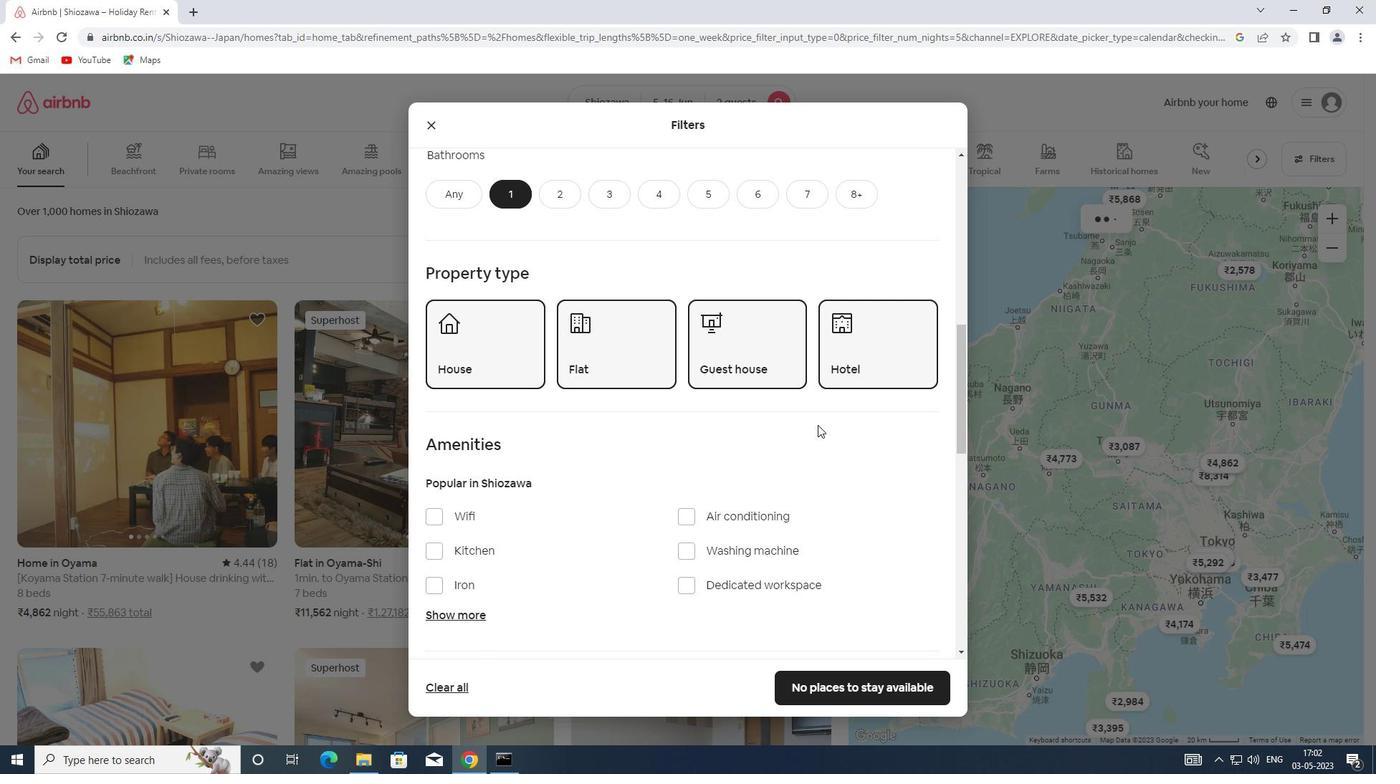 
Action: Mouse scrolled (817, 424) with delta (0, 0)
Screenshot: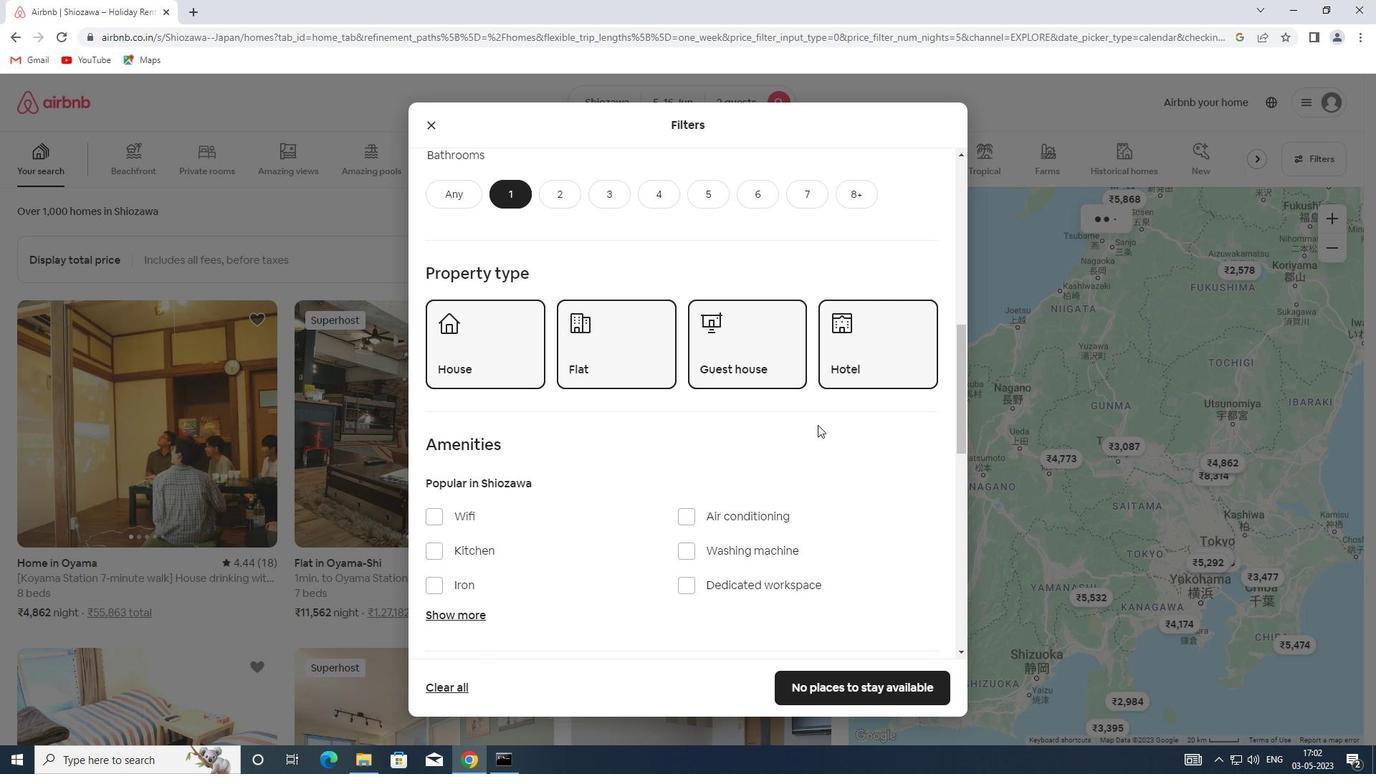
Action: Mouse moved to (897, 430)
Screenshot: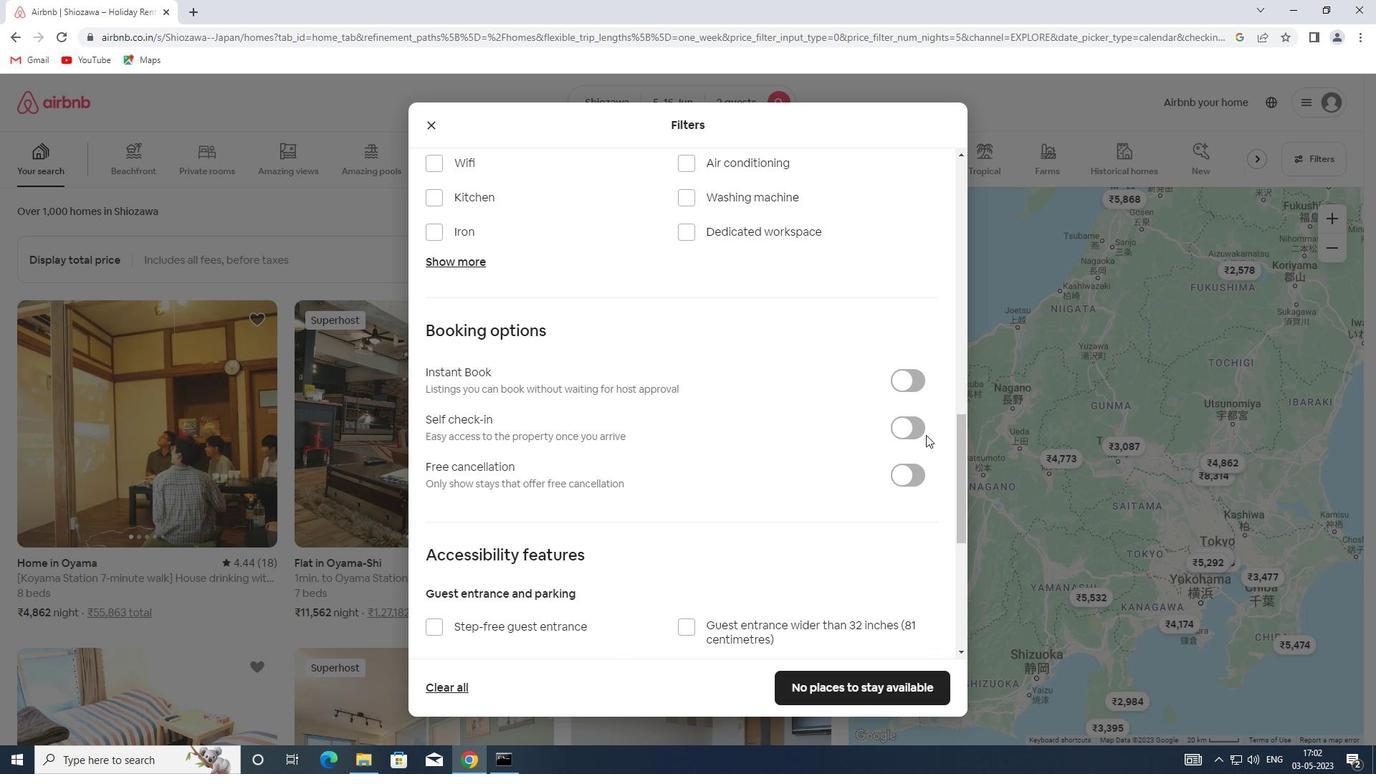 
Action: Mouse pressed left at (897, 430)
Screenshot: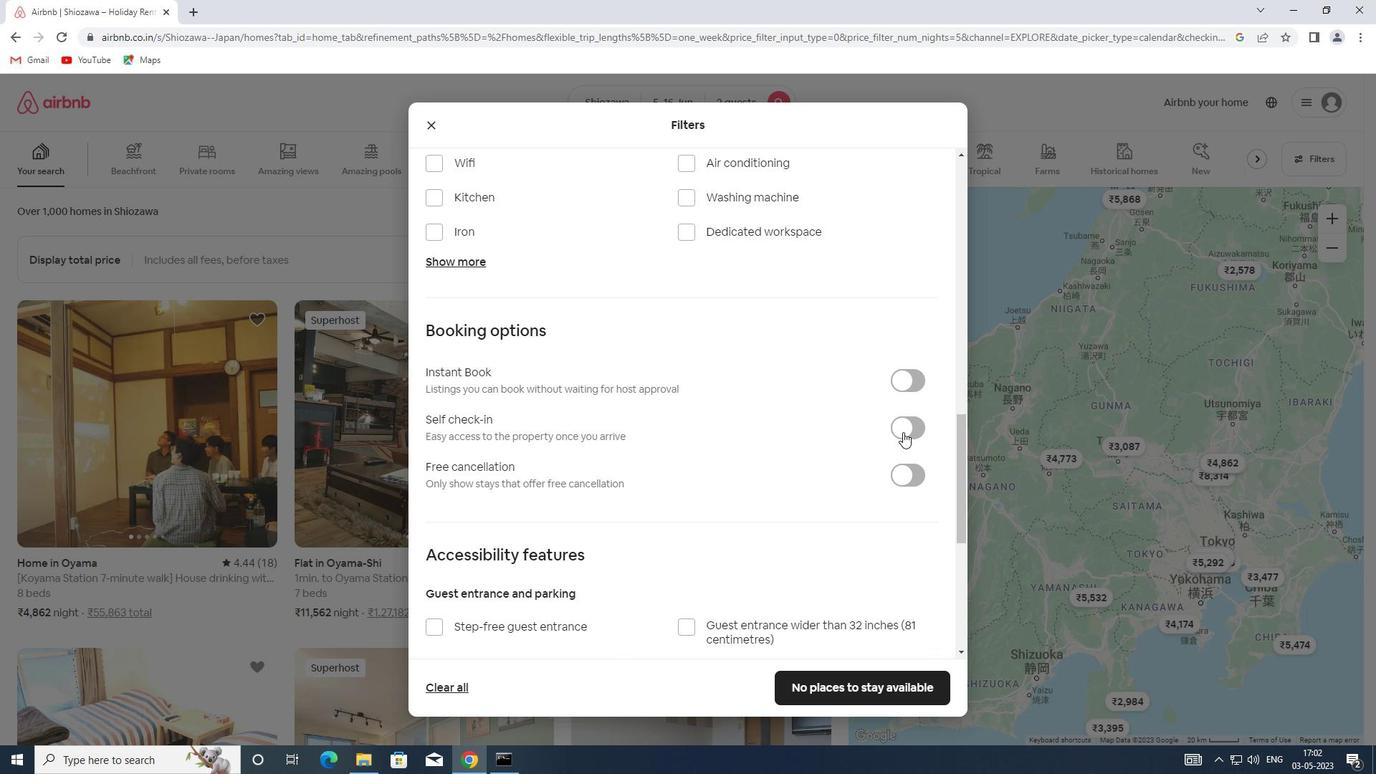 
Action: Mouse moved to (742, 449)
Screenshot: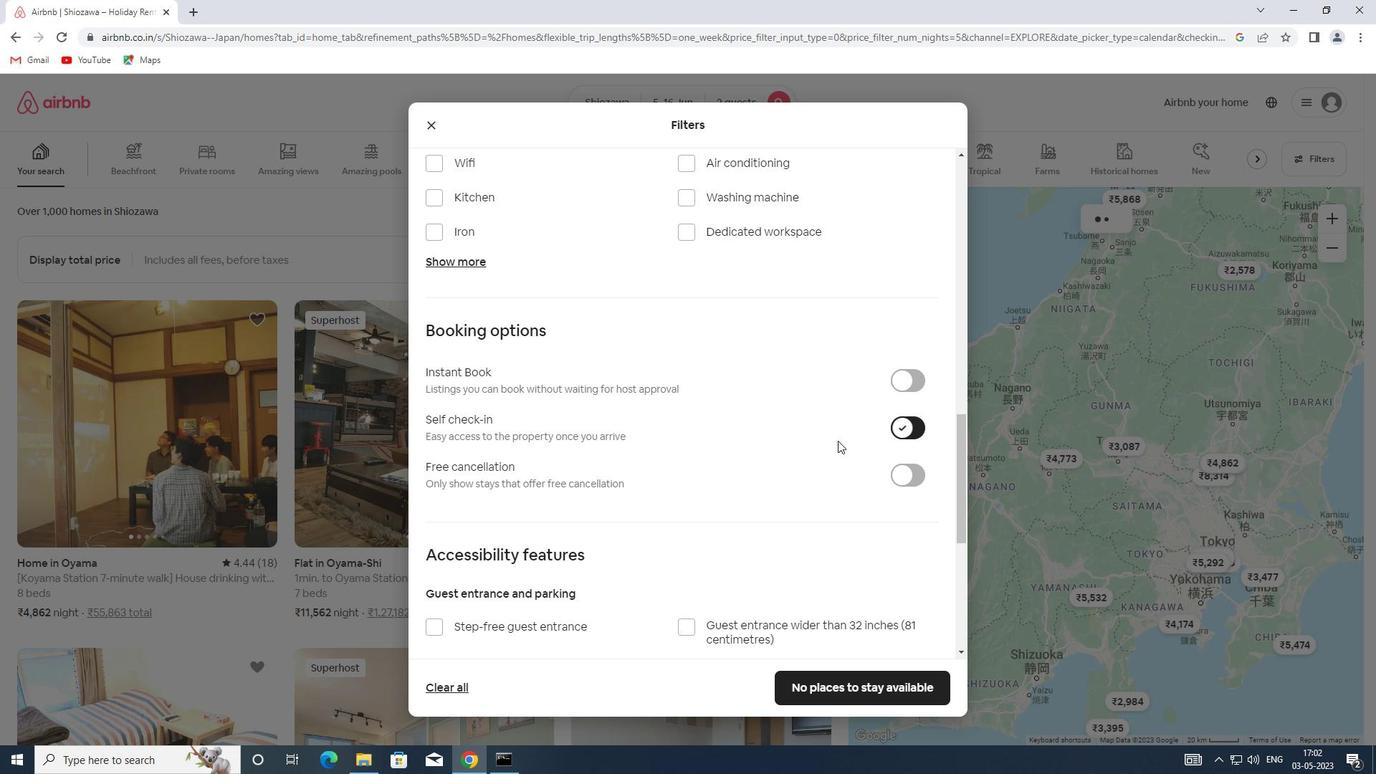 
Action: Mouse scrolled (742, 448) with delta (0, 0)
Screenshot: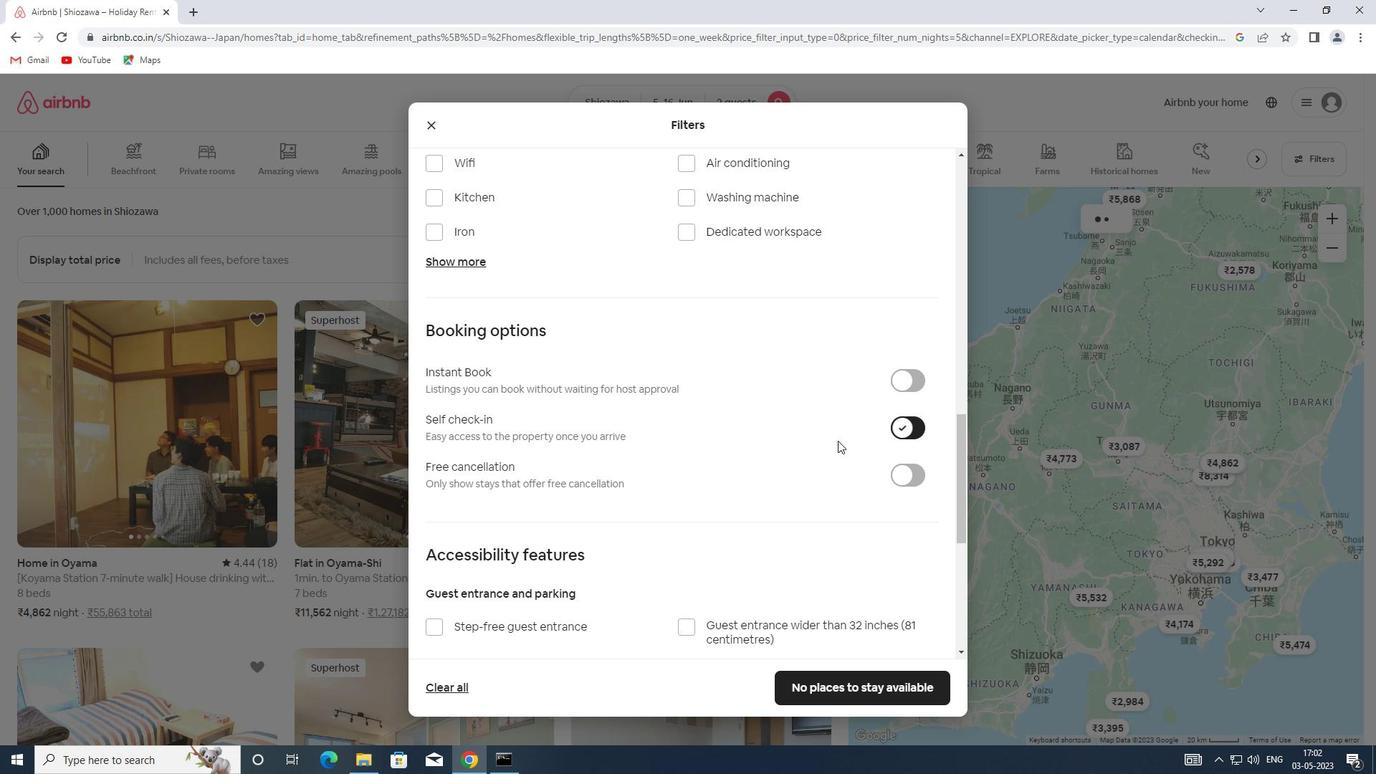 
Action: Mouse scrolled (742, 448) with delta (0, 0)
Screenshot: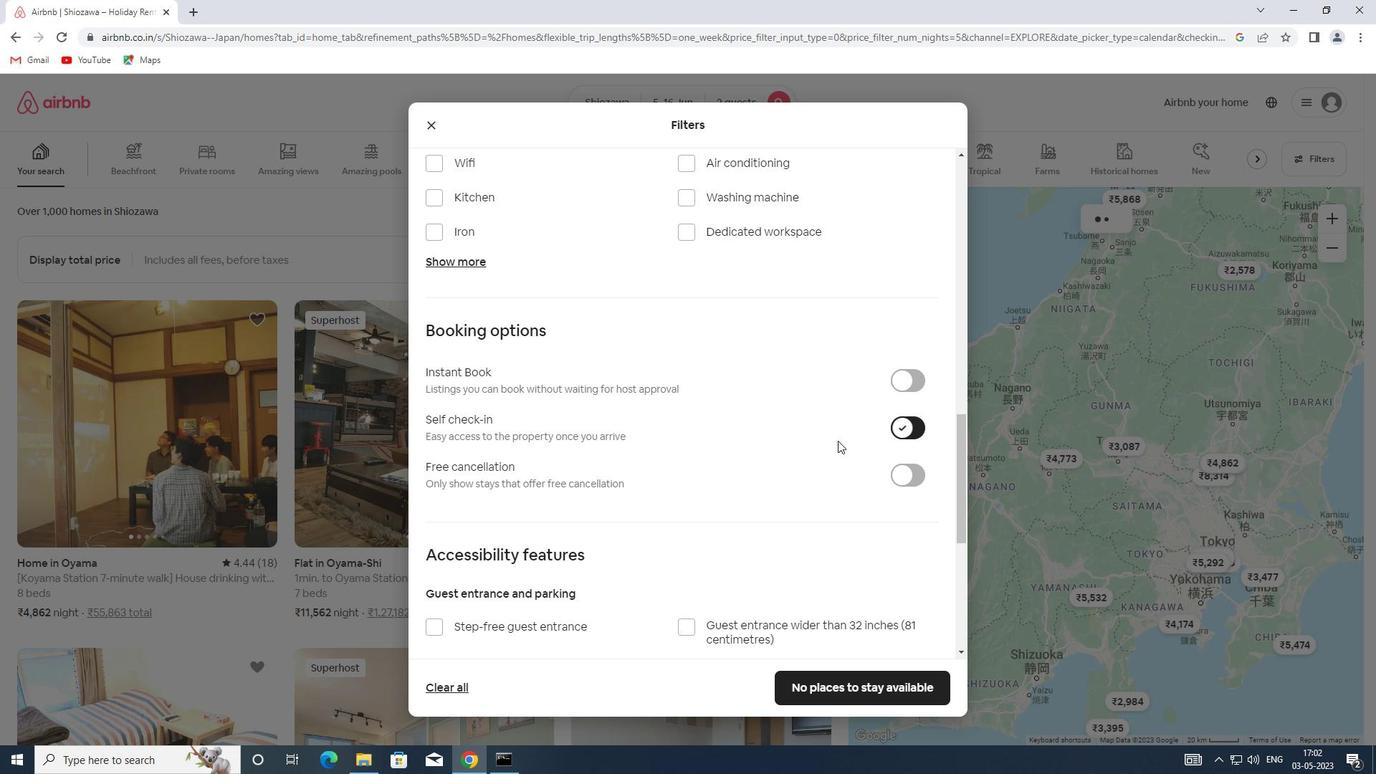 
Action: Mouse scrolled (742, 450) with delta (0, 0)
Screenshot: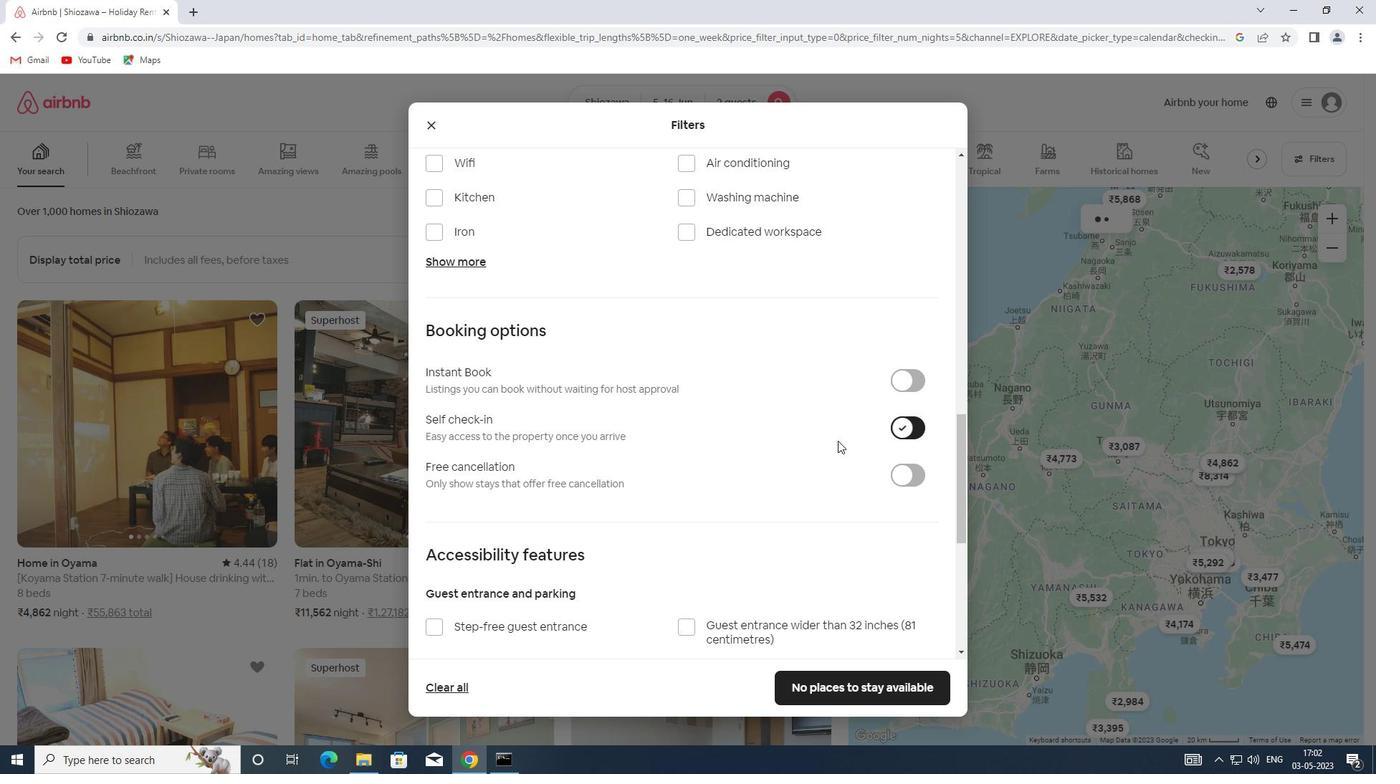 
Action: Mouse scrolled (742, 448) with delta (0, 0)
Screenshot: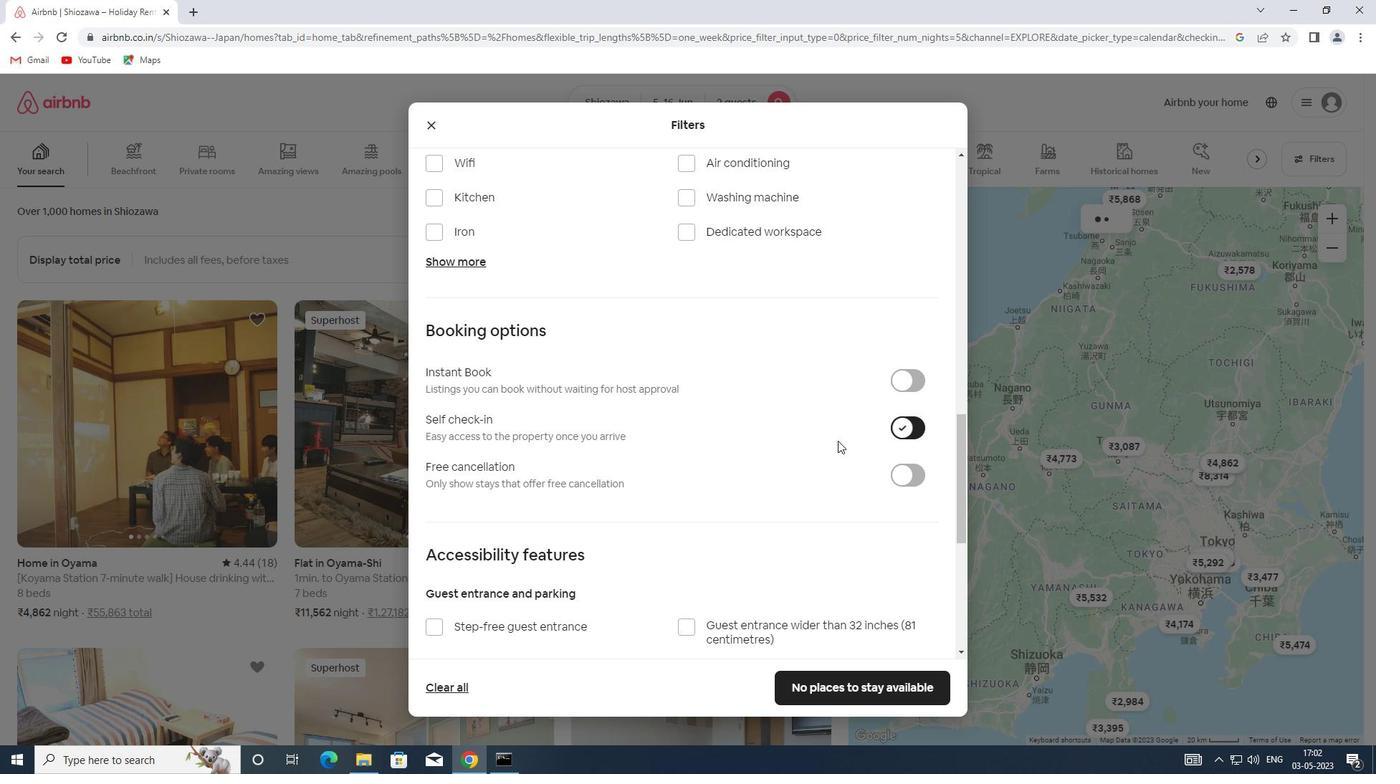 
Action: Mouse moved to (738, 450)
Screenshot: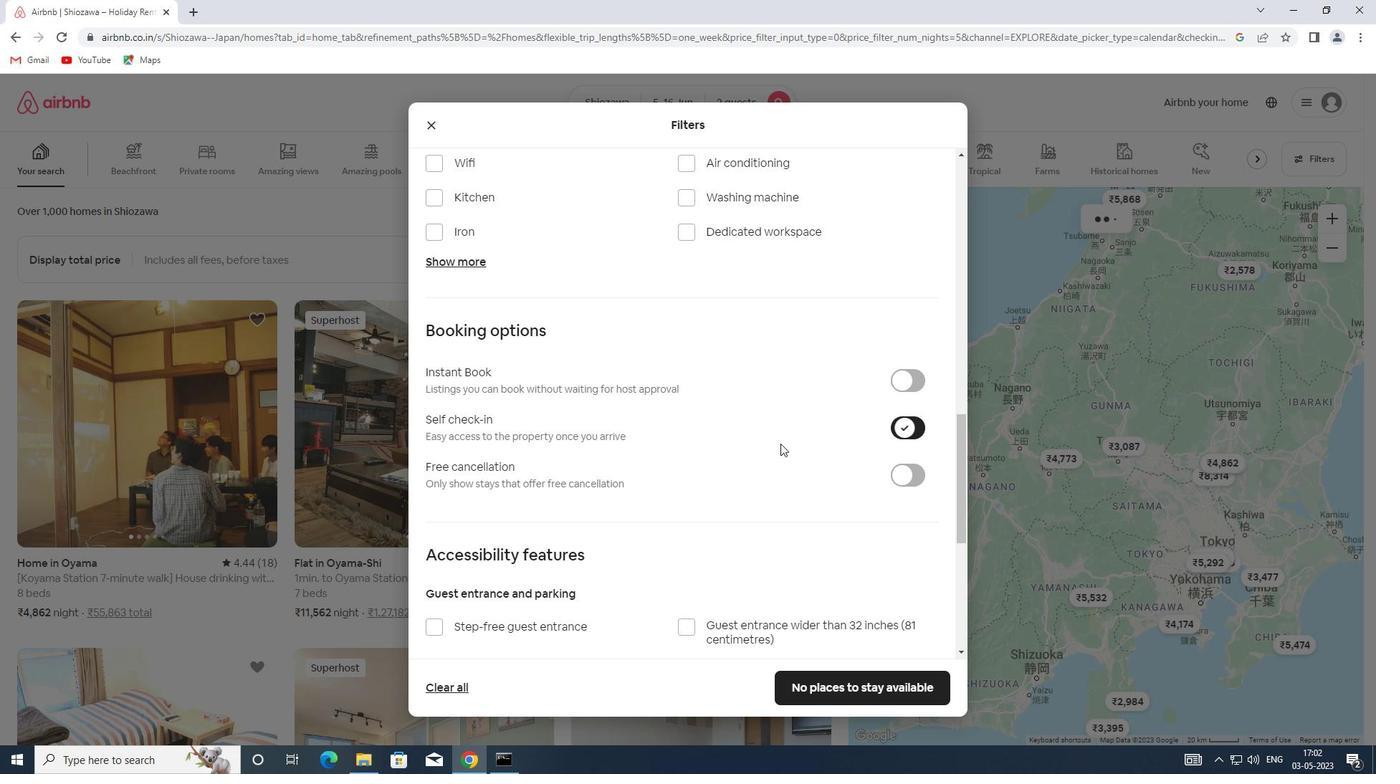 
Action: Mouse scrolled (738, 450) with delta (0, 0)
Screenshot: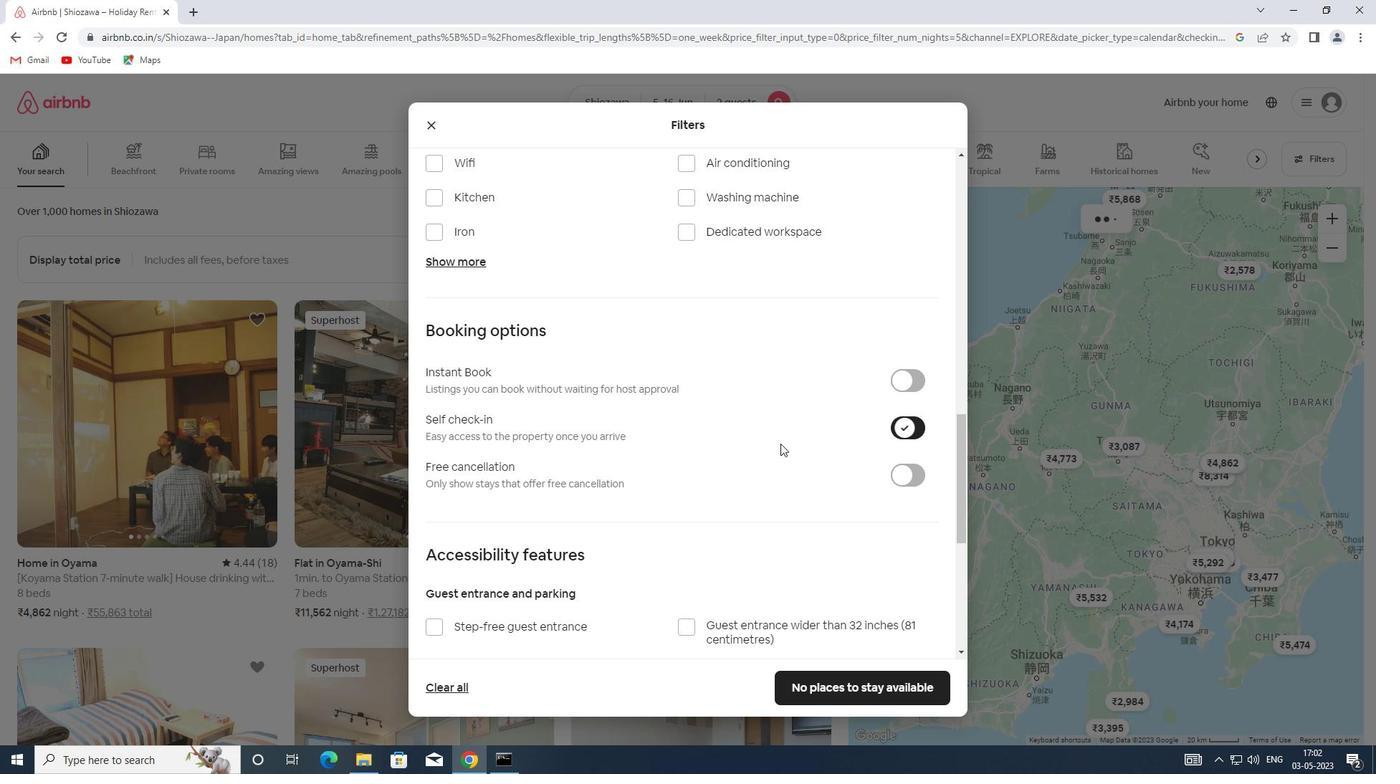 
Action: Mouse moved to (544, 458)
Screenshot: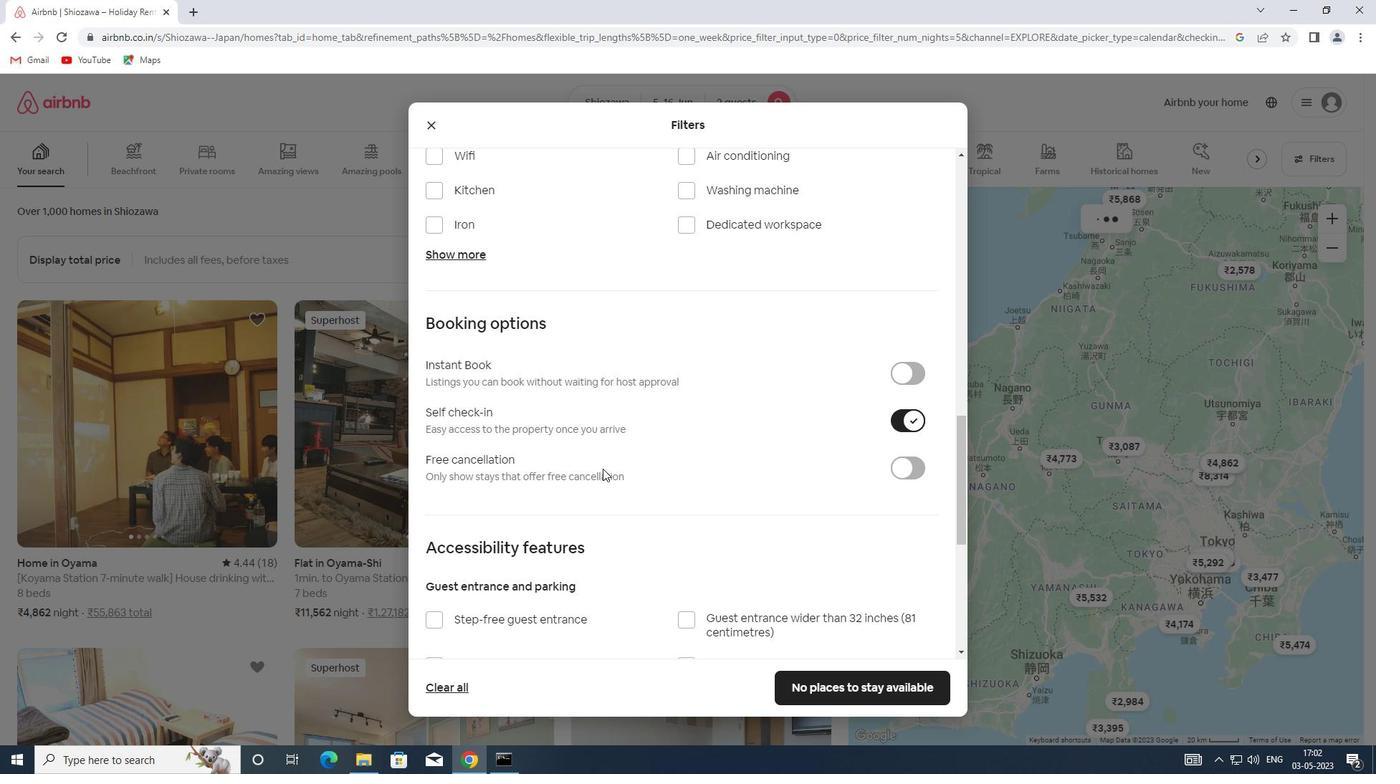 
Action: Mouse scrolled (544, 458) with delta (0, 0)
Screenshot: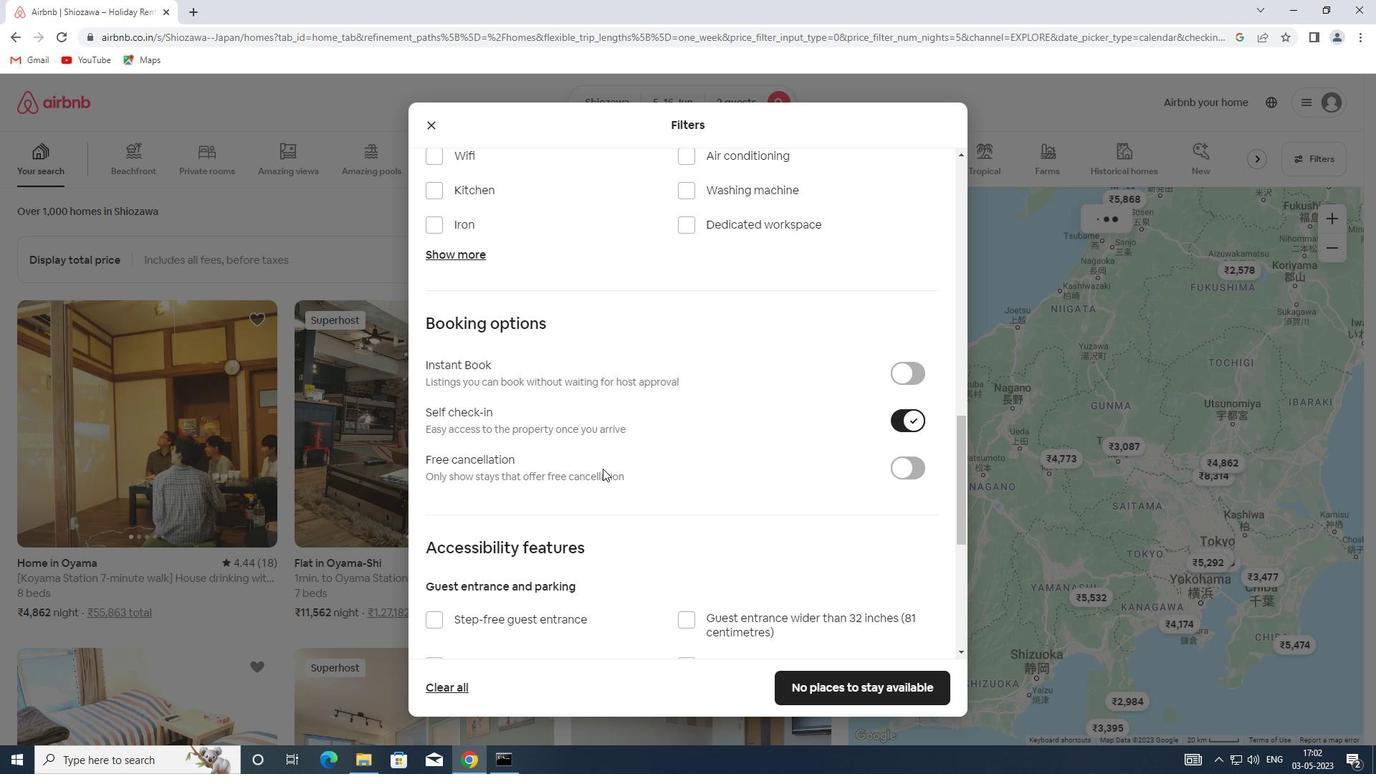 
Action: Mouse scrolled (544, 458) with delta (0, 0)
Screenshot: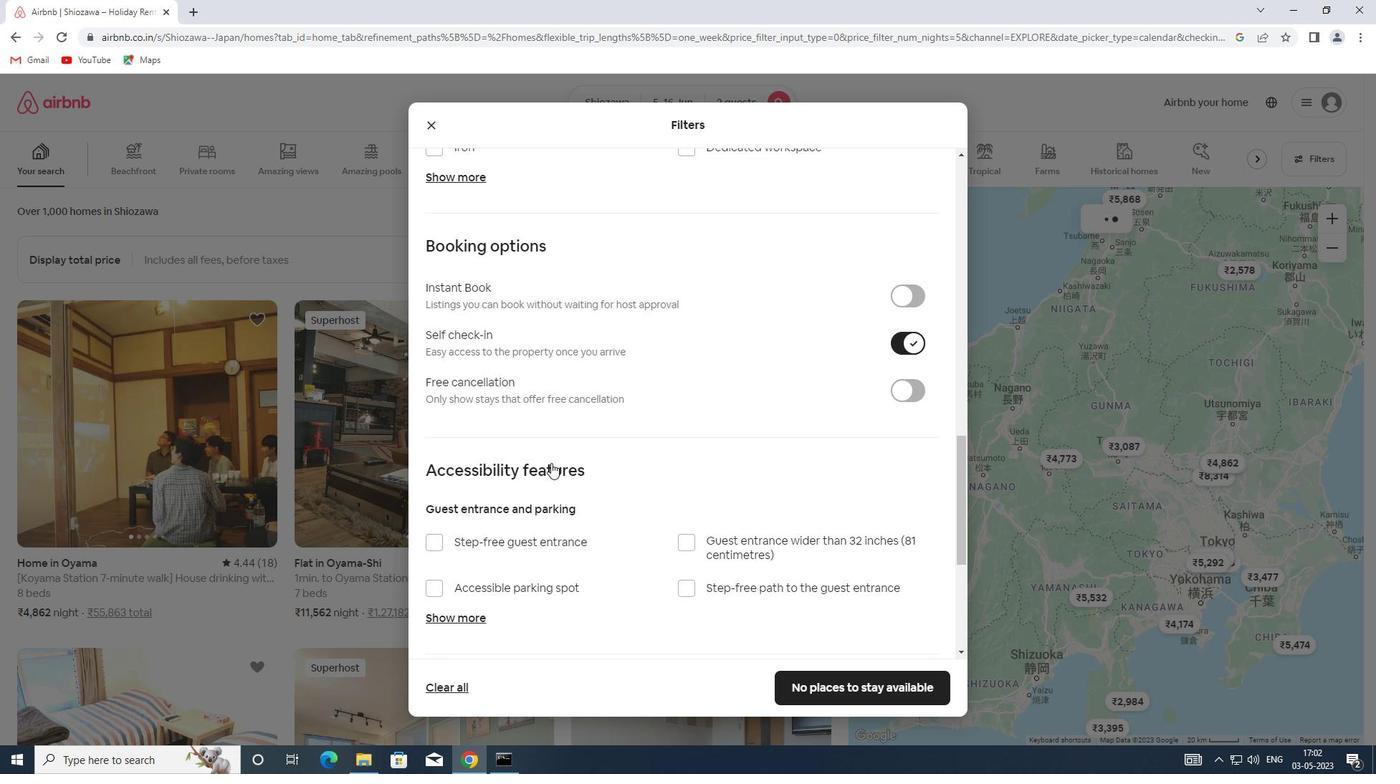 
Action: Mouse scrolled (544, 458) with delta (0, 0)
Screenshot: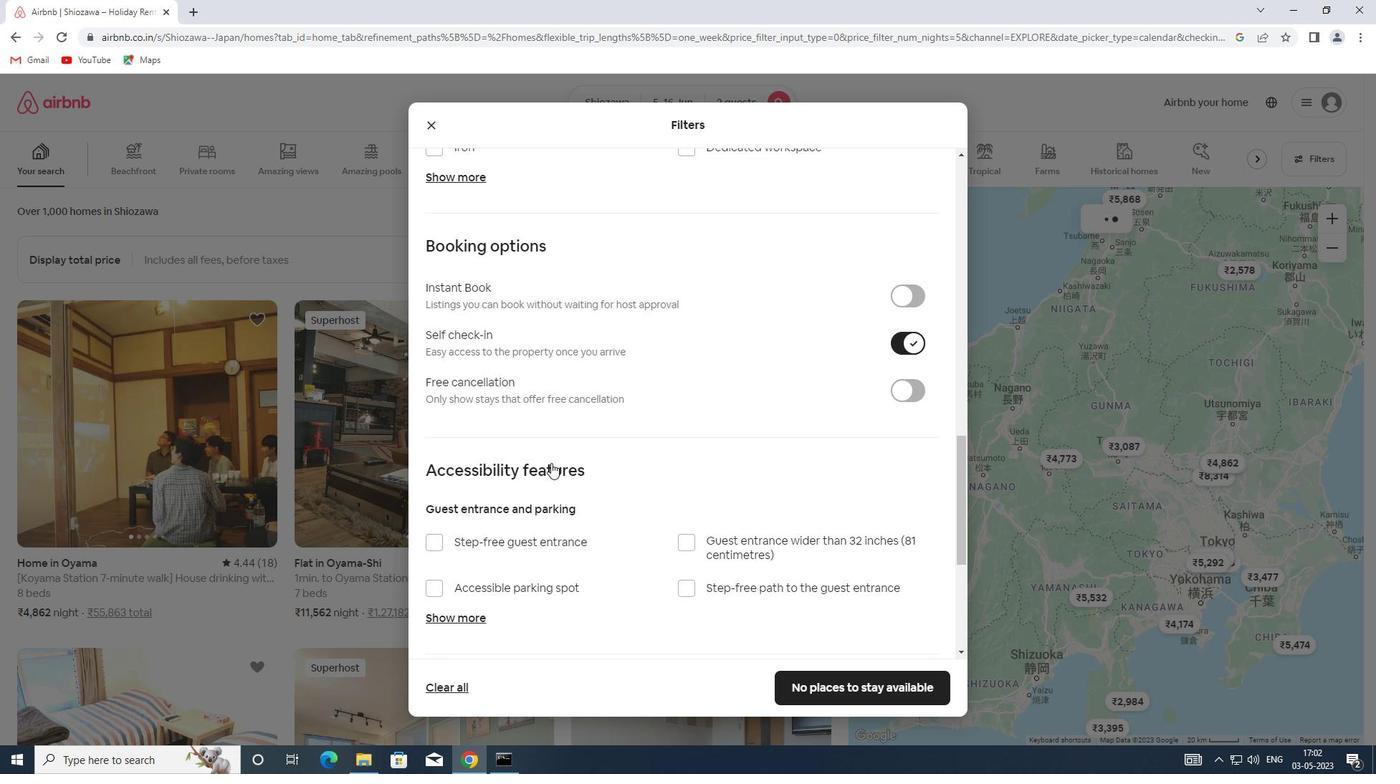 
Action: Mouse moved to (485, 559)
Screenshot: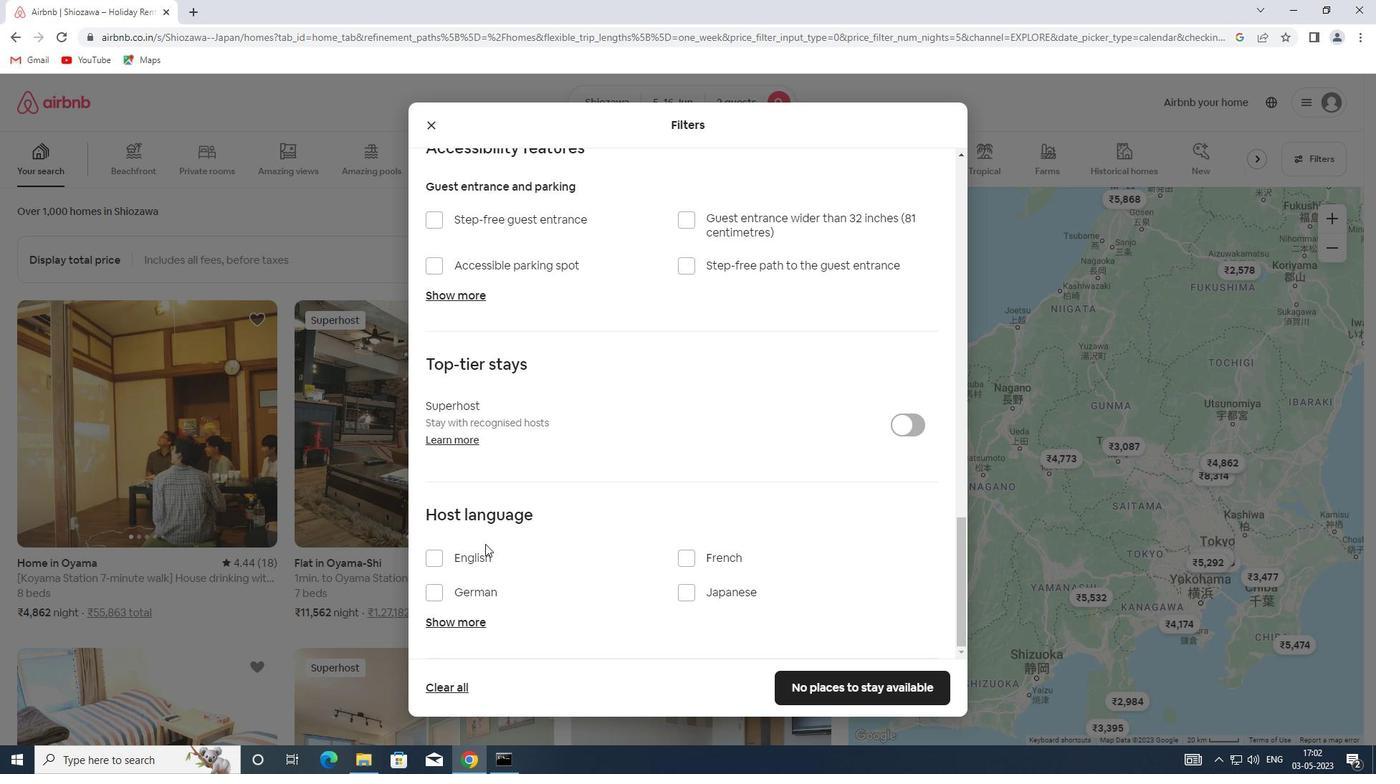 
Action: Mouse pressed left at (485, 559)
Screenshot: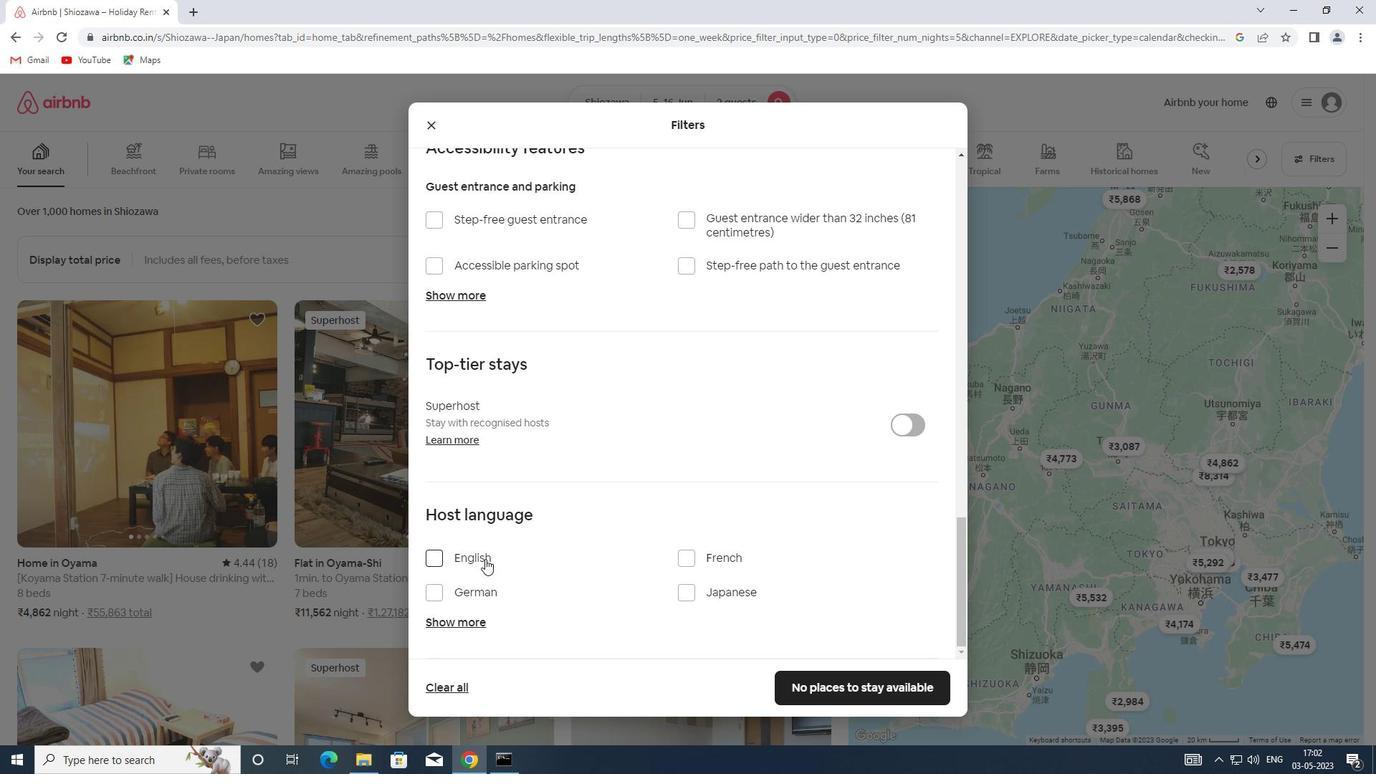 
Action: Mouse moved to (806, 676)
Screenshot: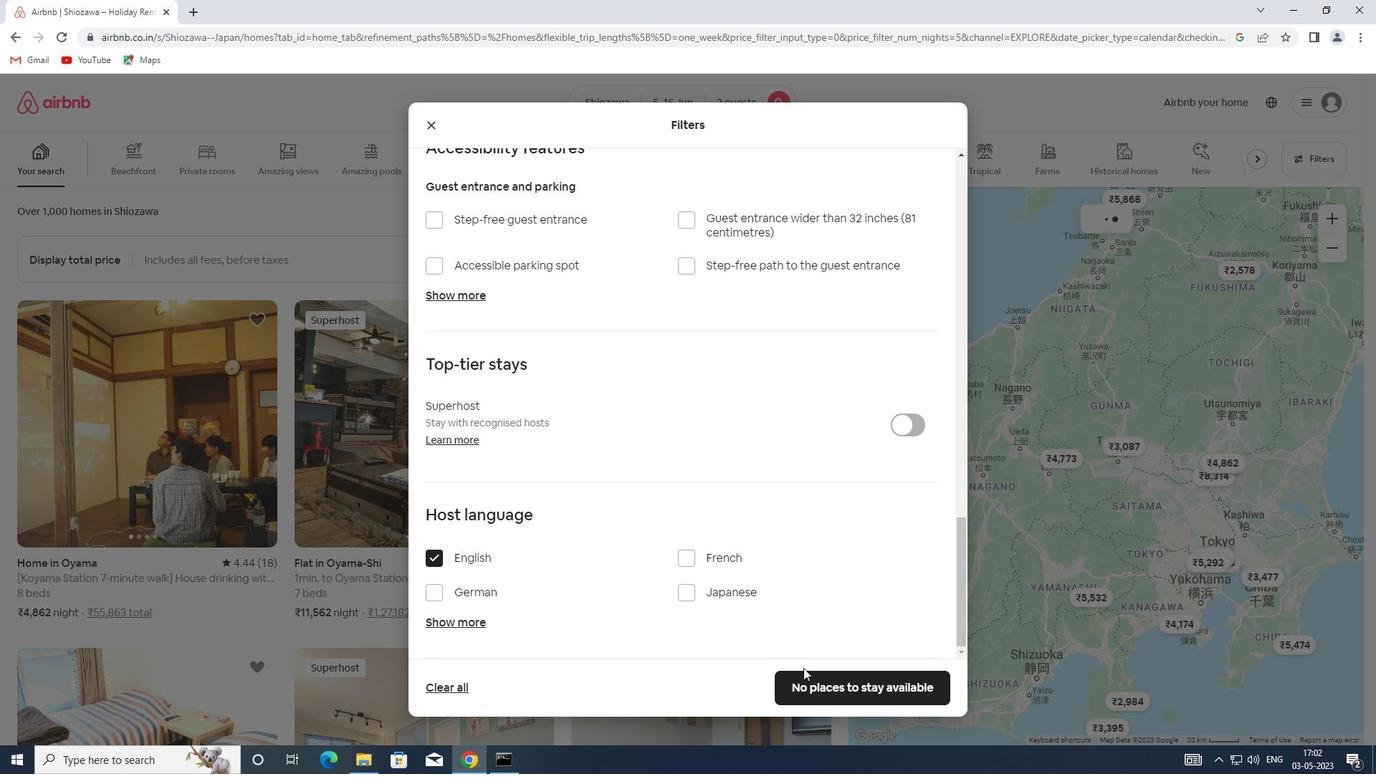 
Action: Mouse pressed left at (806, 676)
Screenshot: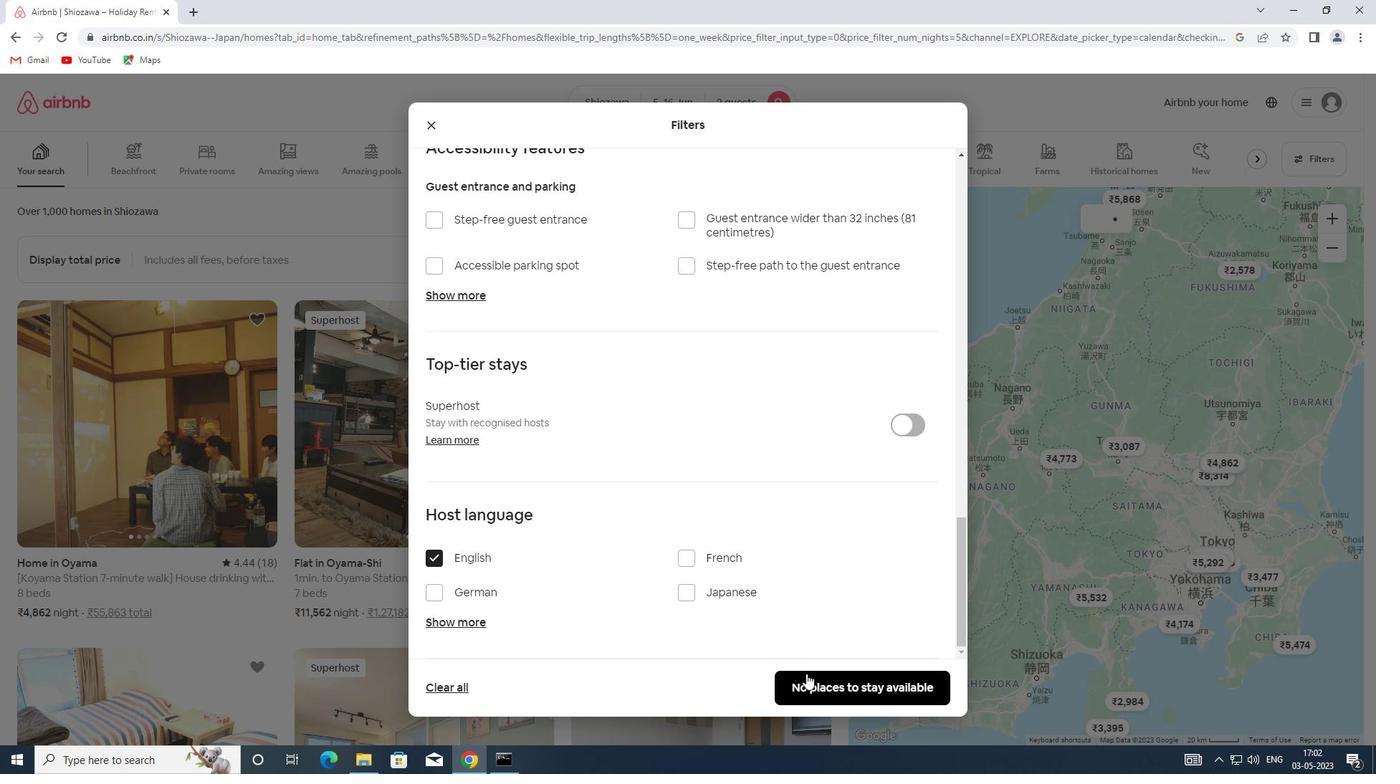 
Action: Mouse moved to (807, 676)
Screenshot: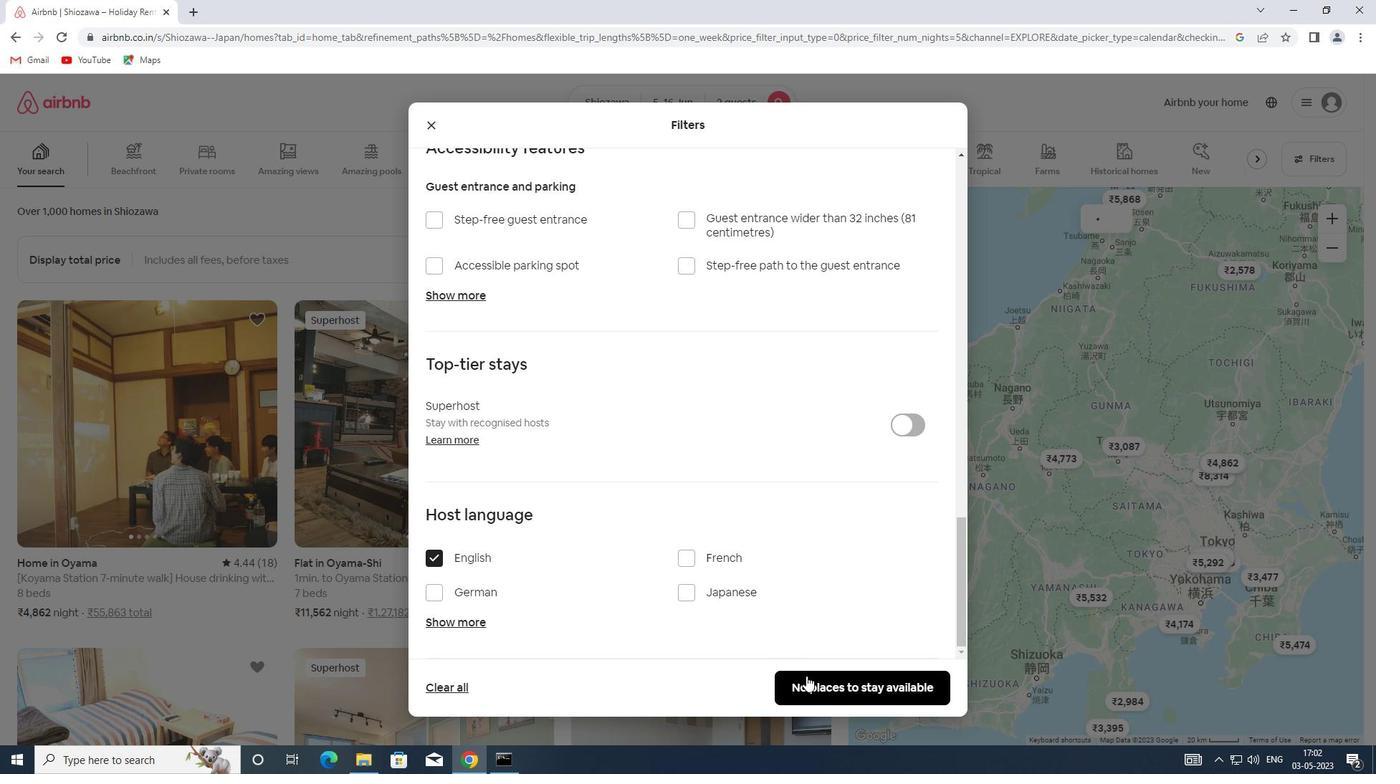 
